 Task: Look for Airbnb properties in Voúla, Greece from 8th December, 2023 to 16th December, 2023 for 4 adults. Place can be private room with 4 bedrooms having 4 beds and 4 bathrooms. Property type can be hotel. Amenities needed are: wifi, TV, free parkinig on premises, gym, breakfast.
Action: Mouse moved to (478, 115)
Screenshot: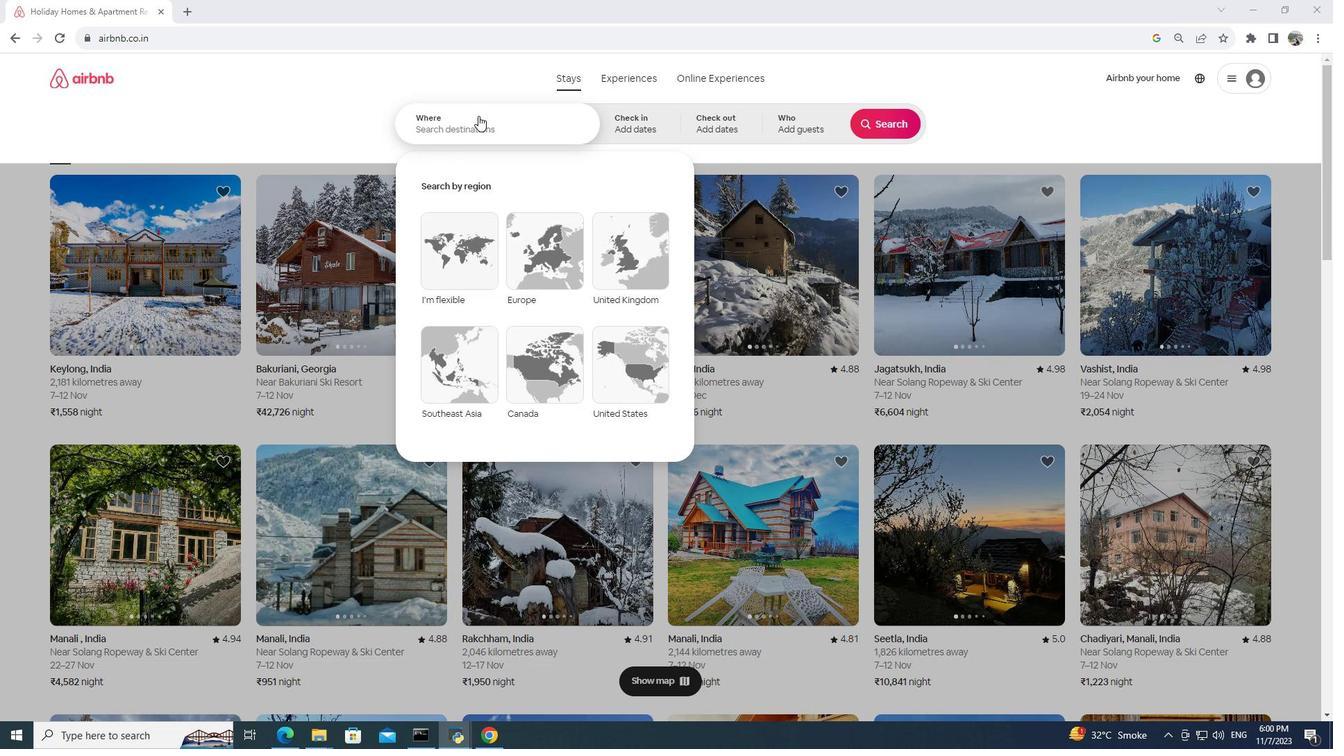 
Action: Mouse pressed left at (478, 115)
Screenshot: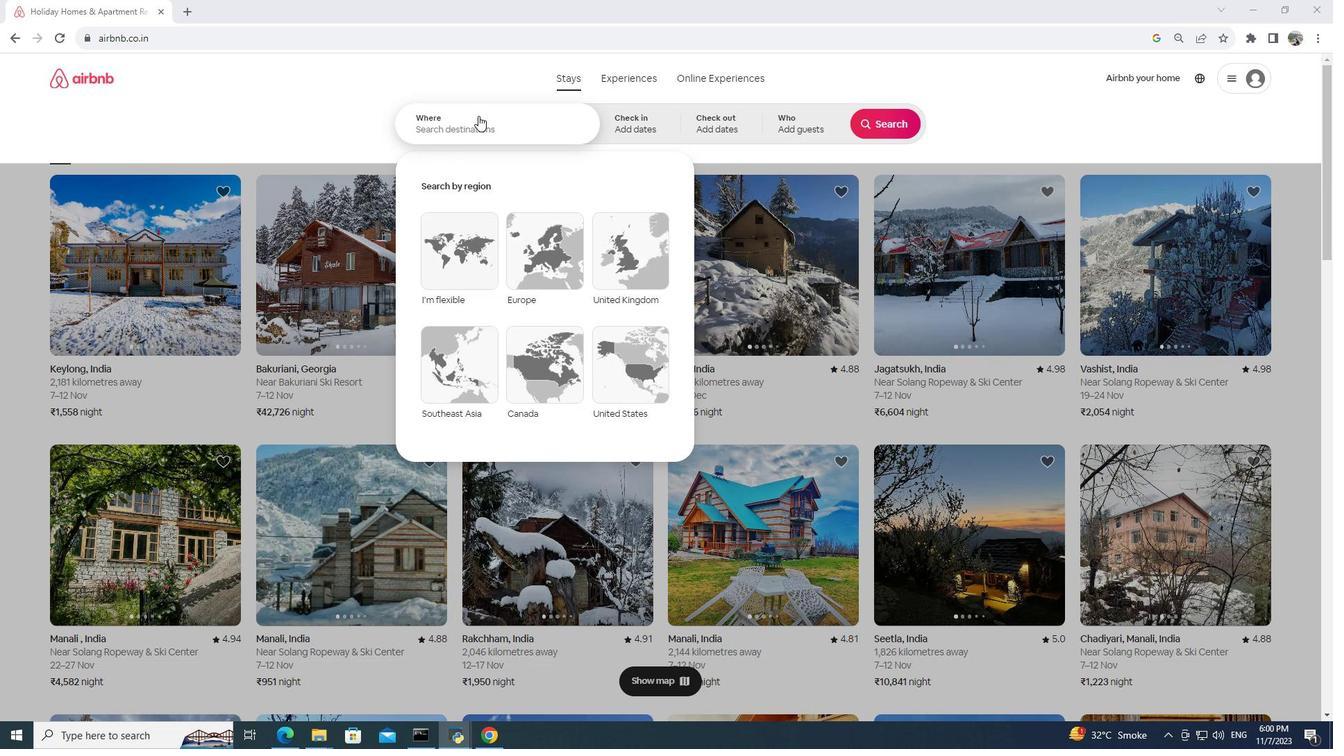 
Action: Mouse moved to (477, 116)
Screenshot: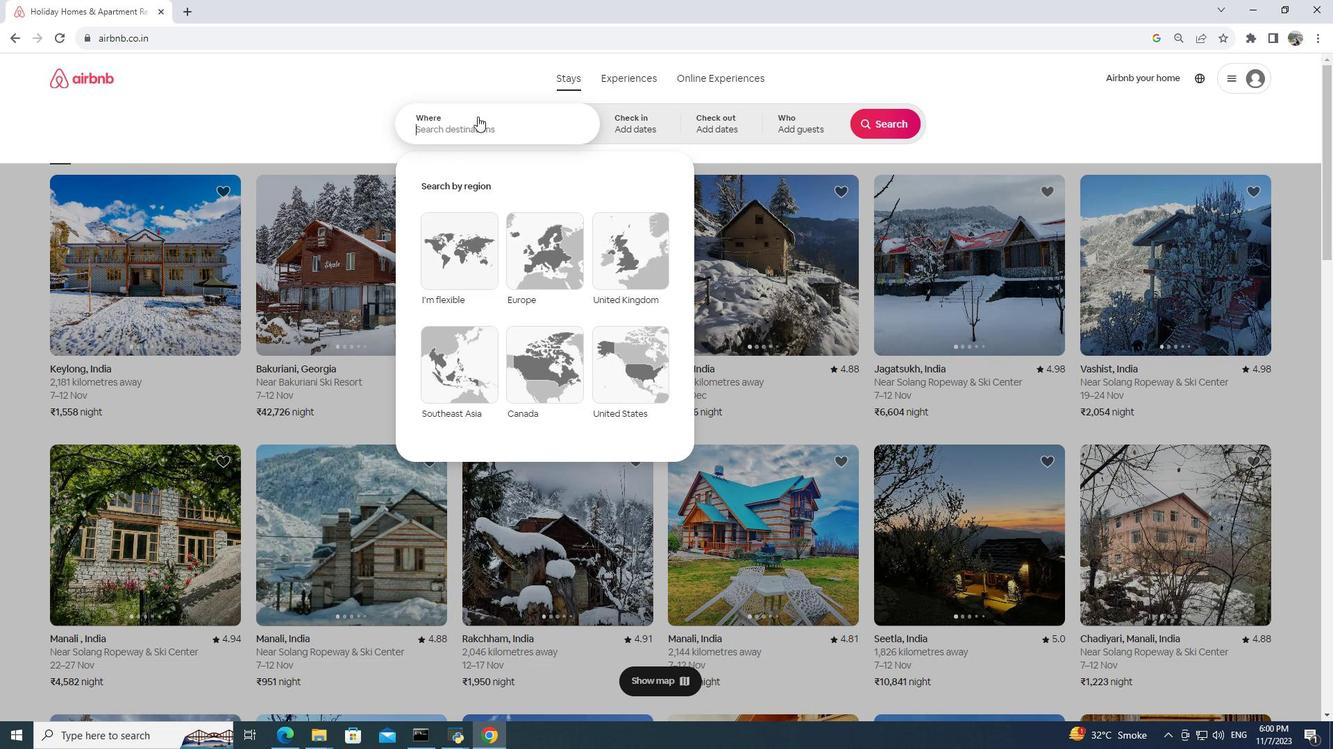 
Action: Key pressed vo<Key.alt_l><Key.alt_l><Key.alt_l><Key.alt_l><Key.alt_l><Key.alt_l><Key.alt_l><Key.alt_l><Key.alt_l><Key.alt_l><Key.alt_l><Key.alt_l><Key.alt_l><Key.alt_l><Key.alt_l><Key.alt_l><Key.alt_l><Key.alt_l><Key.alt_l><Key.alt_l><Key.alt_l><Key.alt_l><Key.alt_l><Key.alt_l><Key.alt_l><Key.alt_l><Key.alt_l><Key.alt_l><Key.alt_l><Key.alt_l><Key.alt_l><Key.alt_l><Key.alt_l><Key.alt_l><Key.alt_l><Key.alt_l><Key.alt_l><Key.alt_l><Key.alt_l><Key.alt_l><Key.alt_l>0250<Key.left><Key.backspace>o<Key.right>la,<Key.space>grece
Screenshot: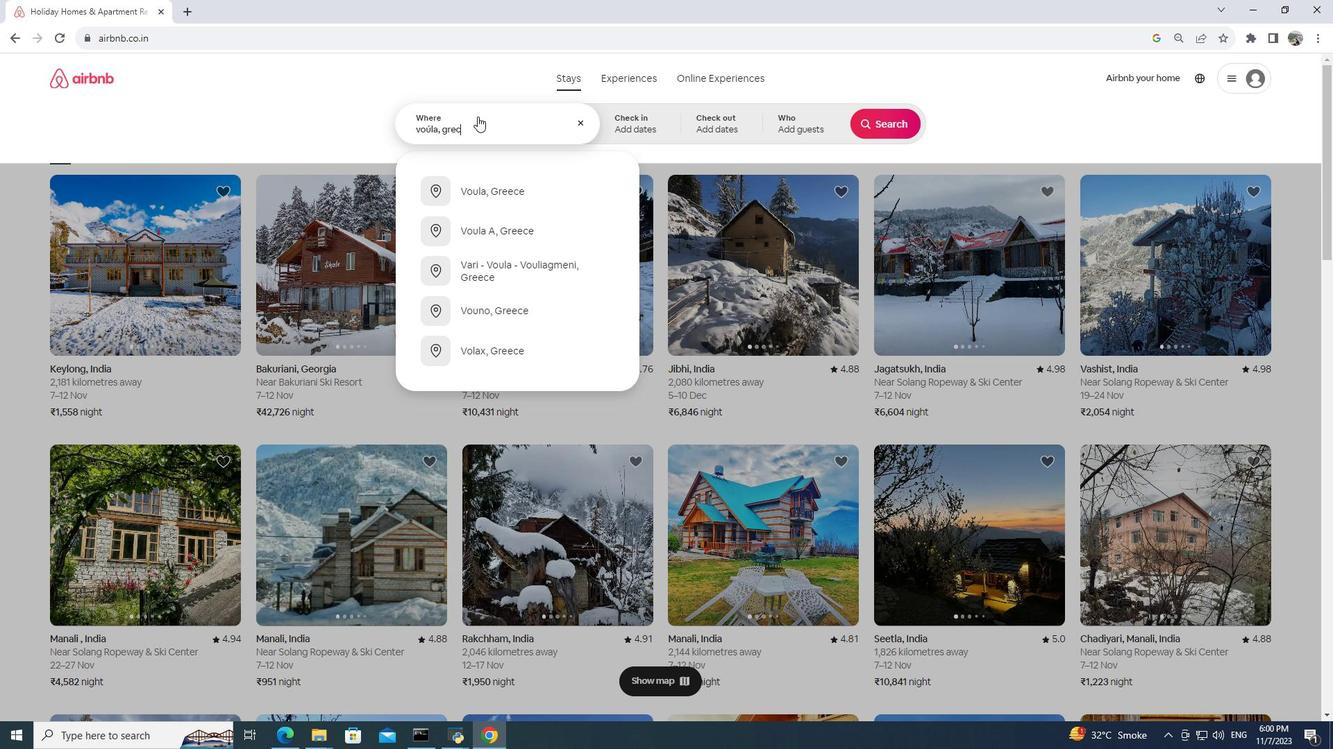 
Action: Mouse moved to (539, 193)
Screenshot: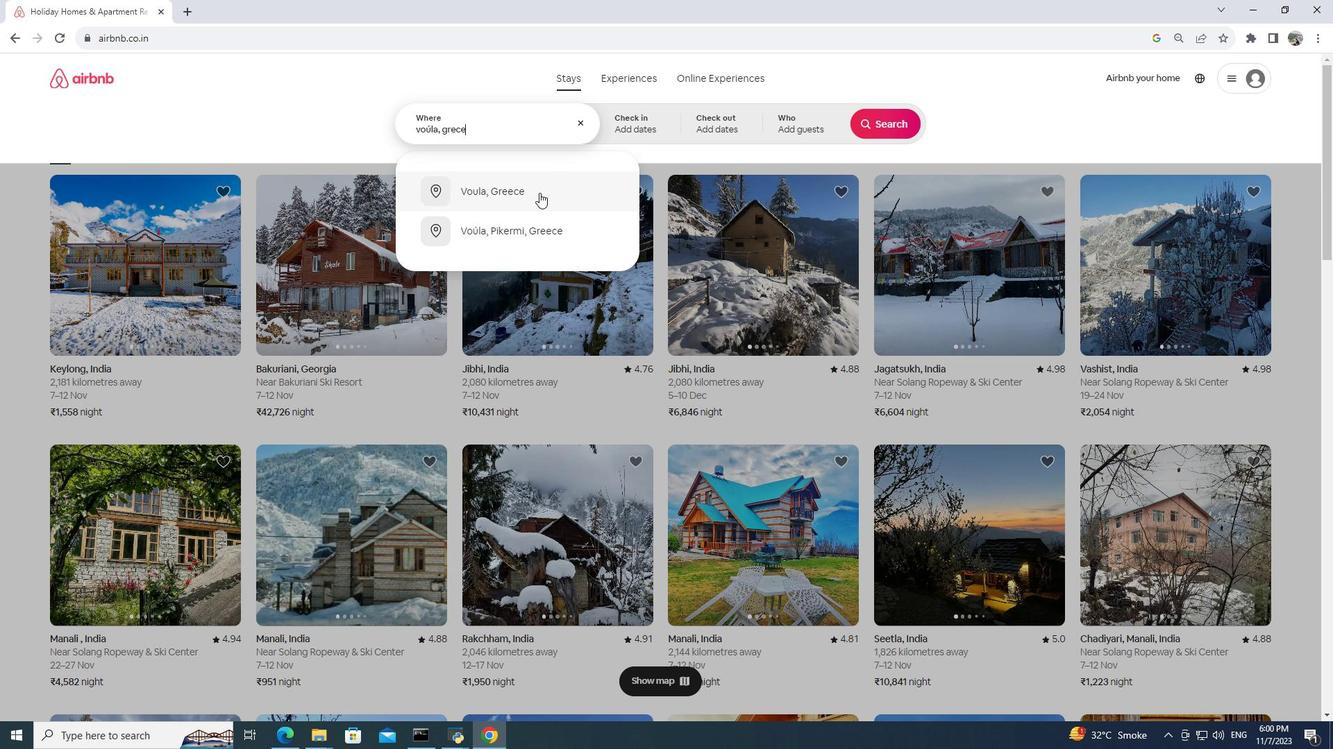 
Action: Mouse pressed left at (539, 193)
Screenshot: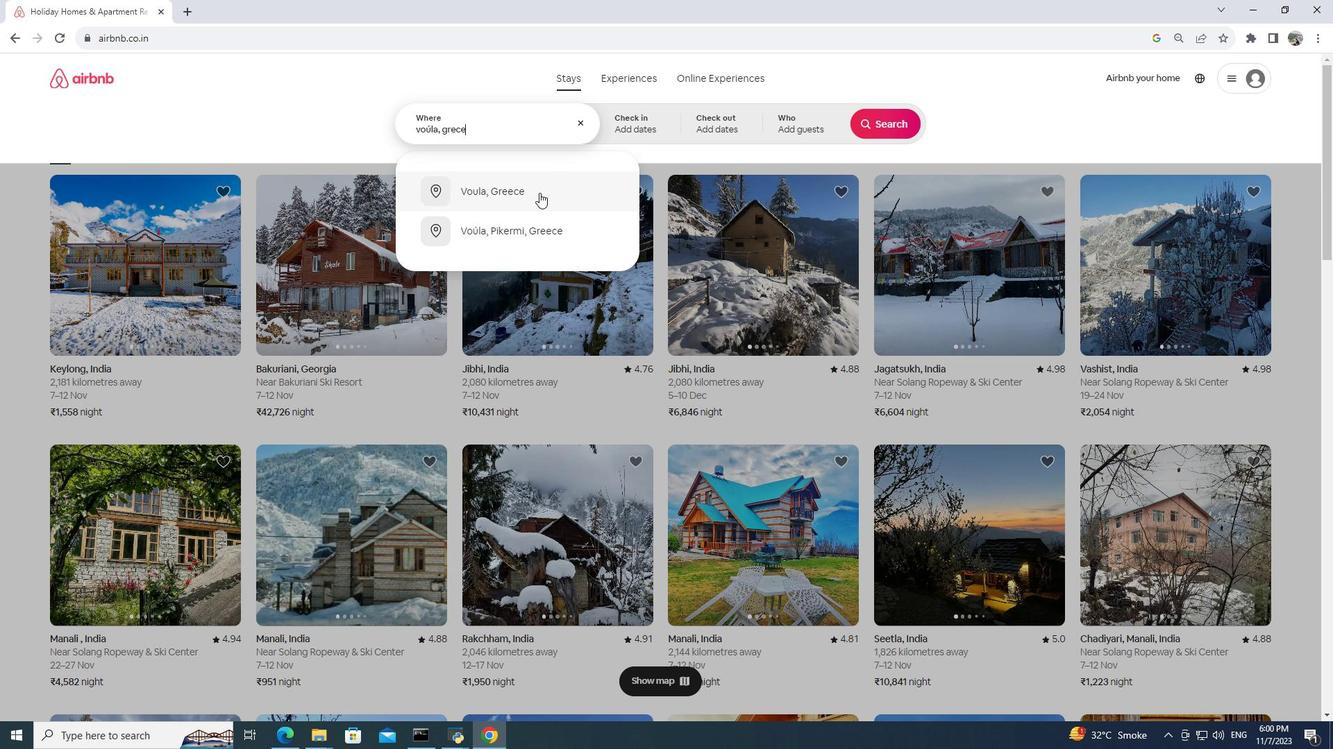 
Action: Mouse moved to (838, 307)
Screenshot: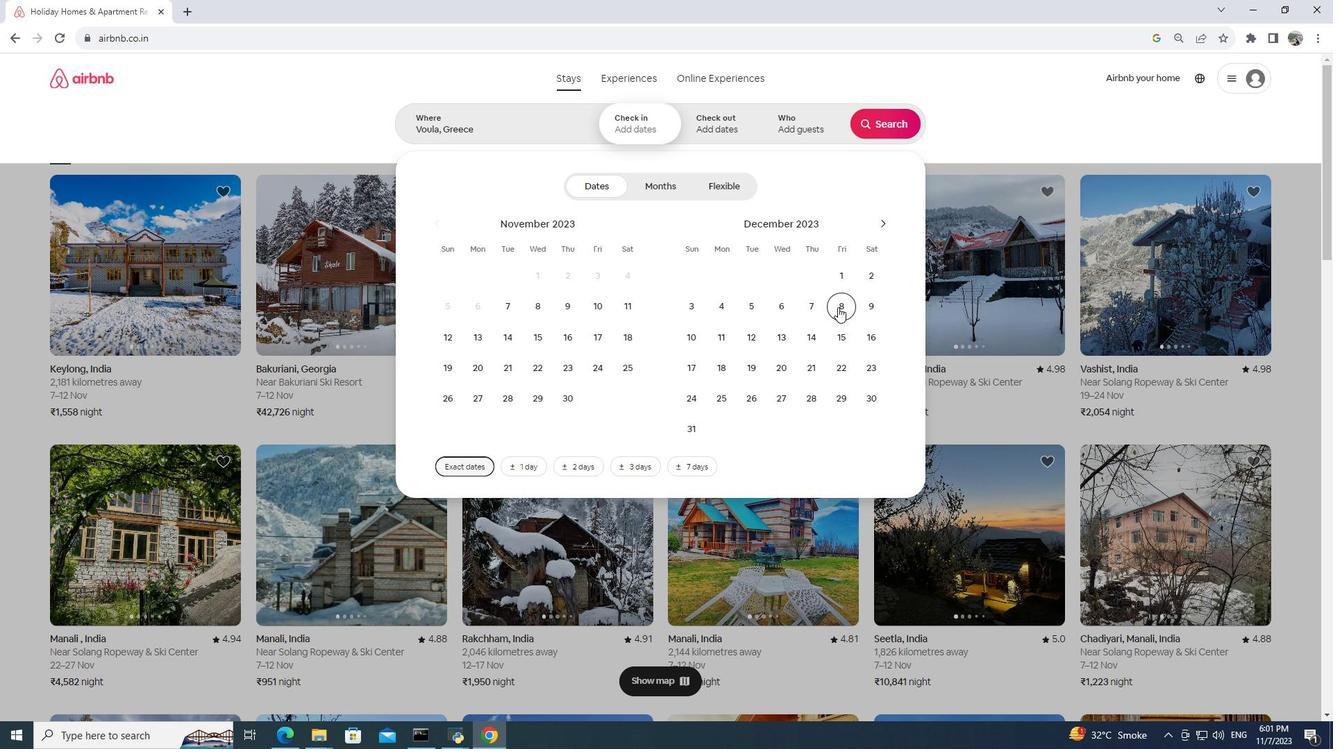 
Action: Mouse pressed left at (838, 307)
Screenshot: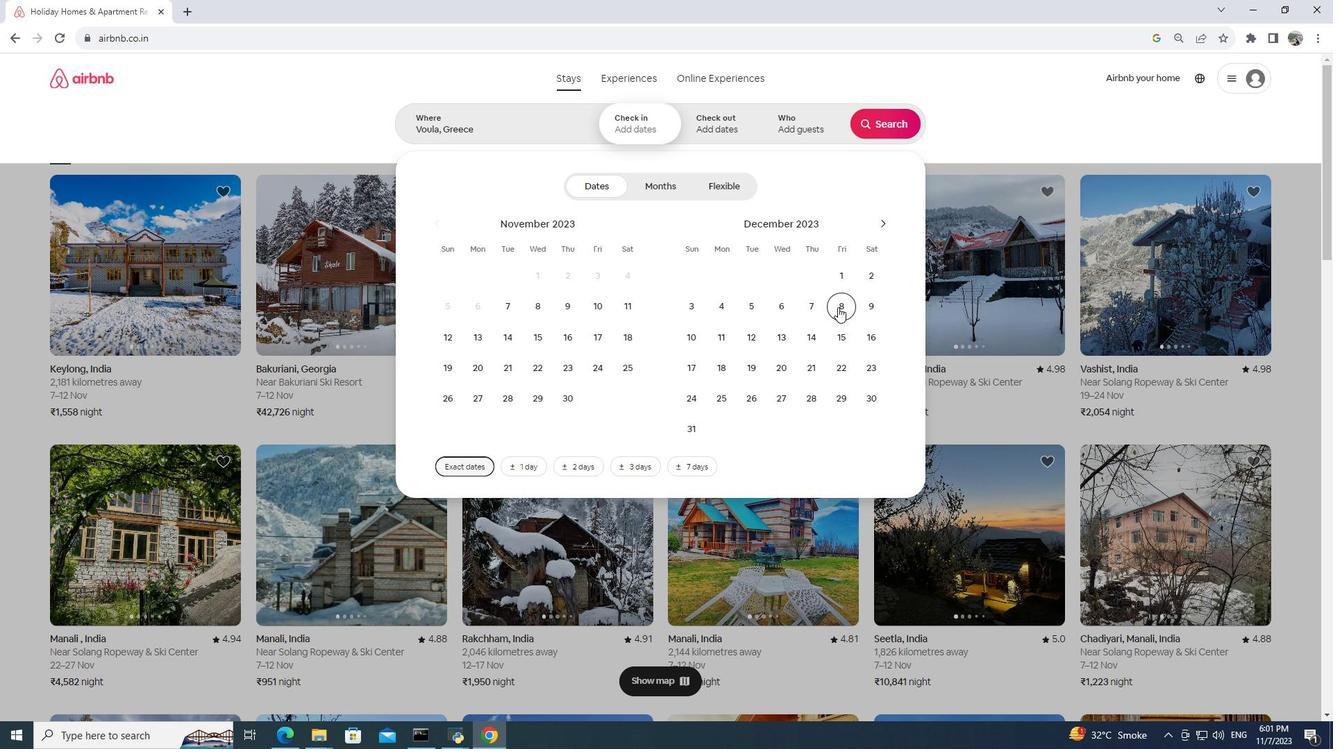
Action: Mouse moved to (866, 333)
Screenshot: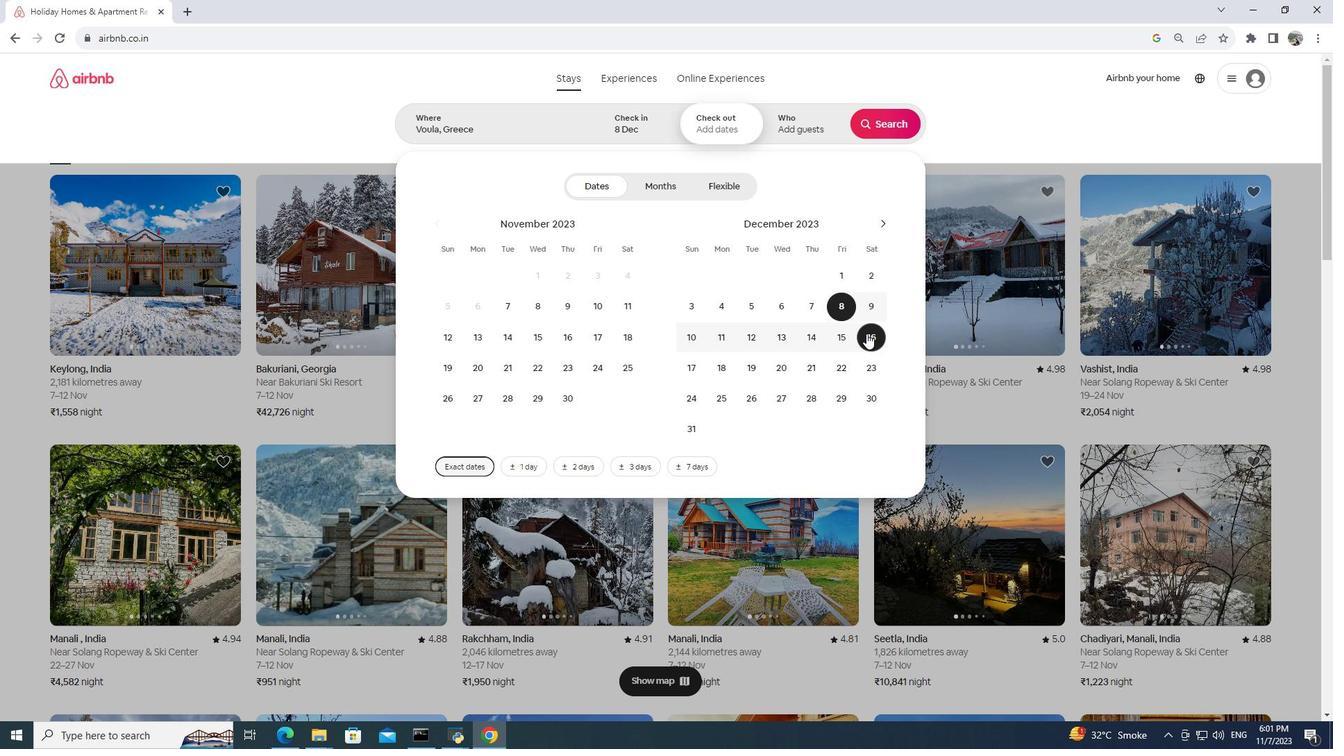 
Action: Mouse pressed left at (866, 333)
Screenshot: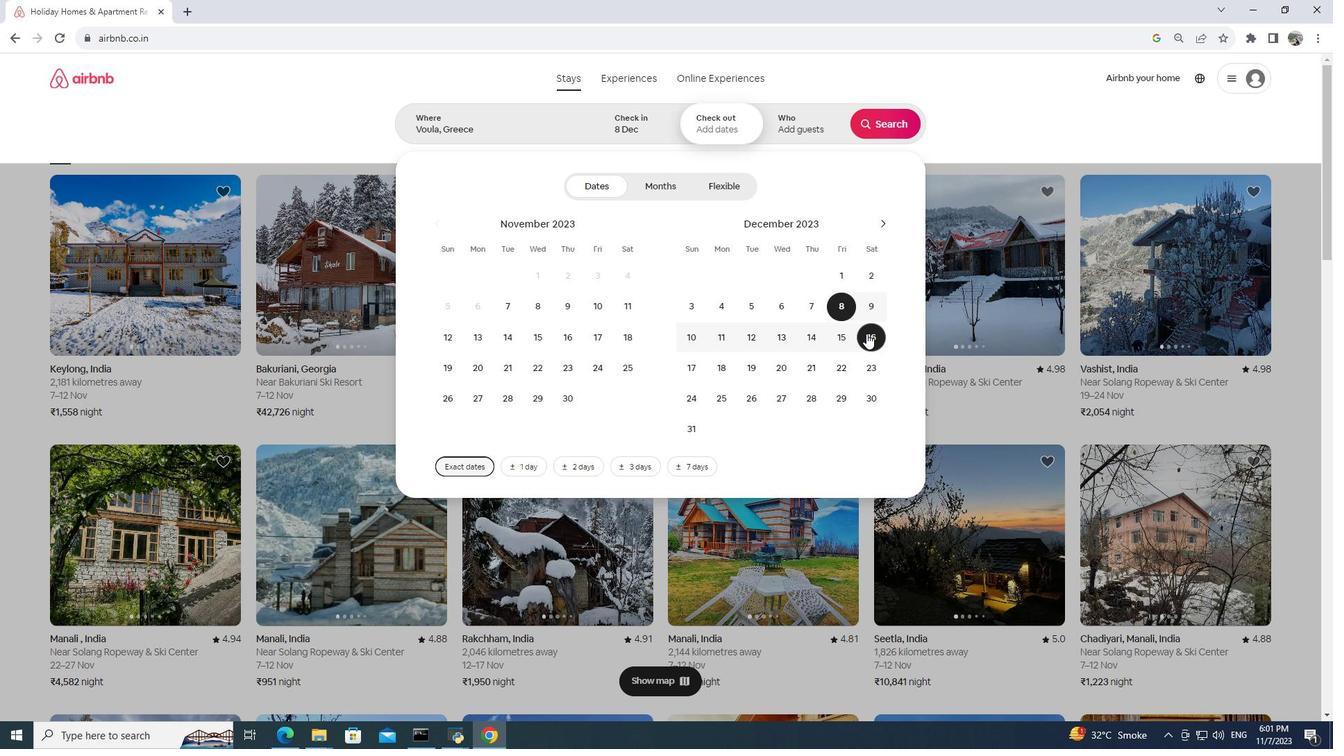 
Action: Mouse moved to (792, 127)
Screenshot: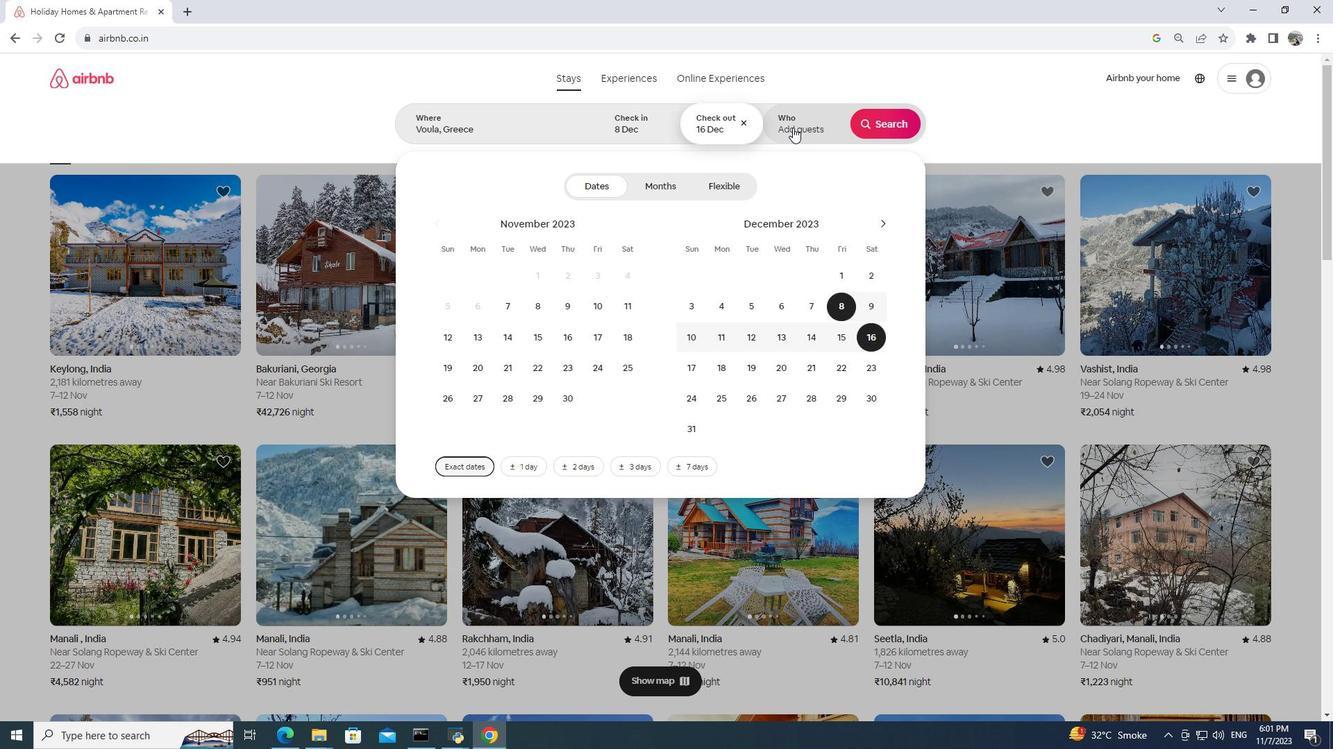 
Action: Mouse pressed left at (792, 127)
Screenshot: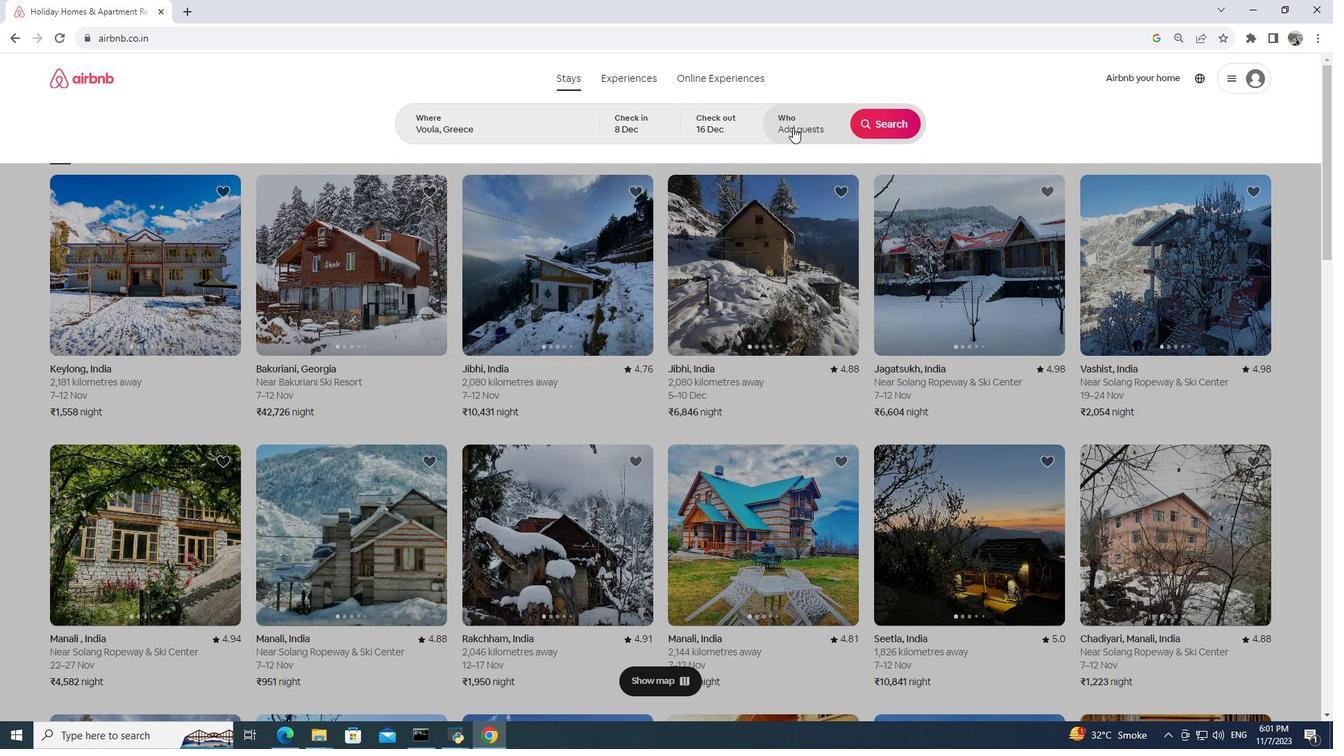 
Action: Mouse moved to (880, 191)
Screenshot: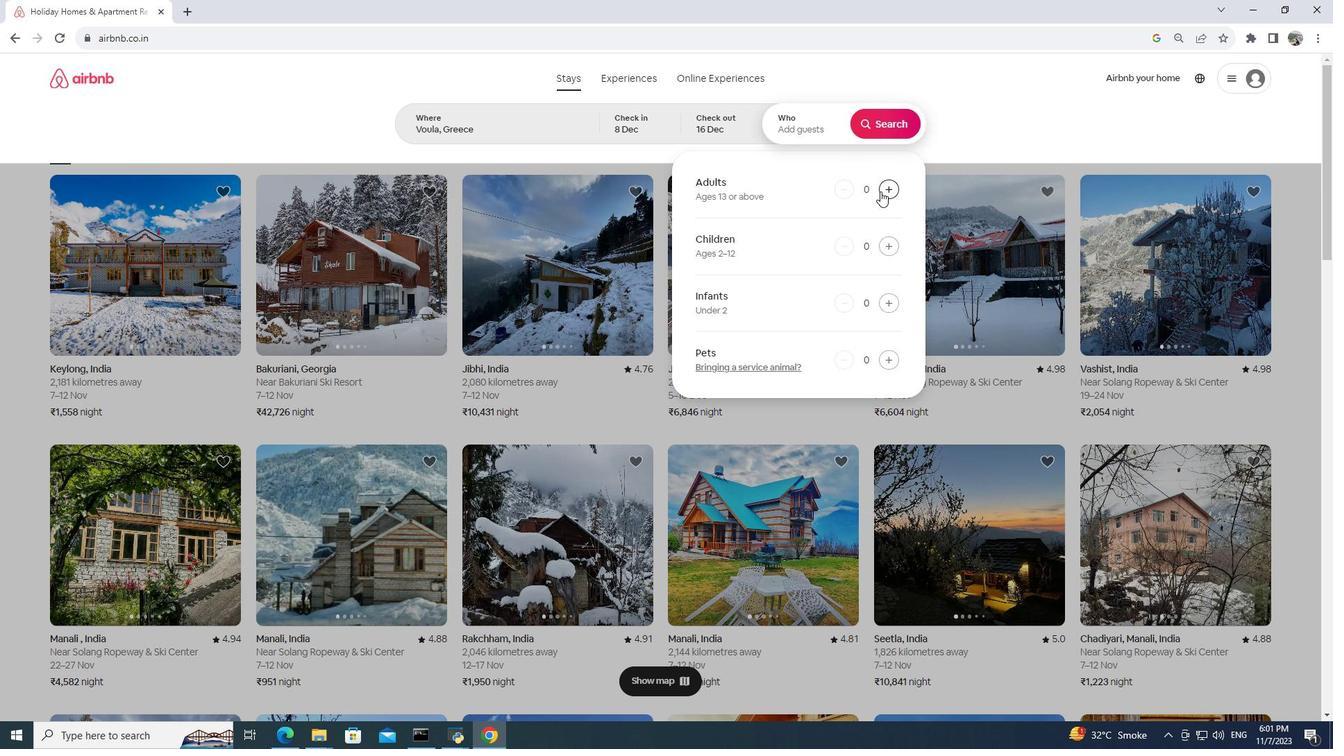
Action: Mouse pressed left at (880, 191)
Screenshot: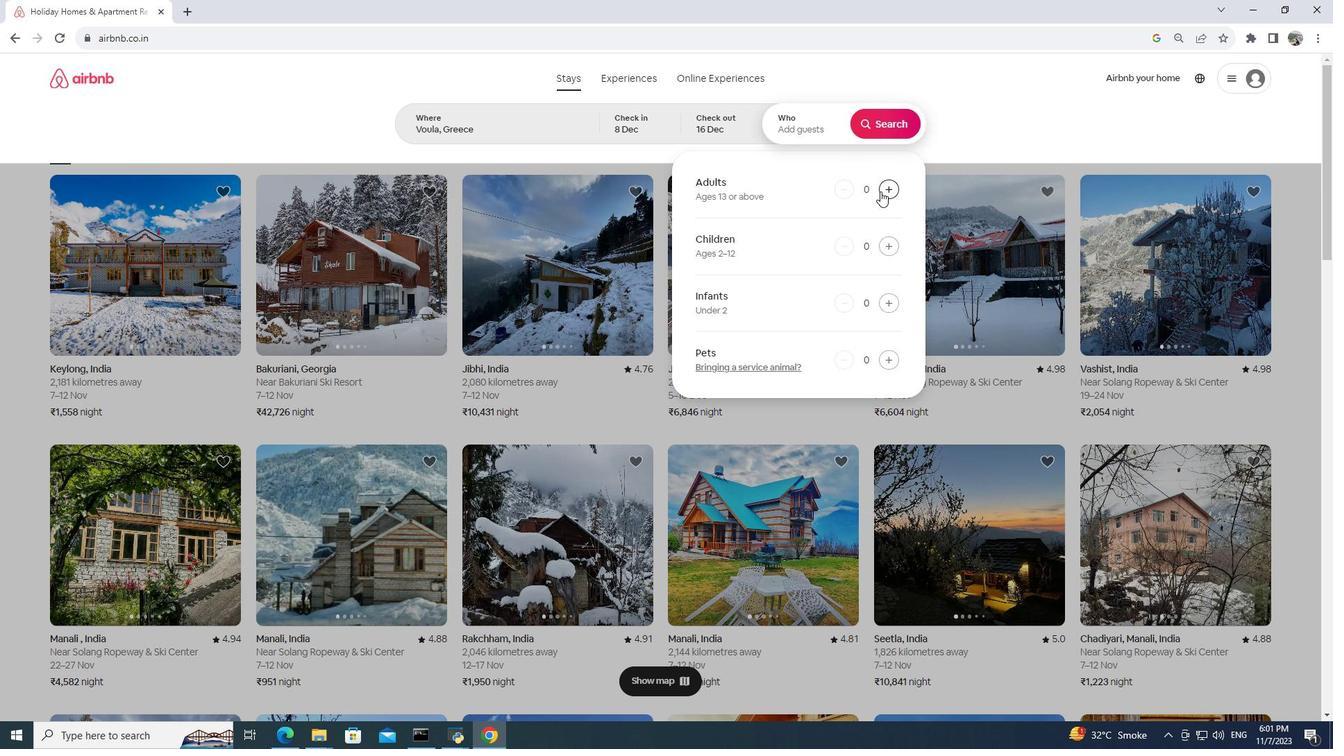
Action: Mouse pressed left at (880, 191)
Screenshot: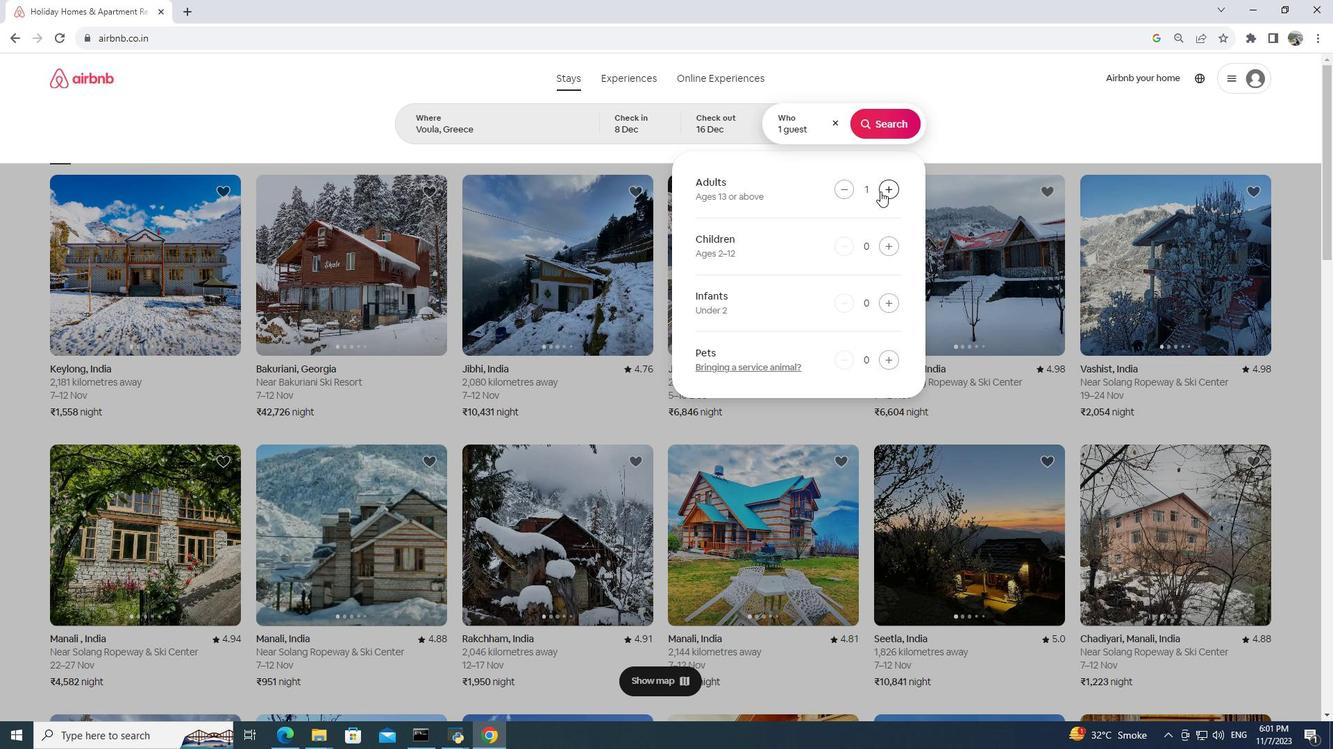 
Action: Mouse moved to (879, 191)
Screenshot: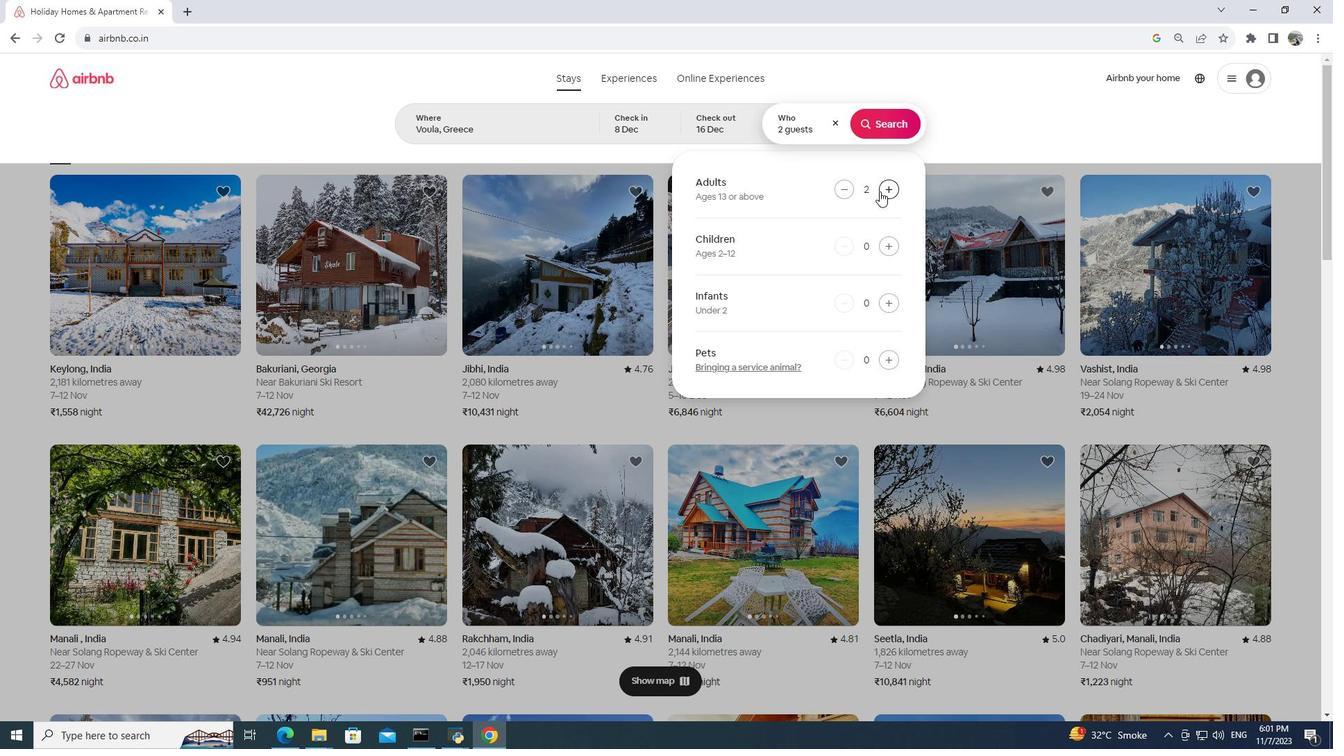 
Action: Mouse pressed left at (879, 191)
Screenshot: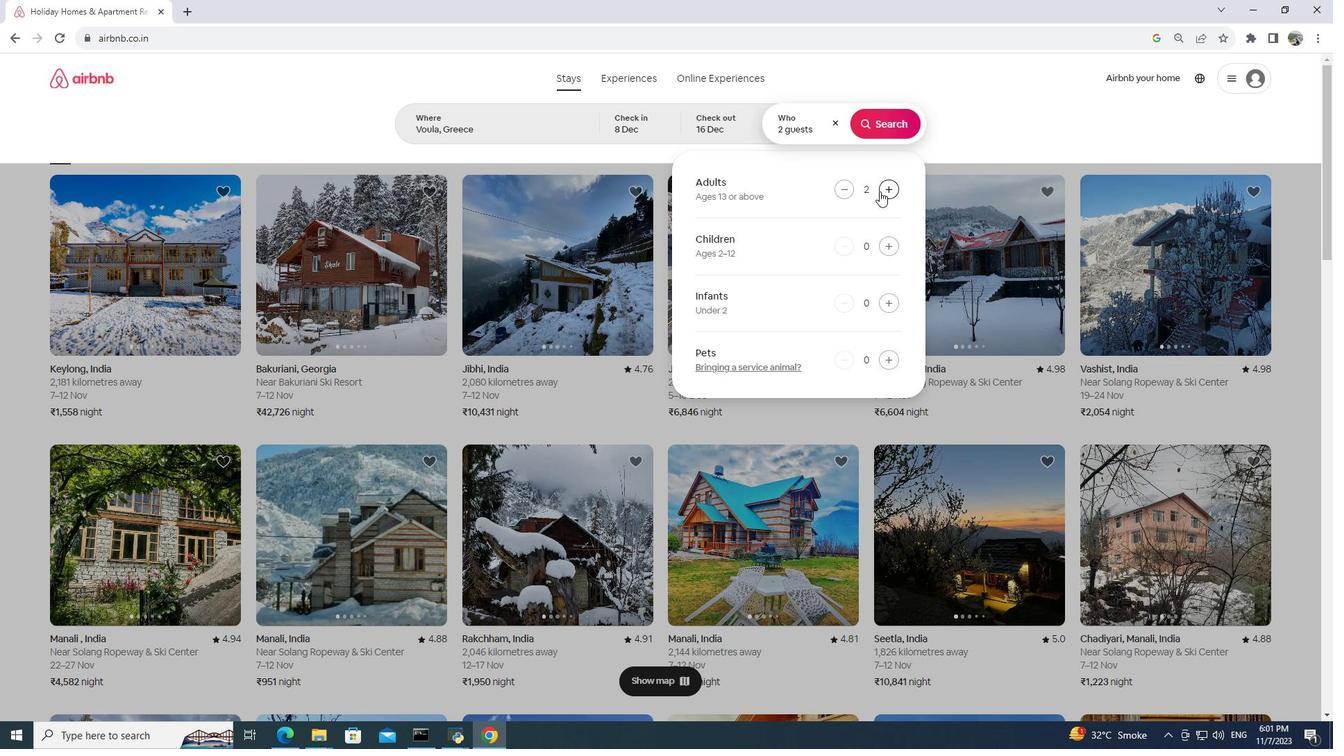 
Action: Mouse moved to (879, 191)
Screenshot: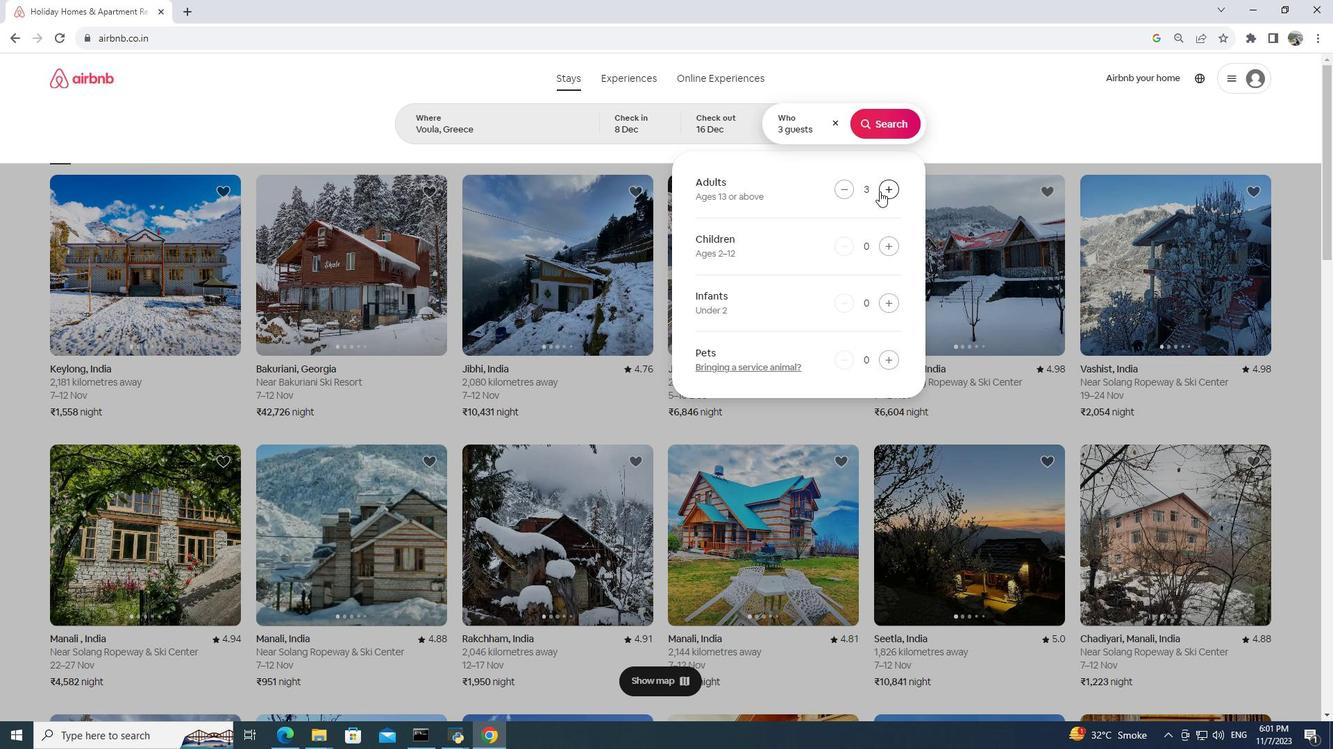 
Action: Mouse pressed left at (879, 191)
Screenshot: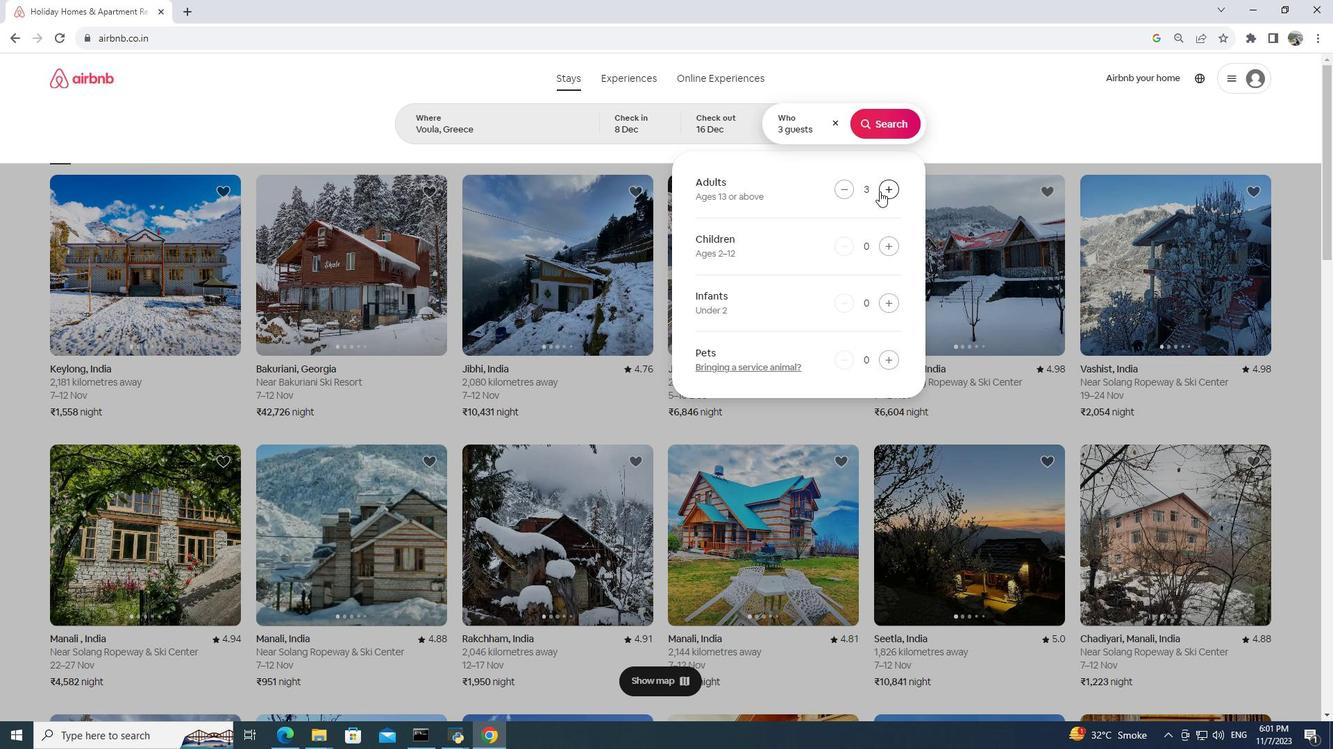 
Action: Mouse moved to (874, 128)
Screenshot: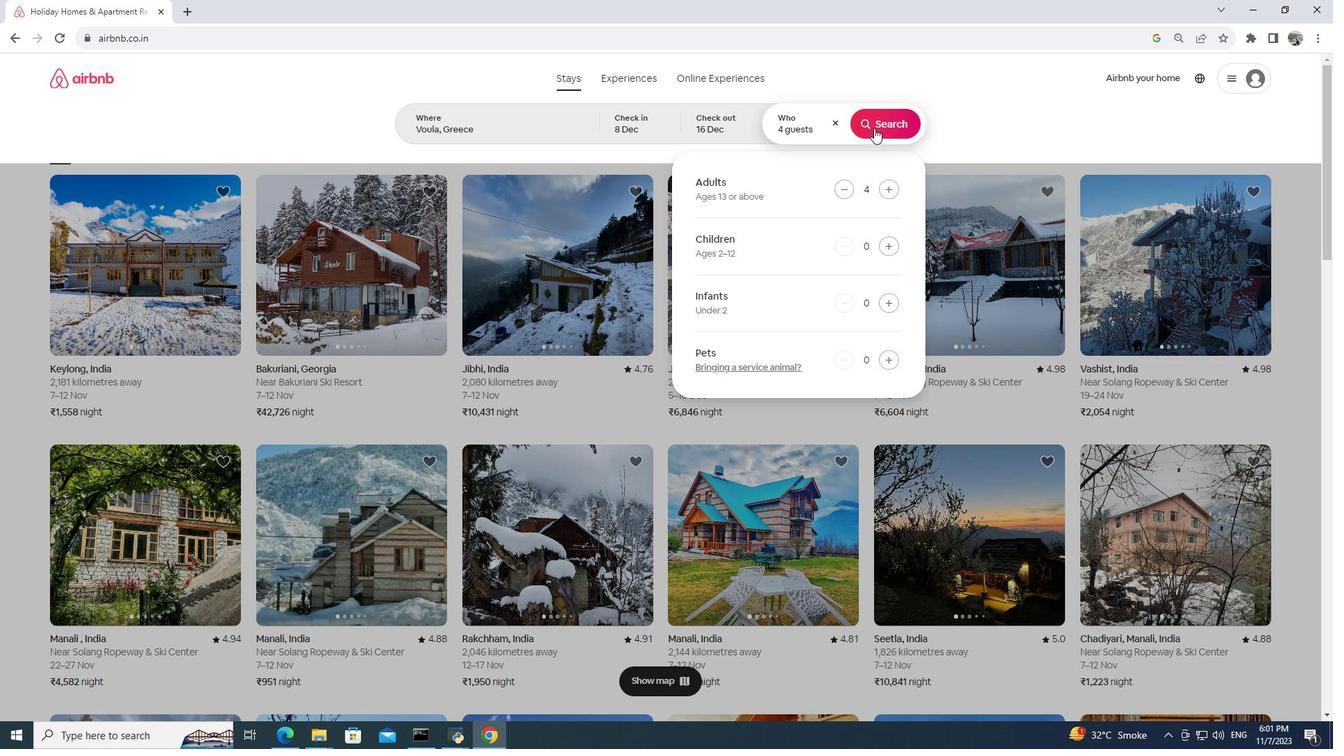 
Action: Mouse pressed left at (874, 128)
Screenshot: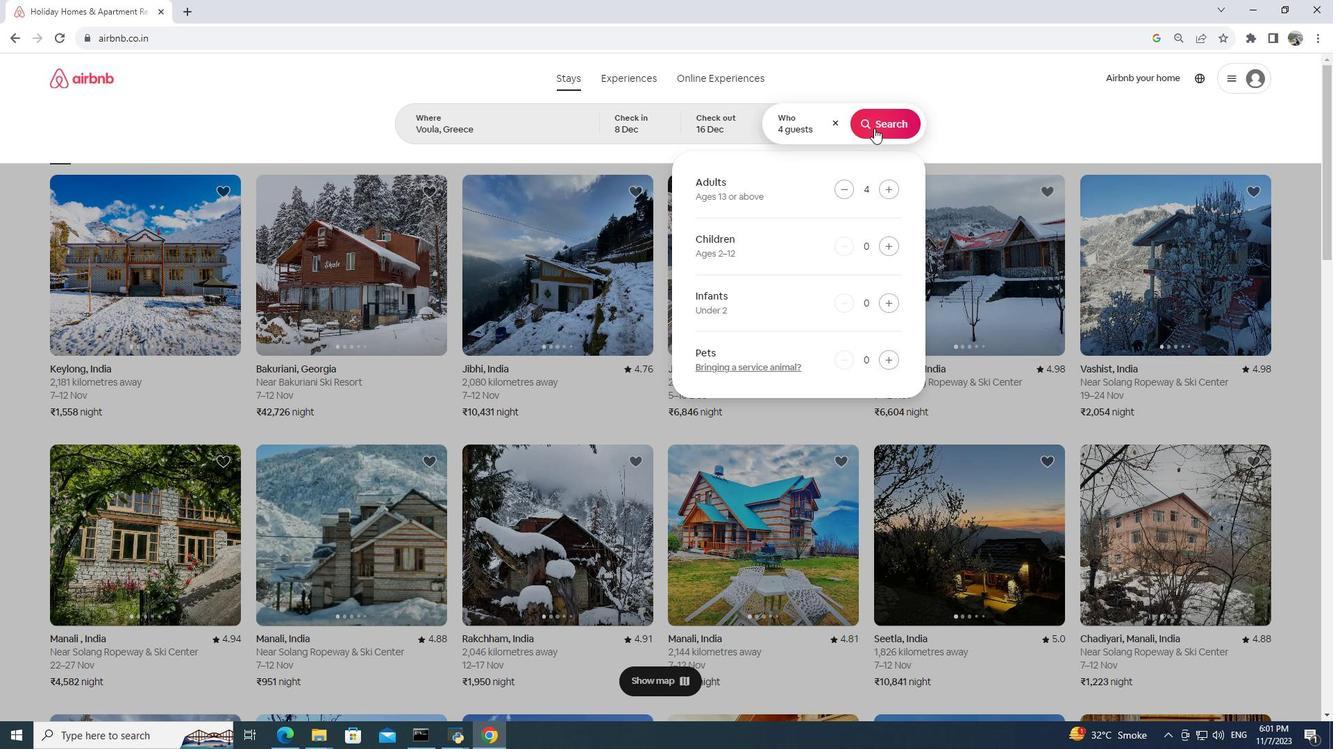 
Action: Mouse moved to (1122, 127)
Screenshot: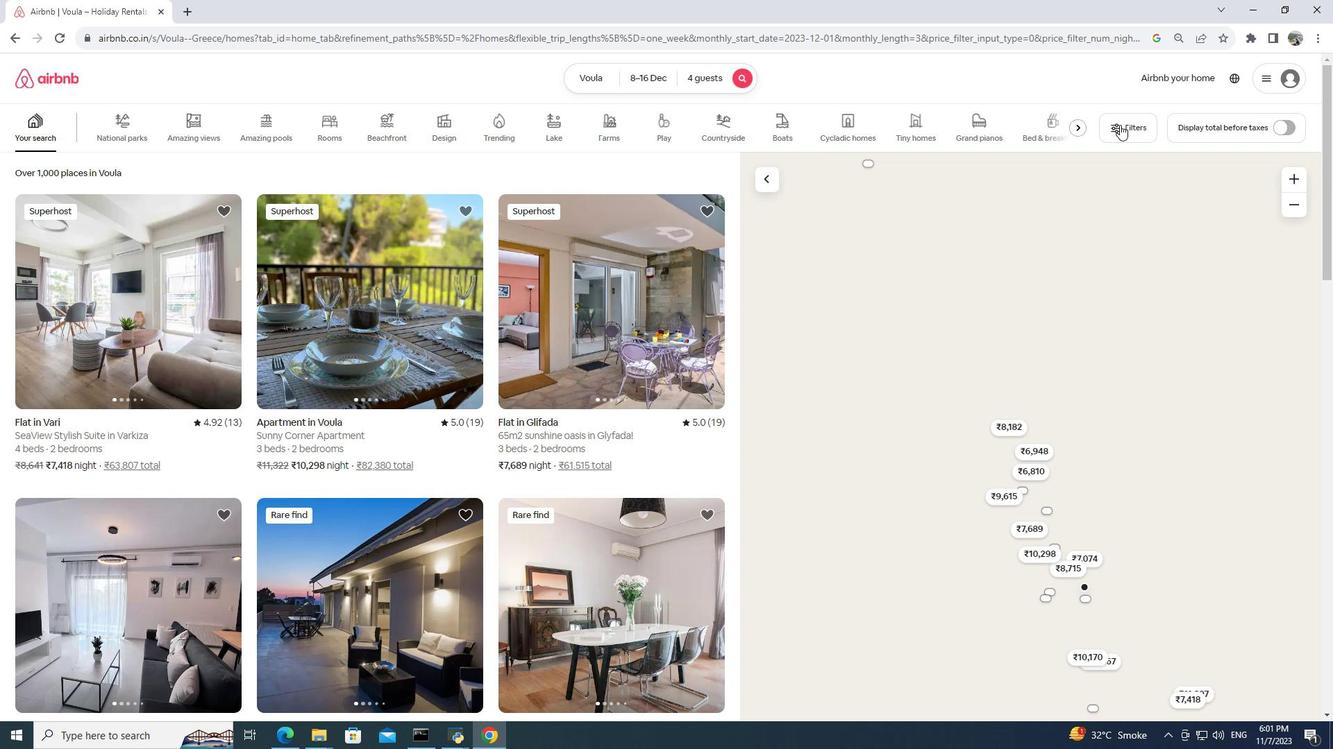 
Action: Mouse pressed left at (1122, 127)
Screenshot: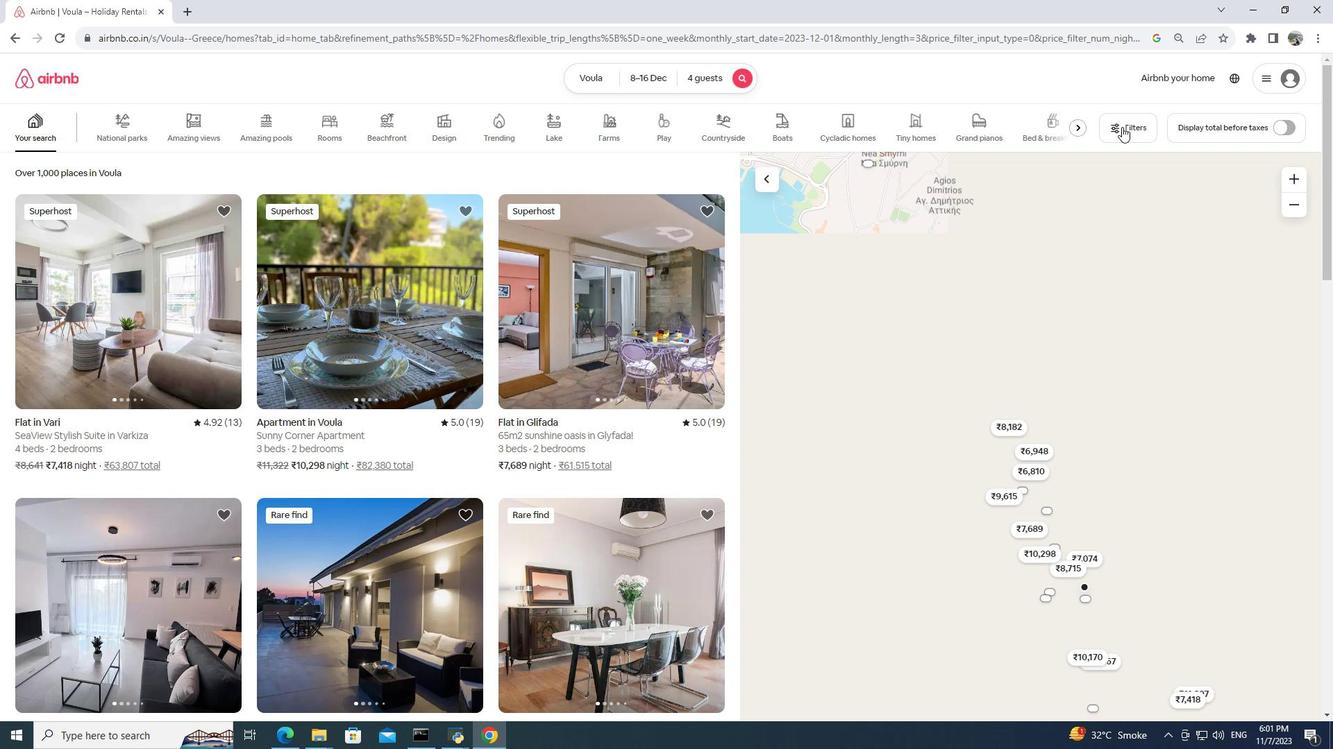 
Action: Mouse moved to (645, 292)
Screenshot: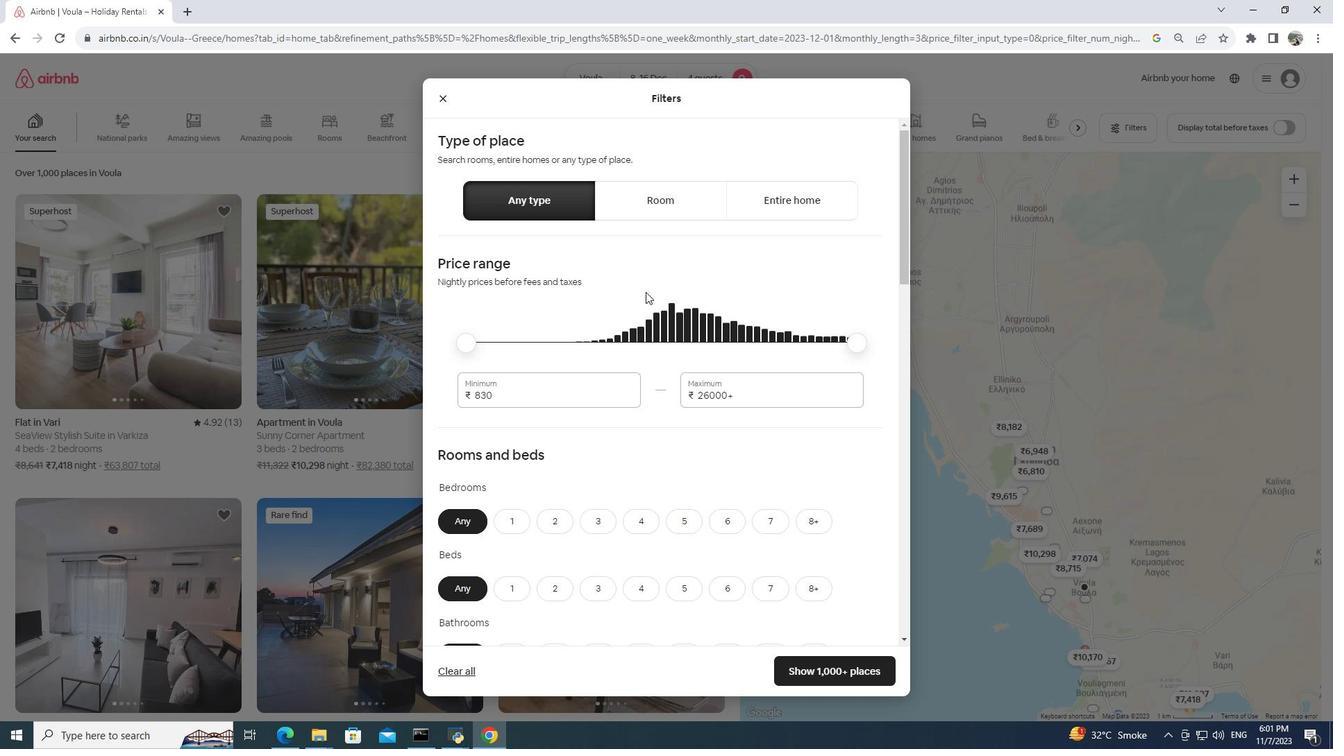 
Action: Mouse scrolled (645, 291) with delta (0, 0)
Screenshot: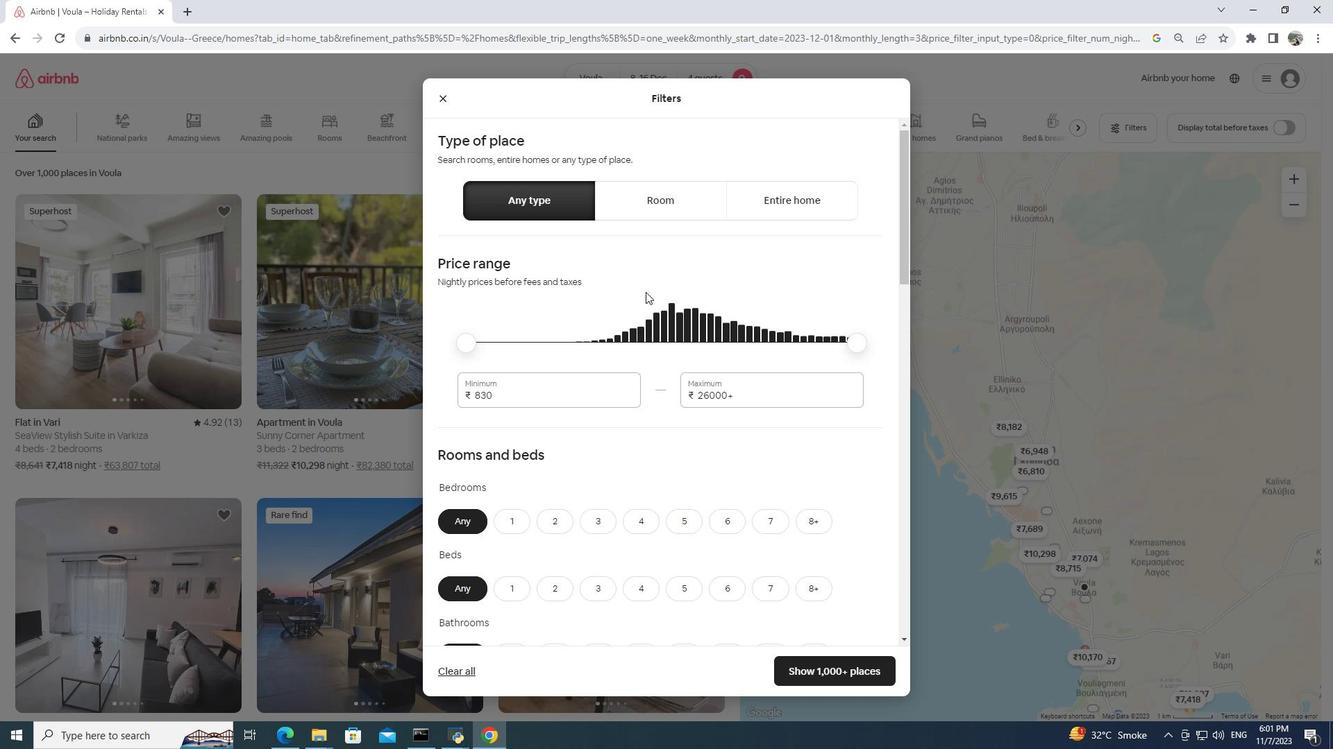 
Action: Mouse scrolled (645, 291) with delta (0, 0)
Screenshot: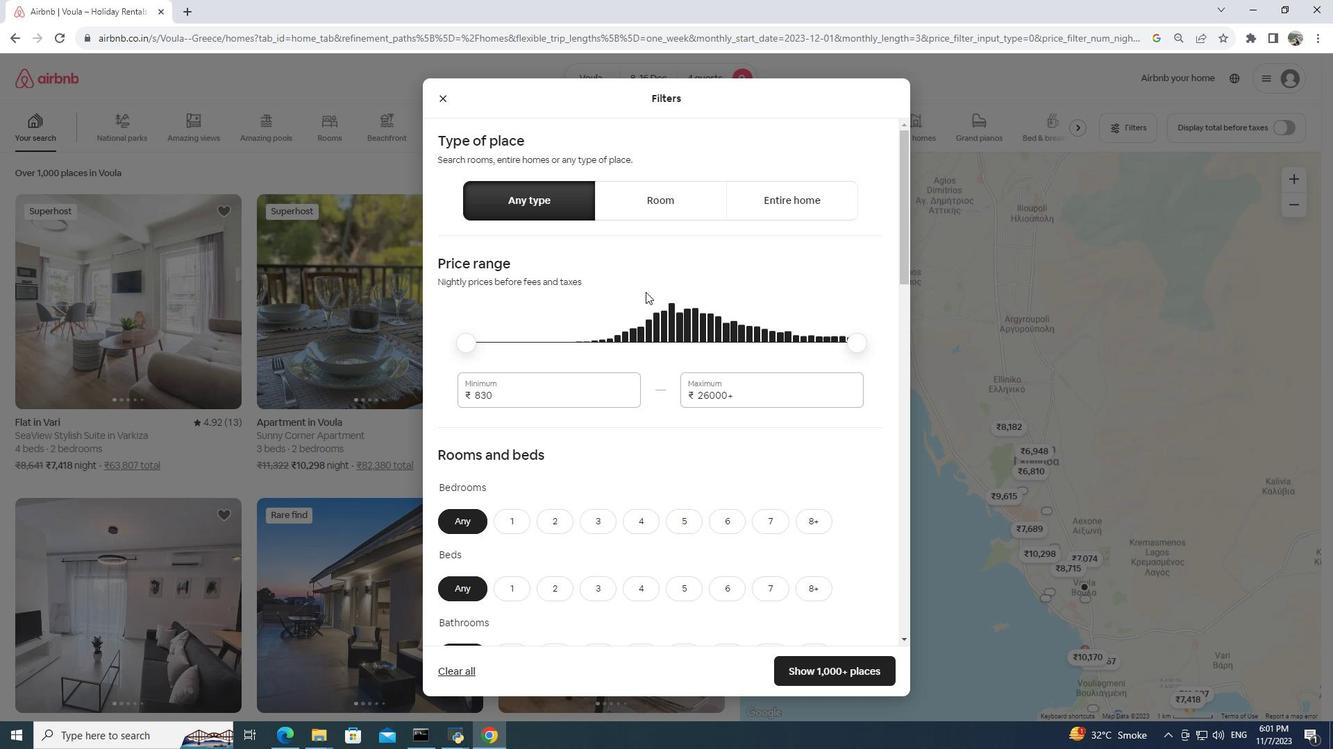 
Action: Mouse moved to (645, 290)
Screenshot: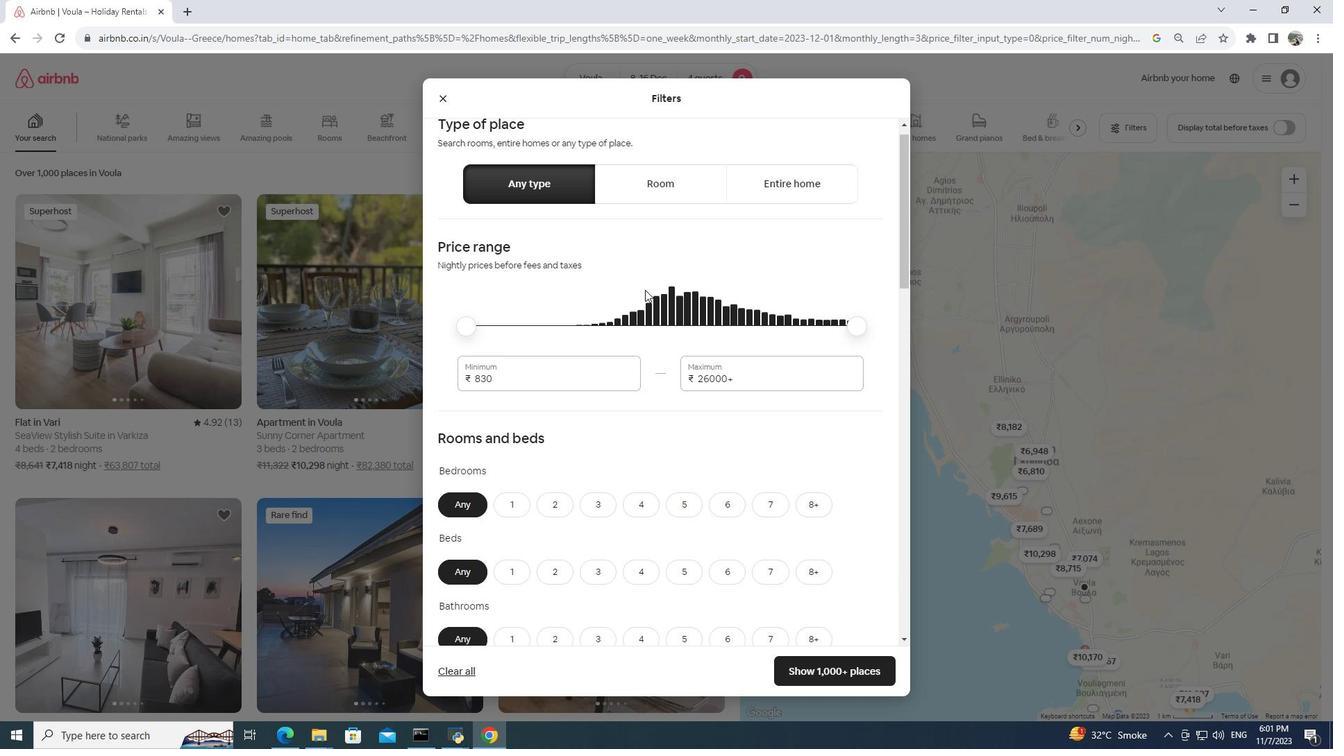 
Action: Mouse scrolled (645, 290) with delta (0, 0)
Screenshot: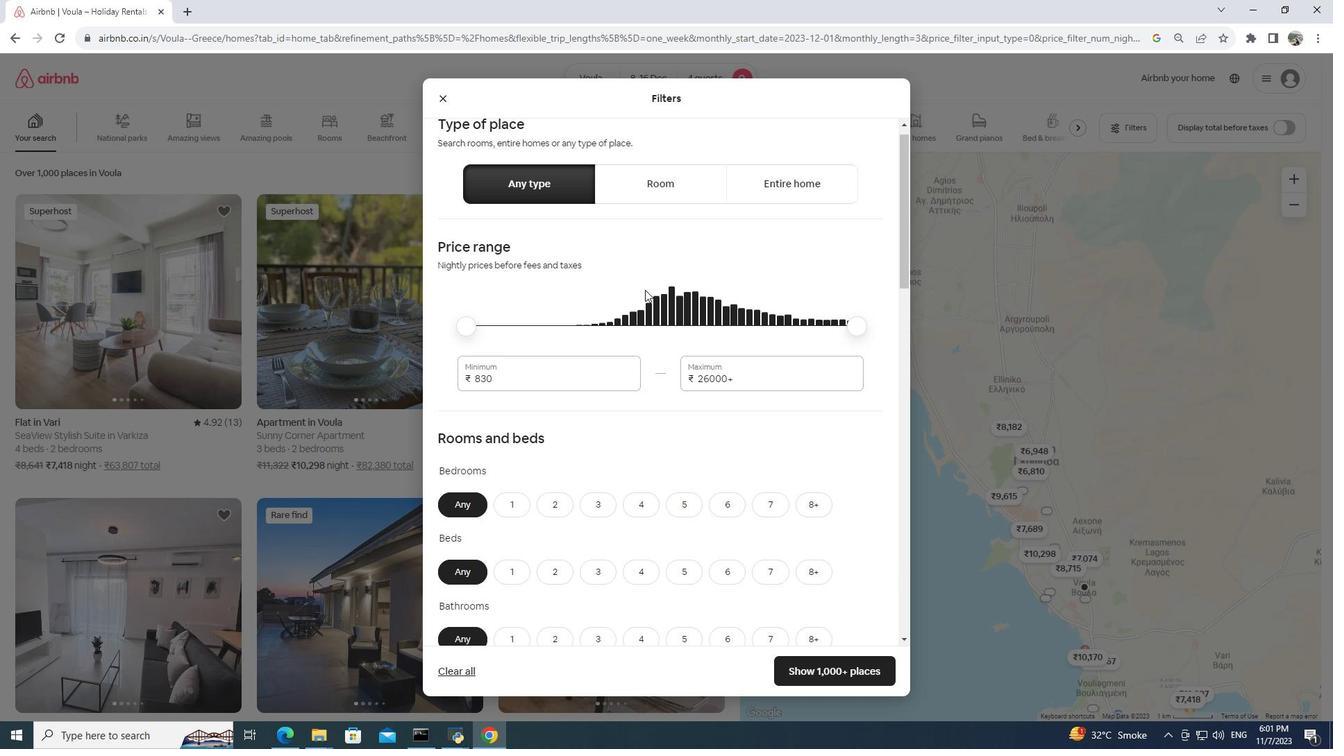 
Action: Mouse moved to (645, 289)
Screenshot: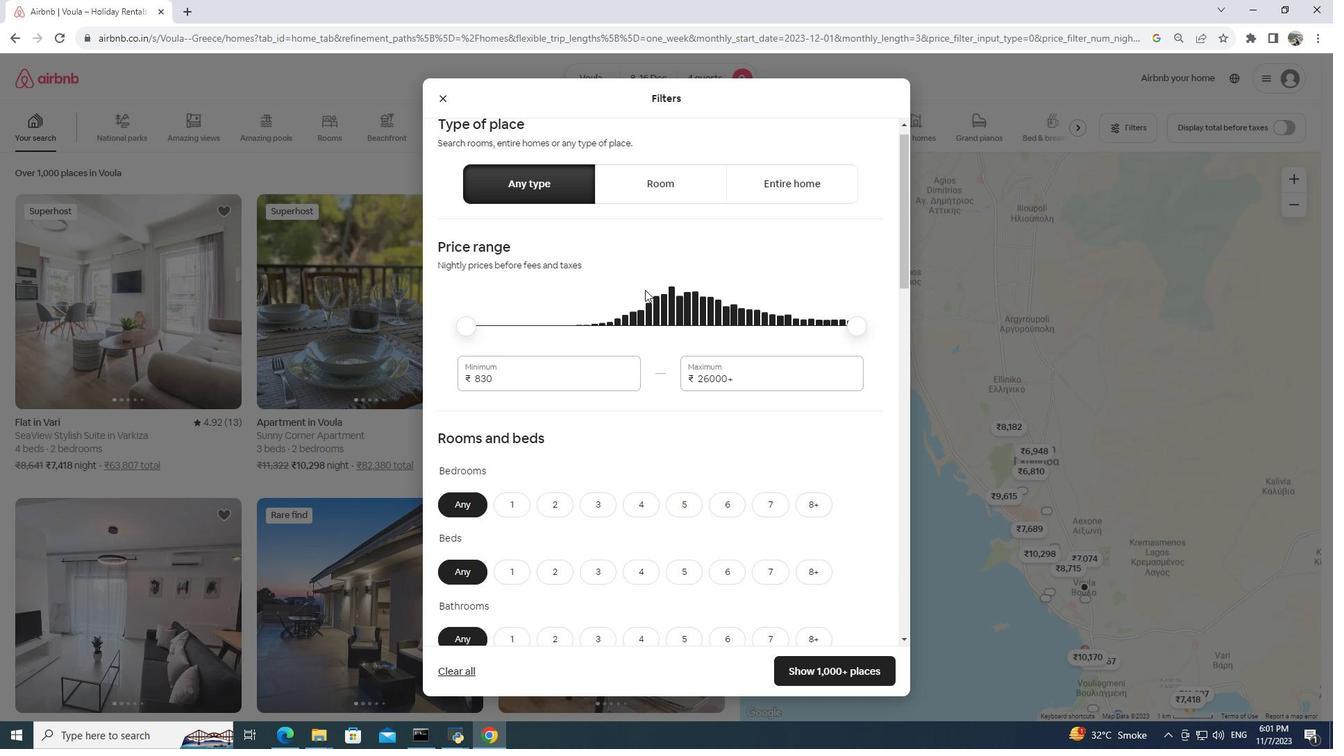 
Action: Mouse scrolled (645, 288) with delta (0, 0)
Screenshot: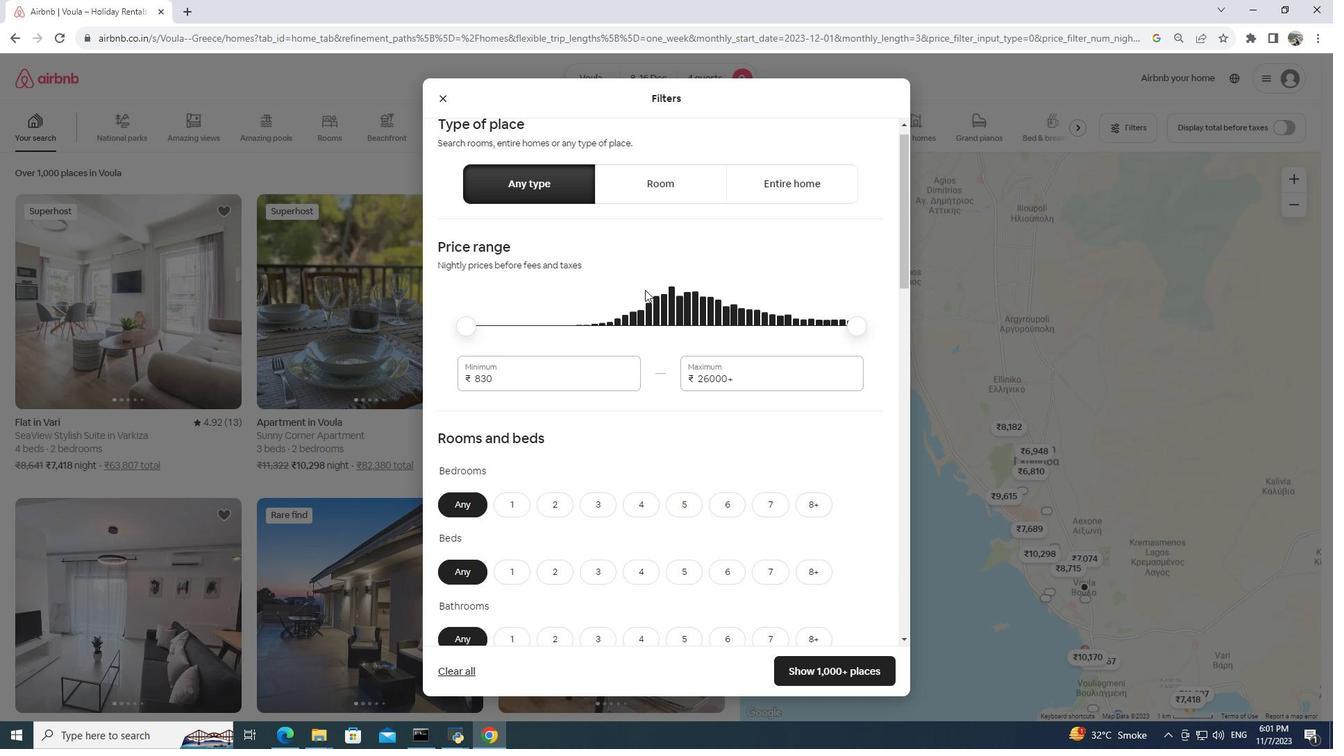 
Action: Mouse moved to (637, 252)
Screenshot: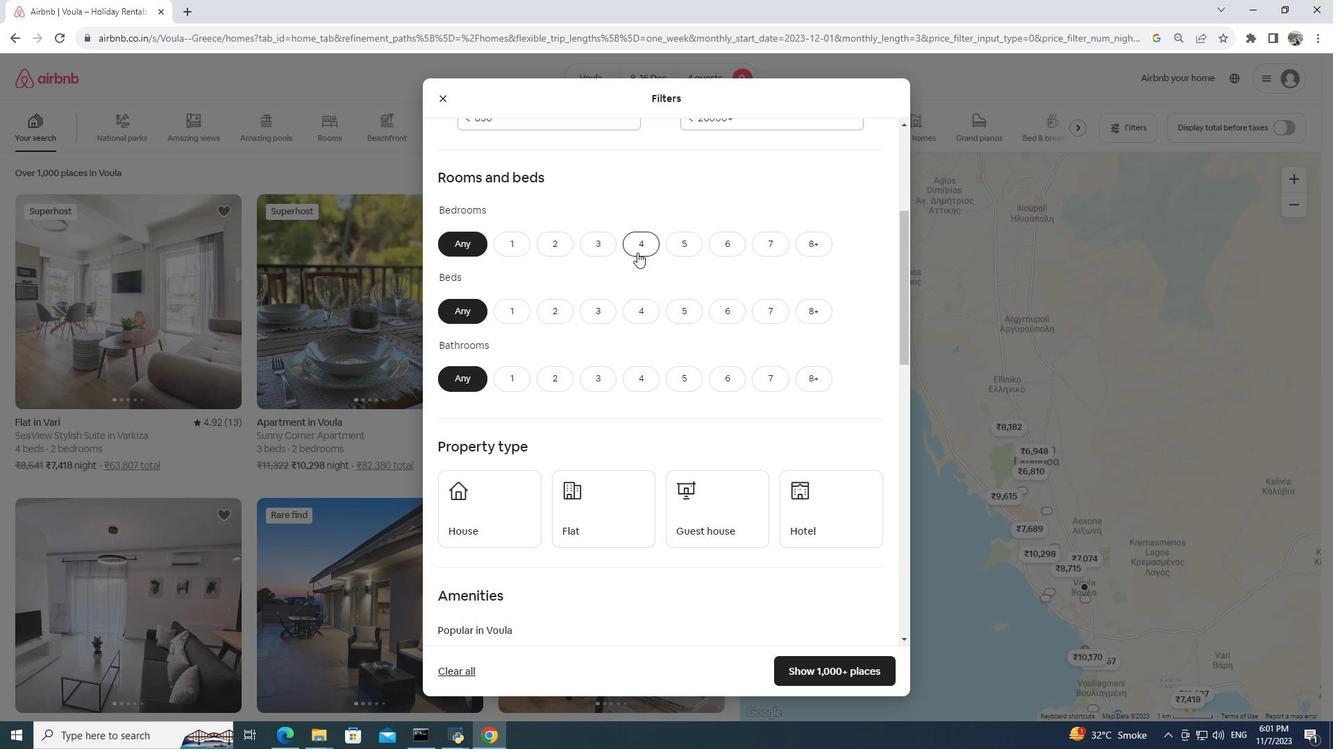 
Action: Mouse pressed left at (637, 252)
Screenshot: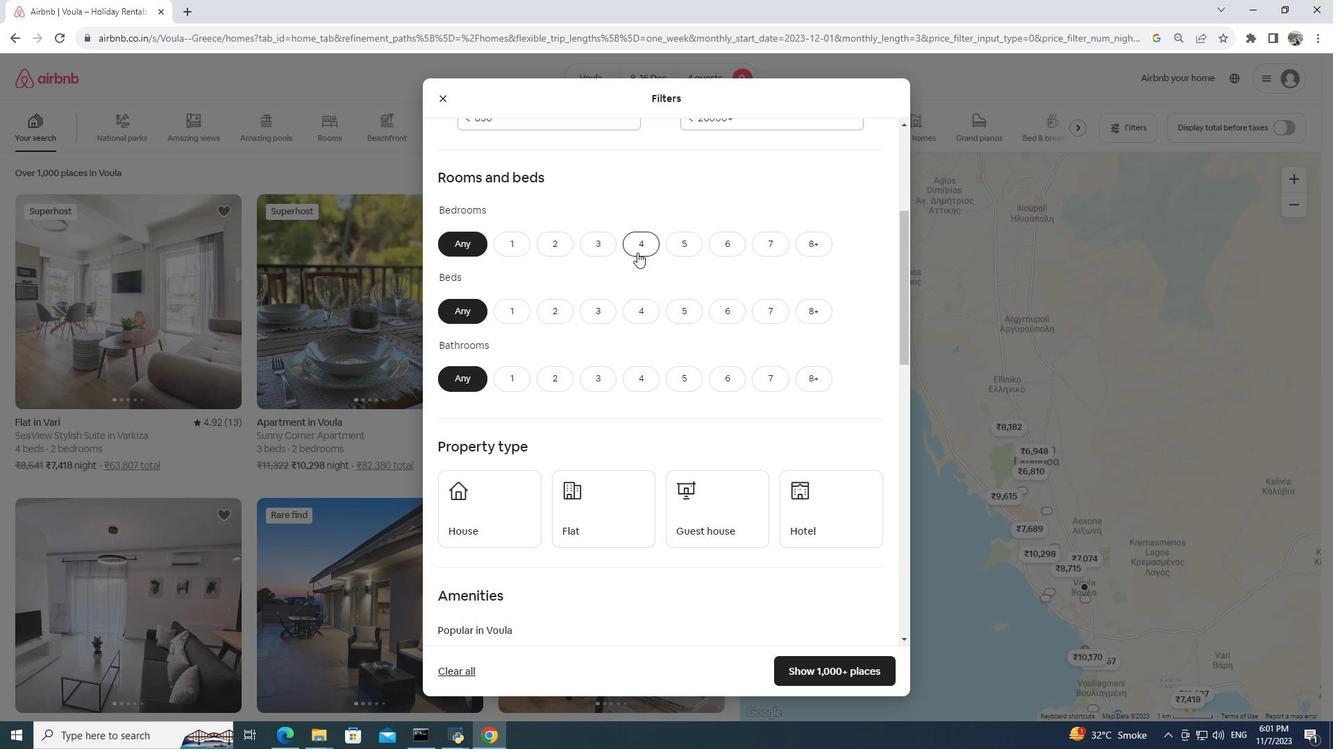 
Action: Mouse moved to (634, 305)
Screenshot: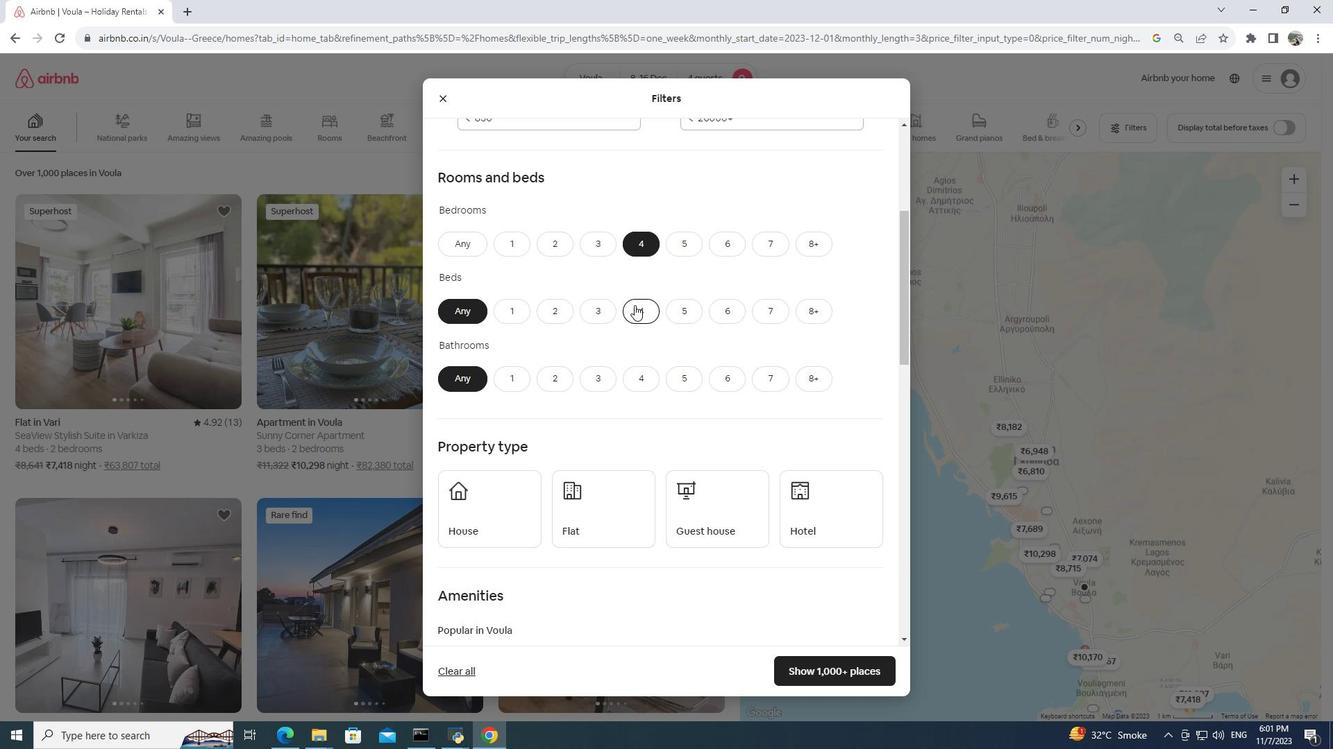 
Action: Mouse pressed left at (634, 305)
Screenshot: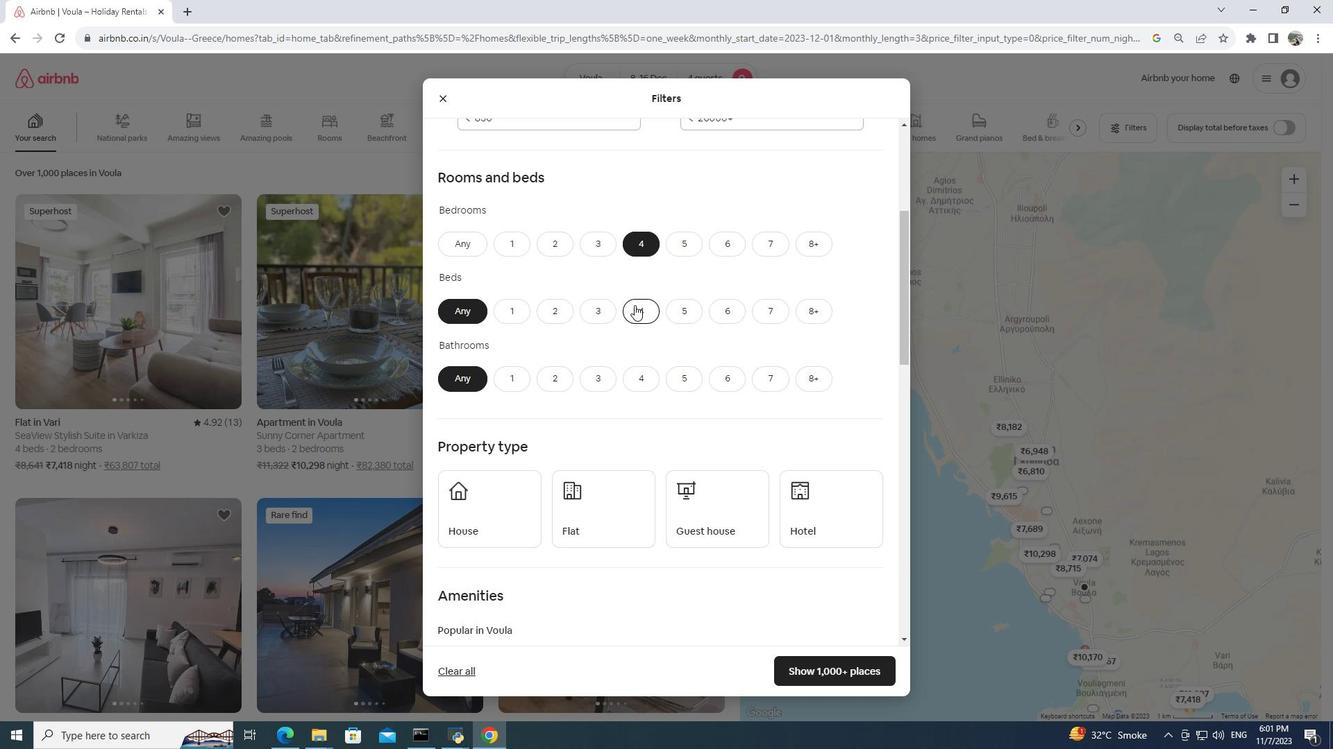 
Action: Mouse moved to (637, 377)
Screenshot: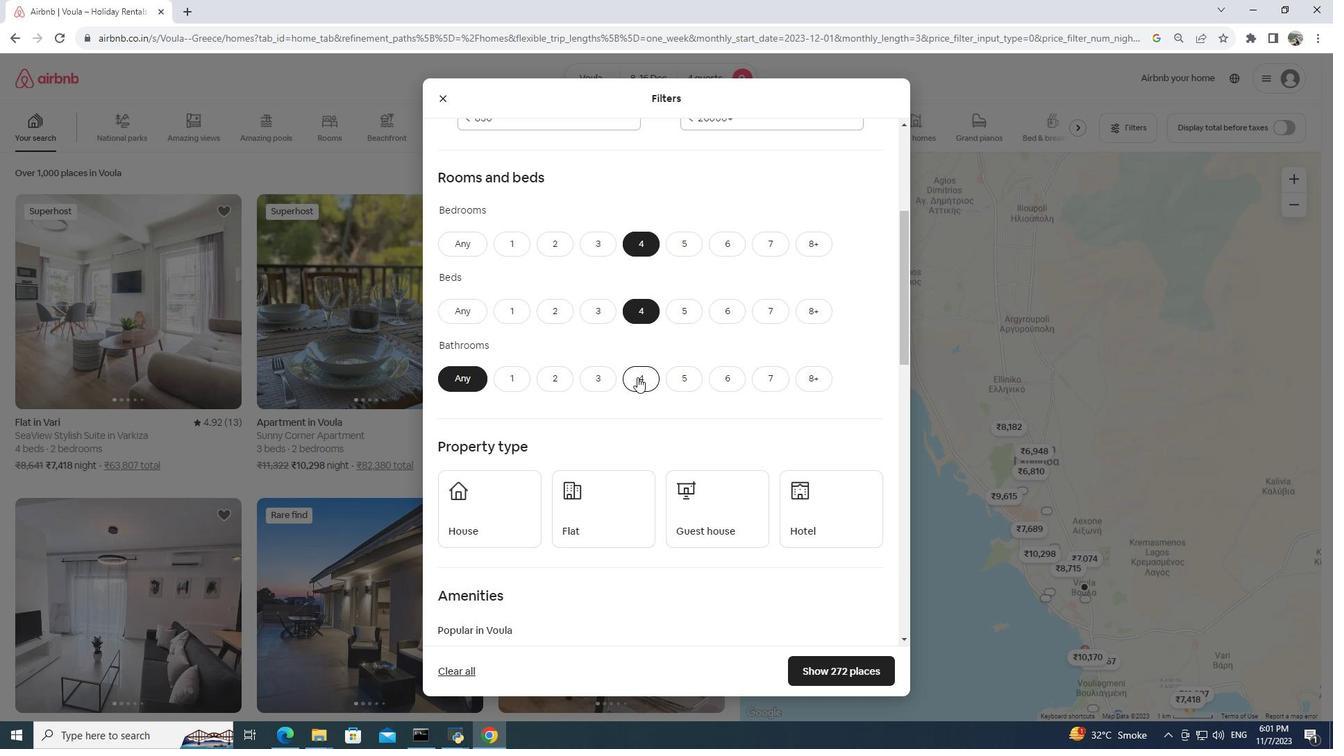 
Action: Mouse pressed left at (637, 377)
Screenshot: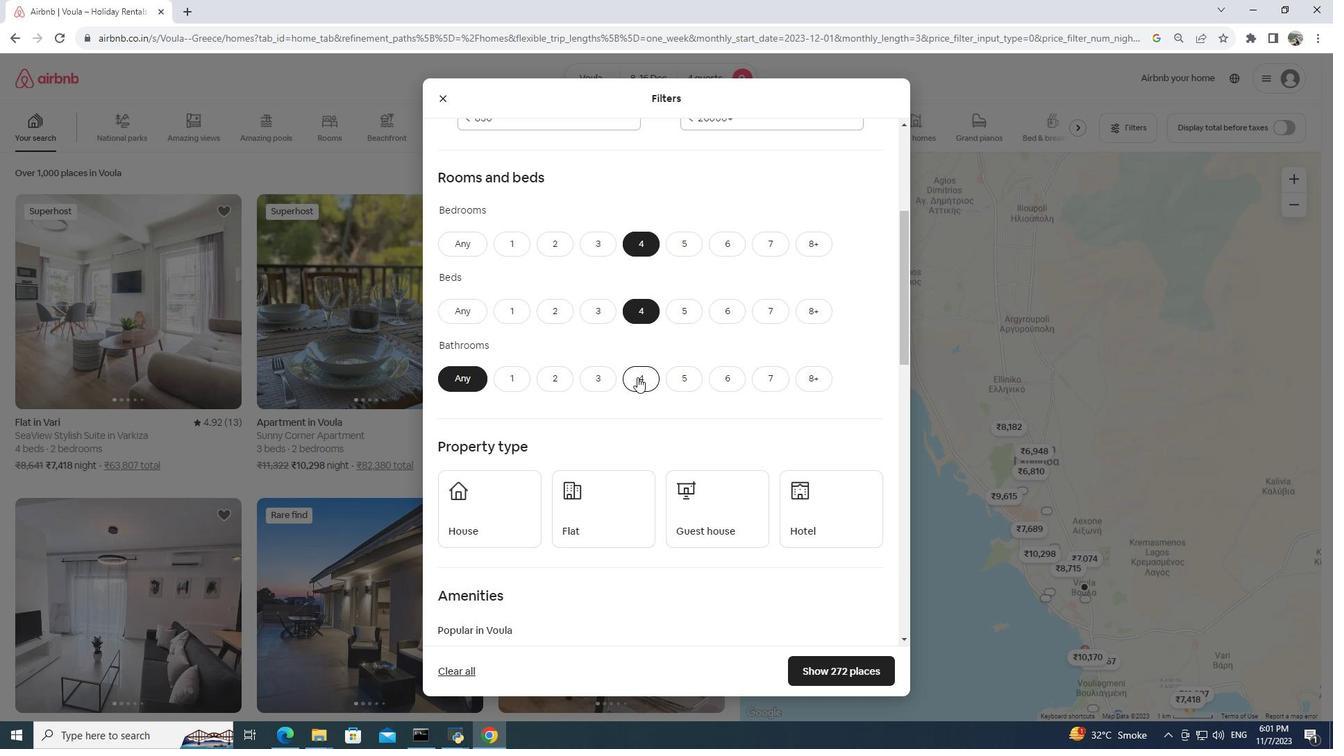 
Action: Mouse moved to (651, 319)
Screenshot: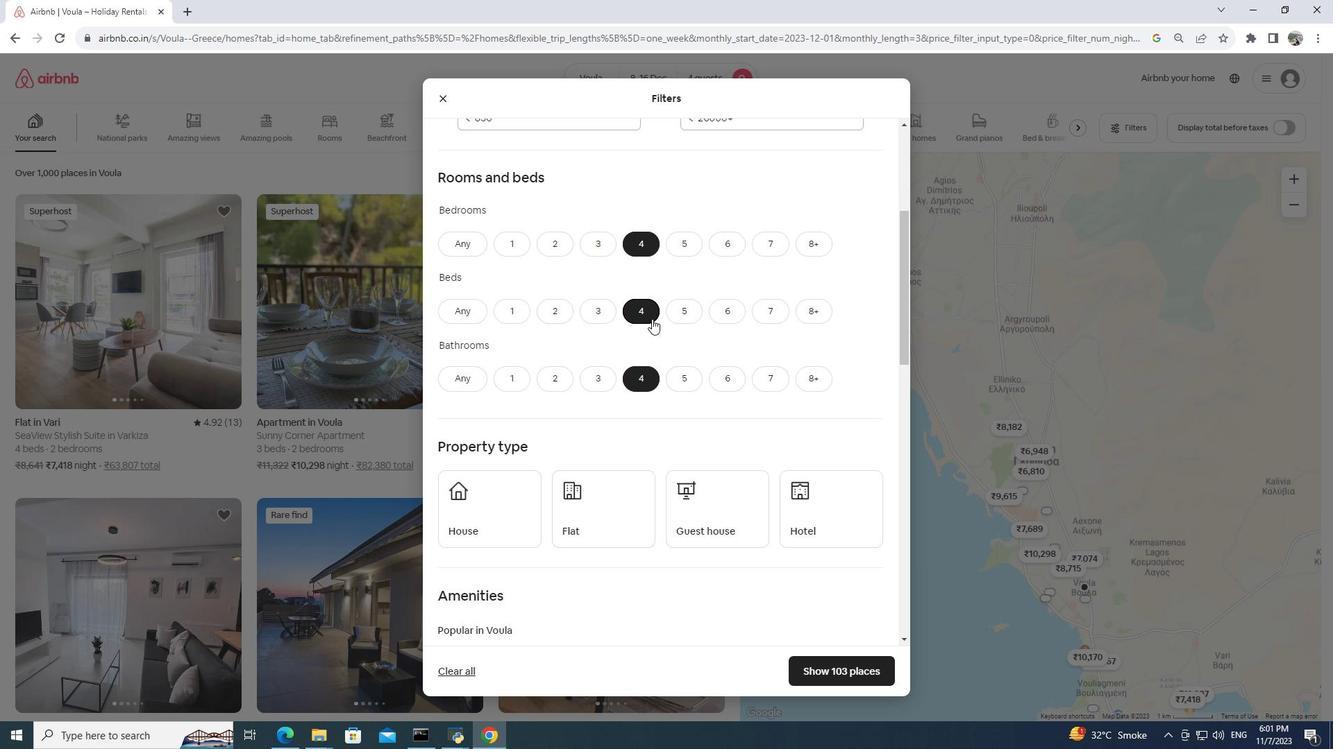 
Action: Mouse scrolled (651, 318) with delta (0, 0)
Screenshot: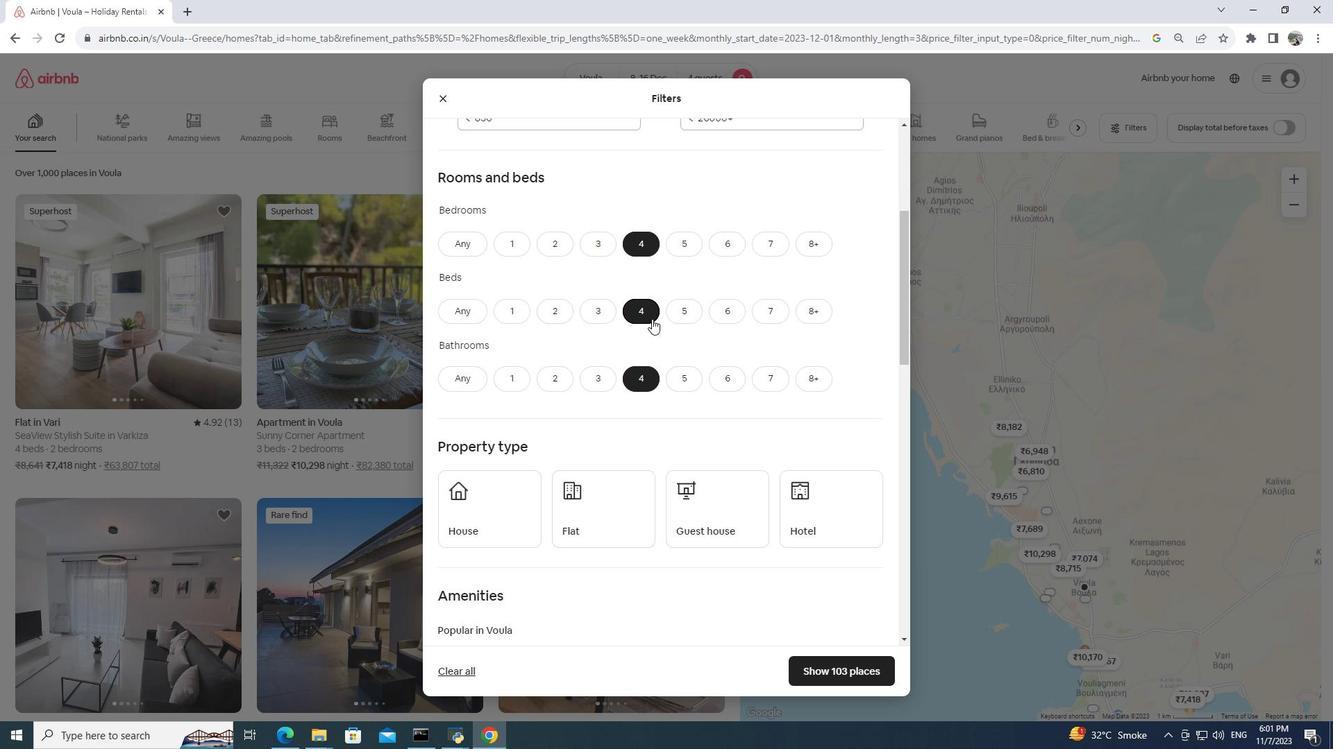 
Action: Mouse moved to (728, 327)
Screenshot: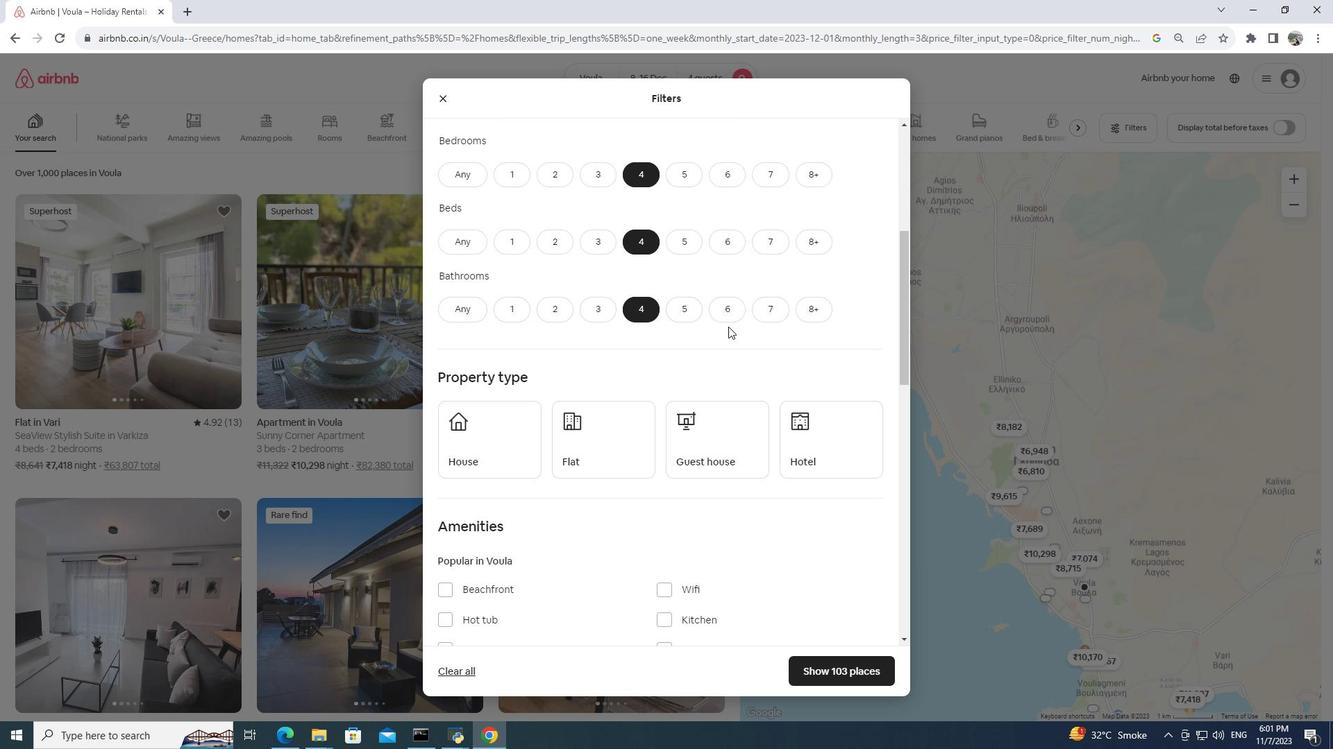 
Action: Mouse scrolled (728, 326) with delta (0, 0)
Screenshot: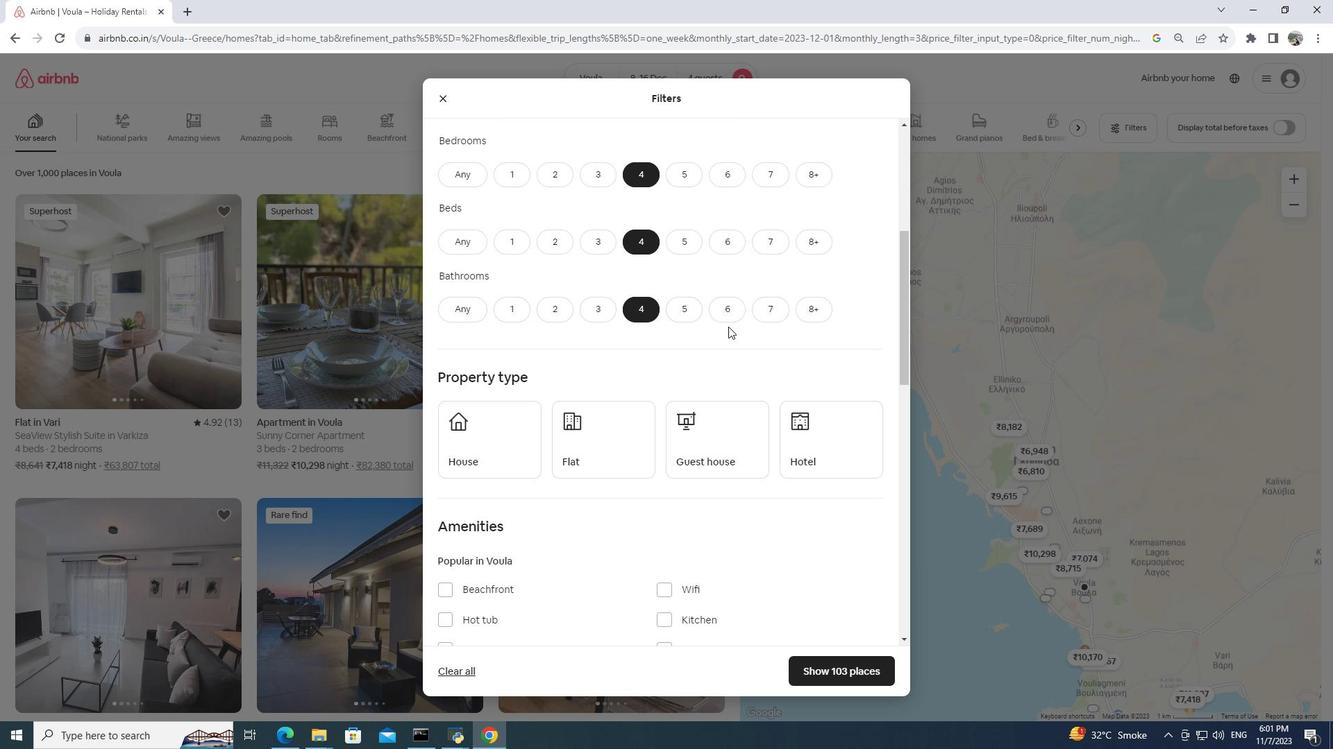
Action: Mouse moved to (728, 329)
Screenshot: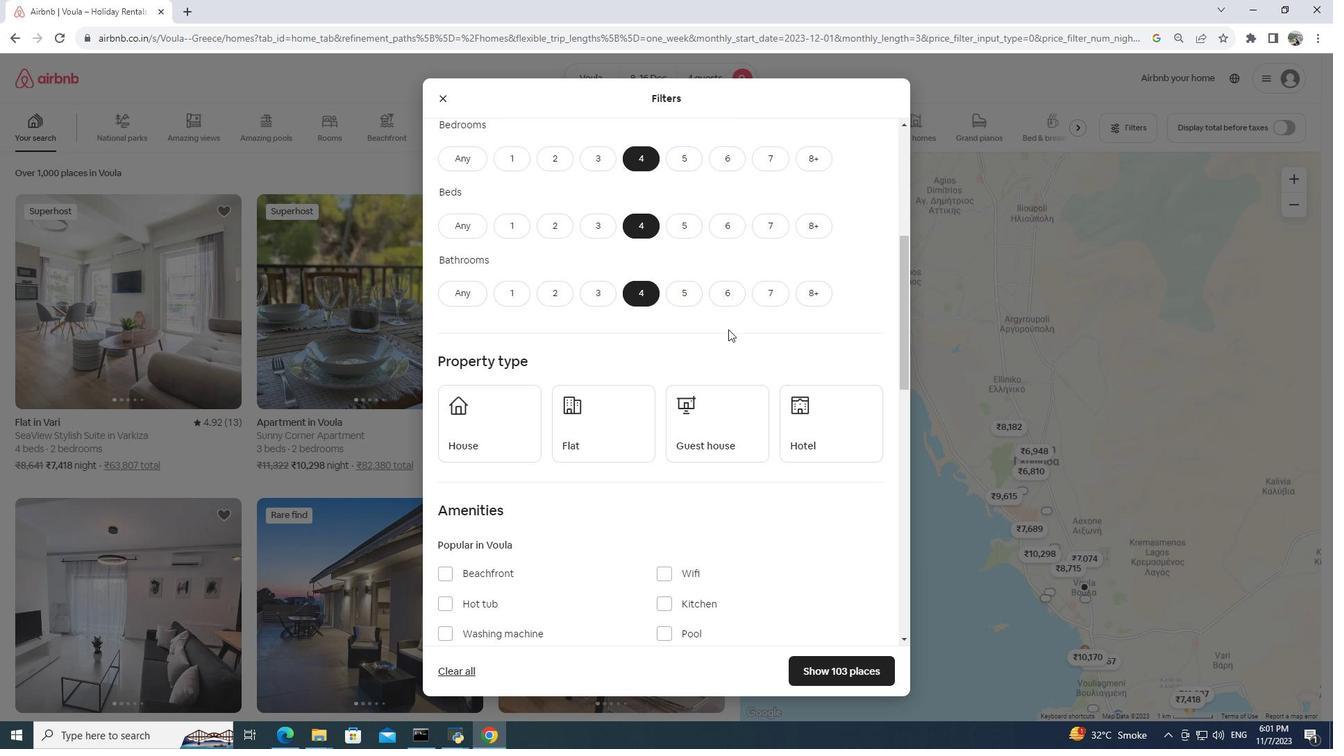 
Action: Mouse scrolled (728, 329) with delta (0, 0)
Screenshot: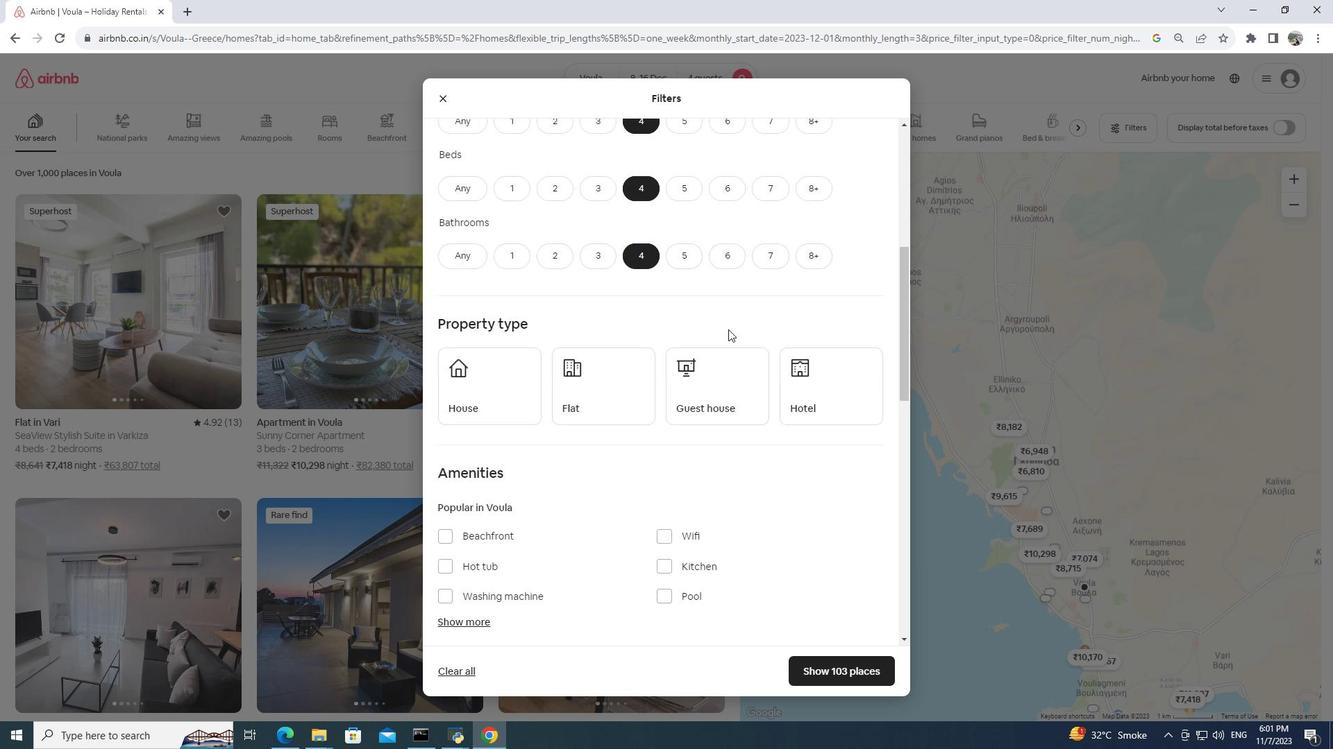 
Action: Mouse moved to (817, 305)
Screenshot: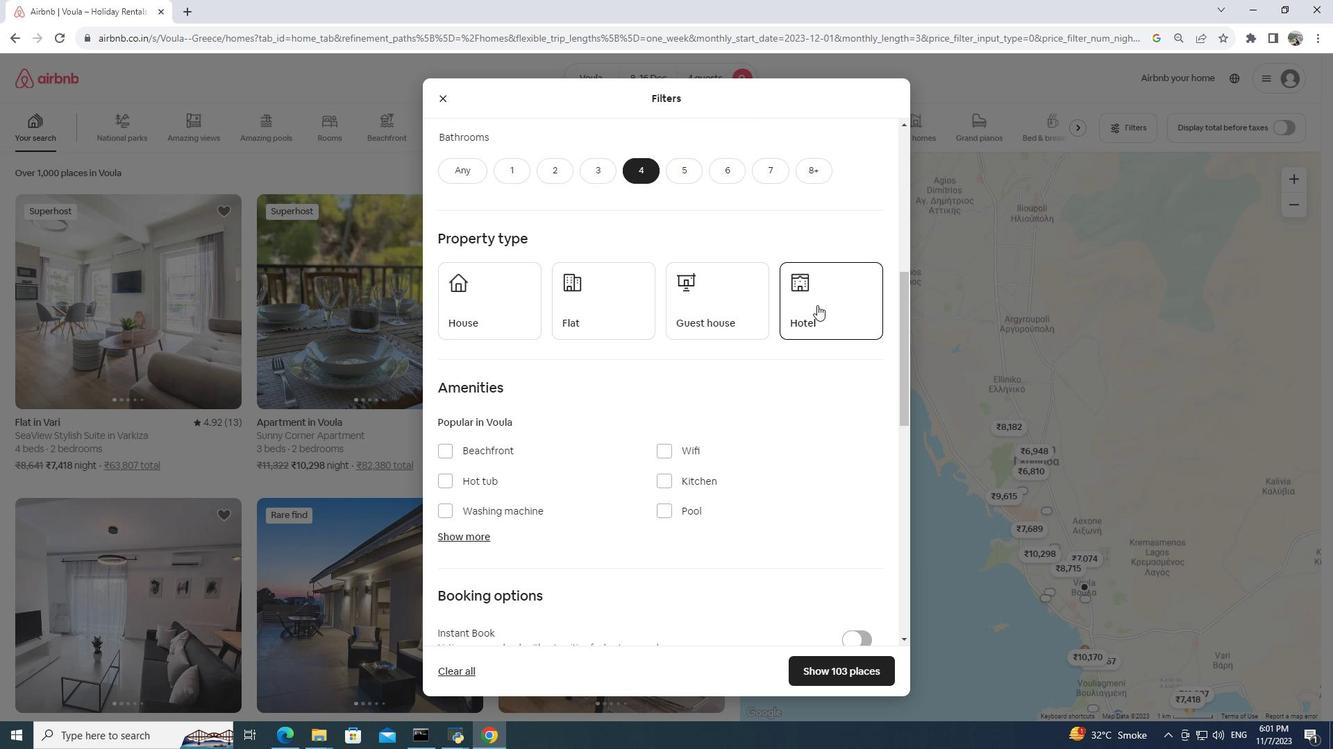 
Action: Mouse pressed left at (817, 305)
Screenshot: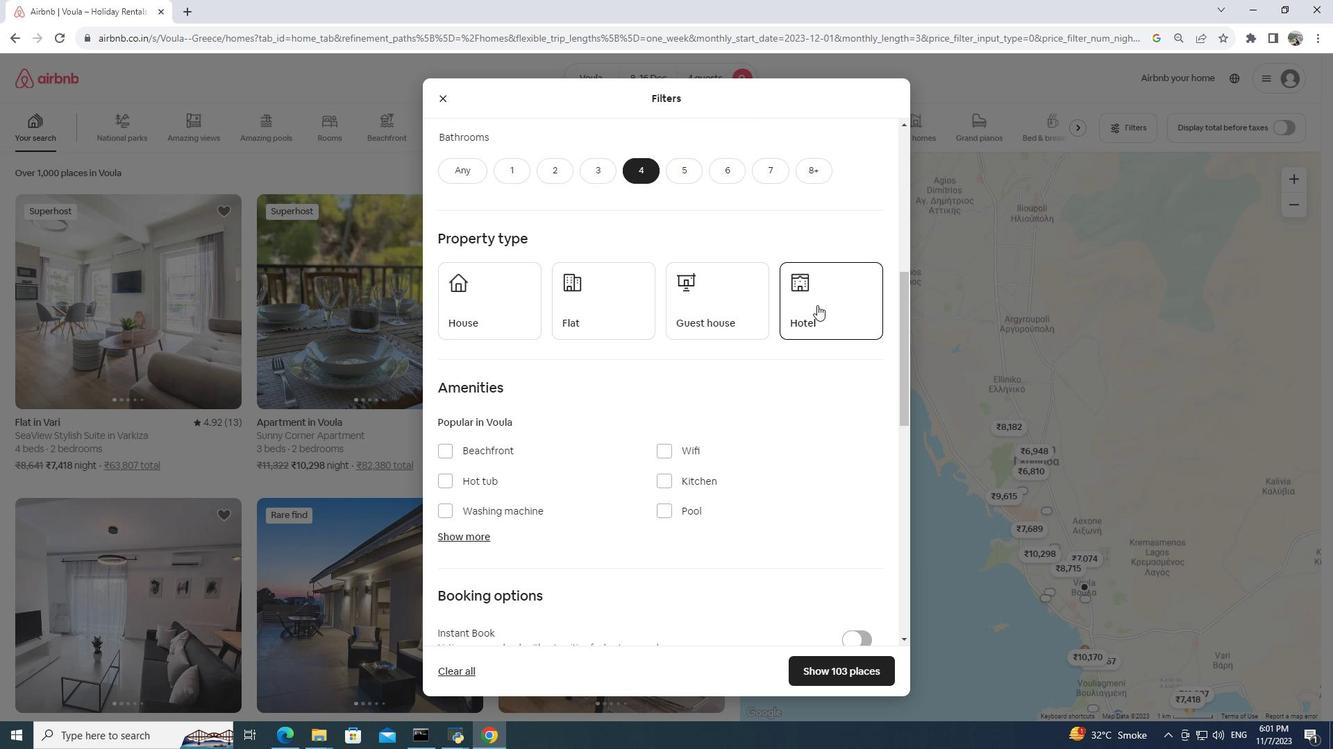 
Action: Mouse moved to (770, 313)
Screenshot: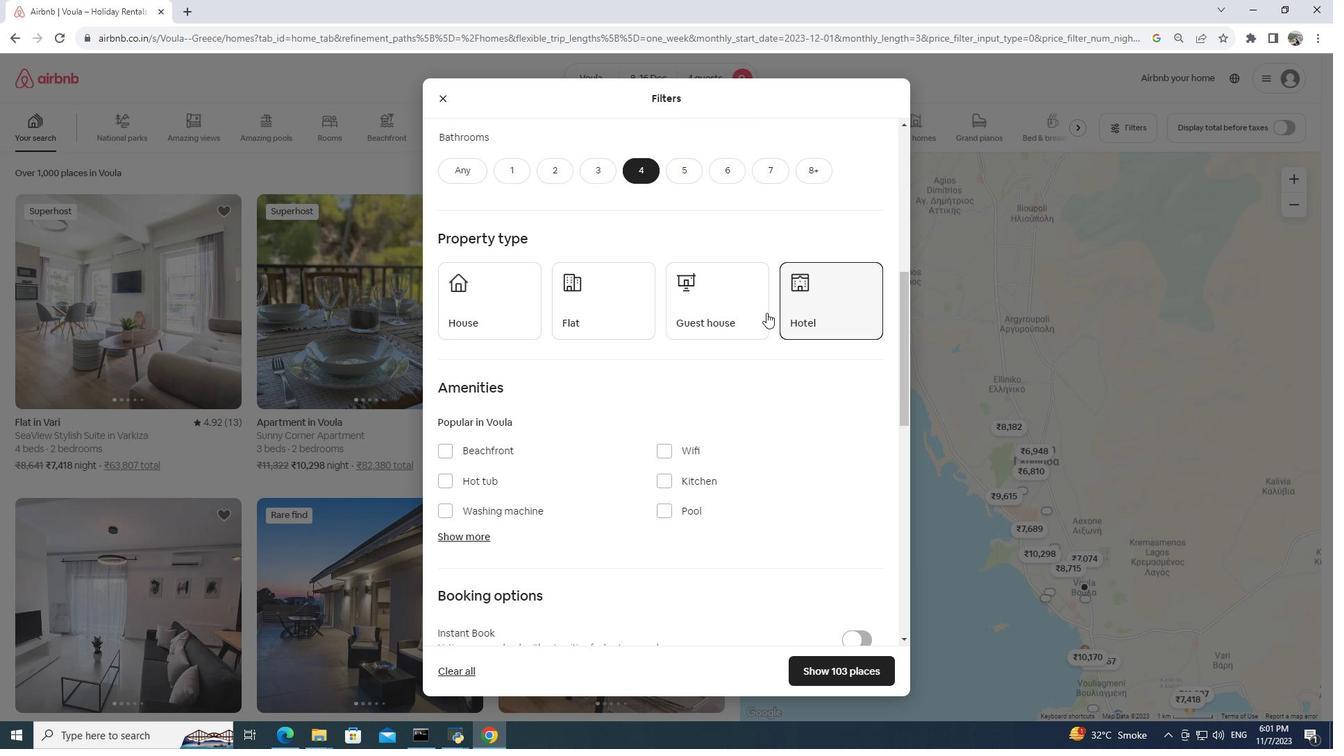 
Action: Mouse scrolled (770, 312) with delta (0, 0)
Screenshot: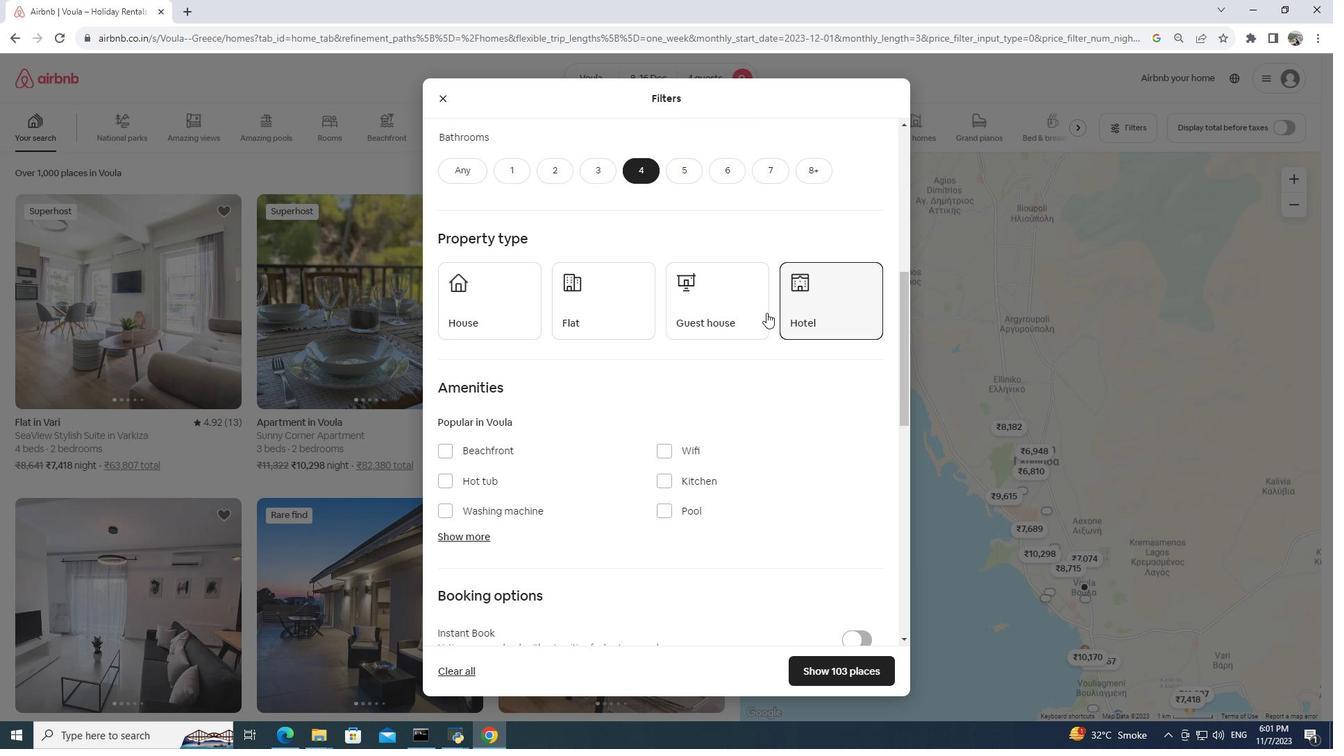 
Action: Mouse moved to (766, 313)
Screenshot: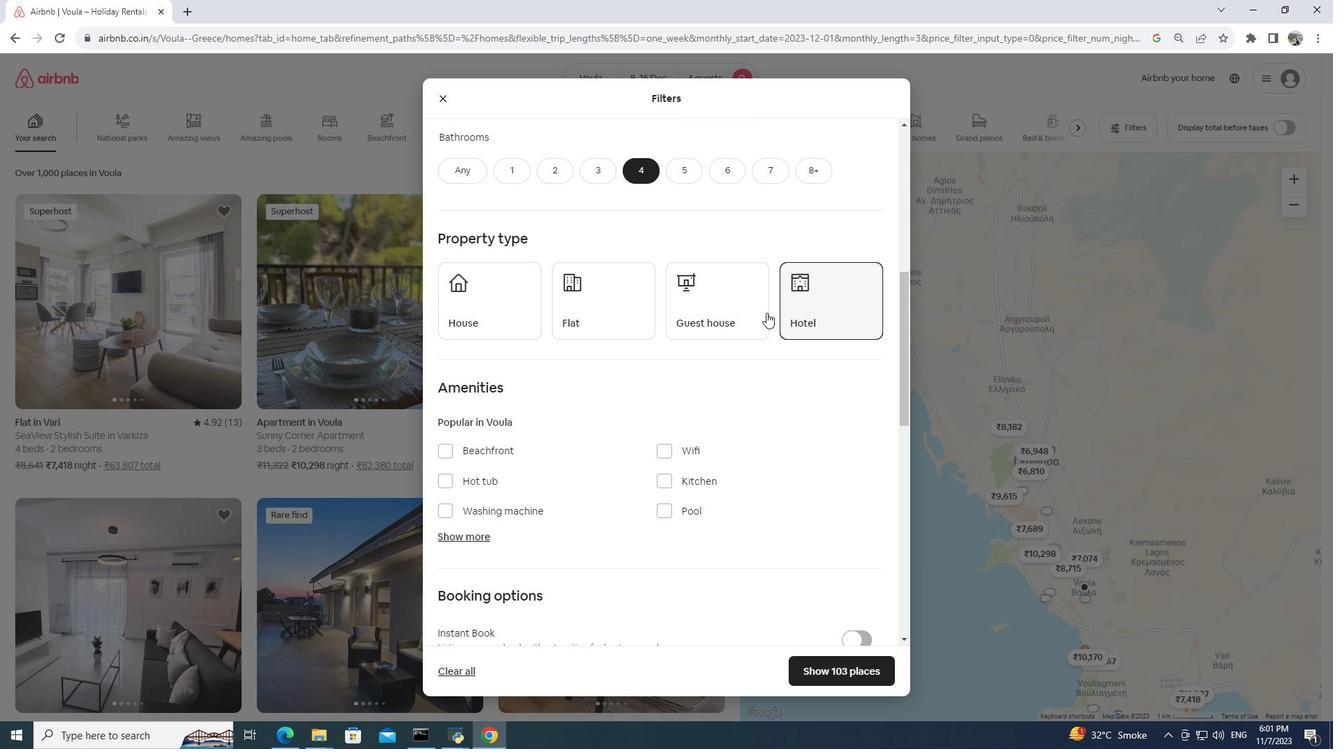 
Action: Mouse scrolled (766, 312) with delta (0, 0)
Screenshot: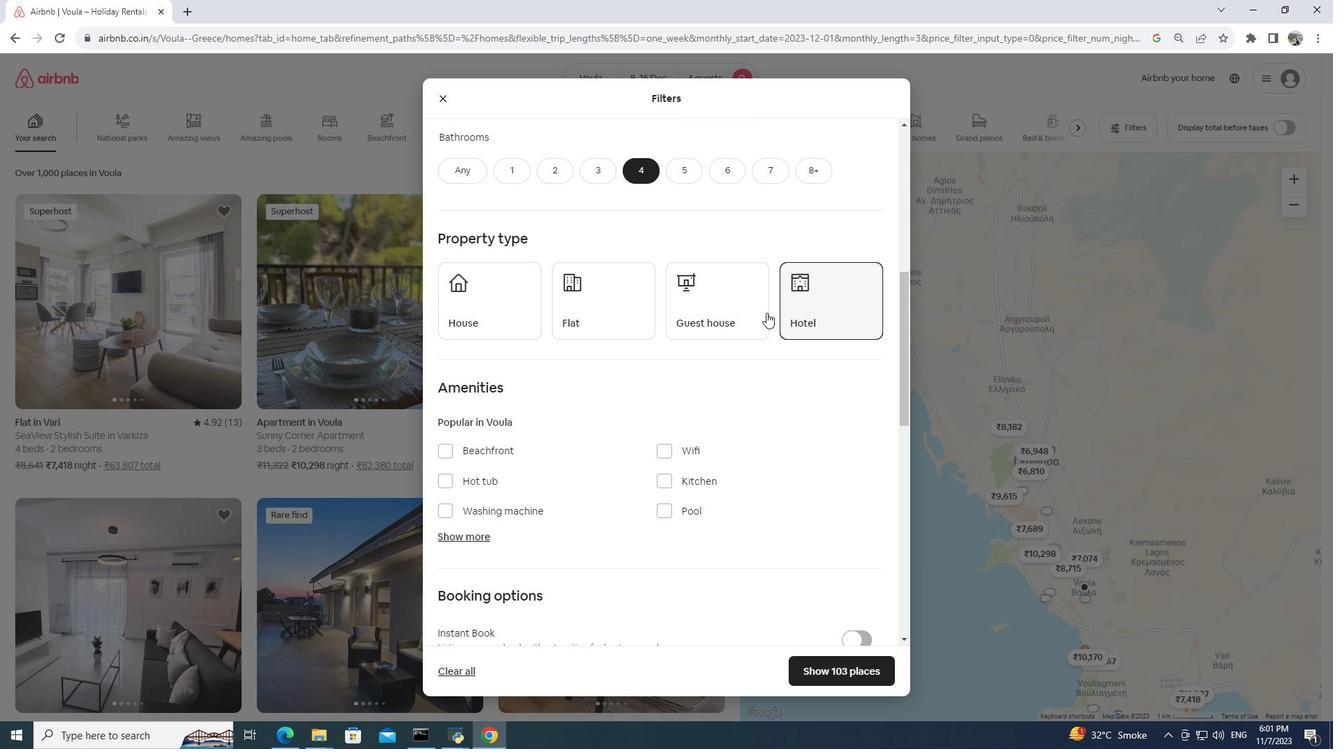 
Action: Mouse moved to (758, 311)
Screenshot: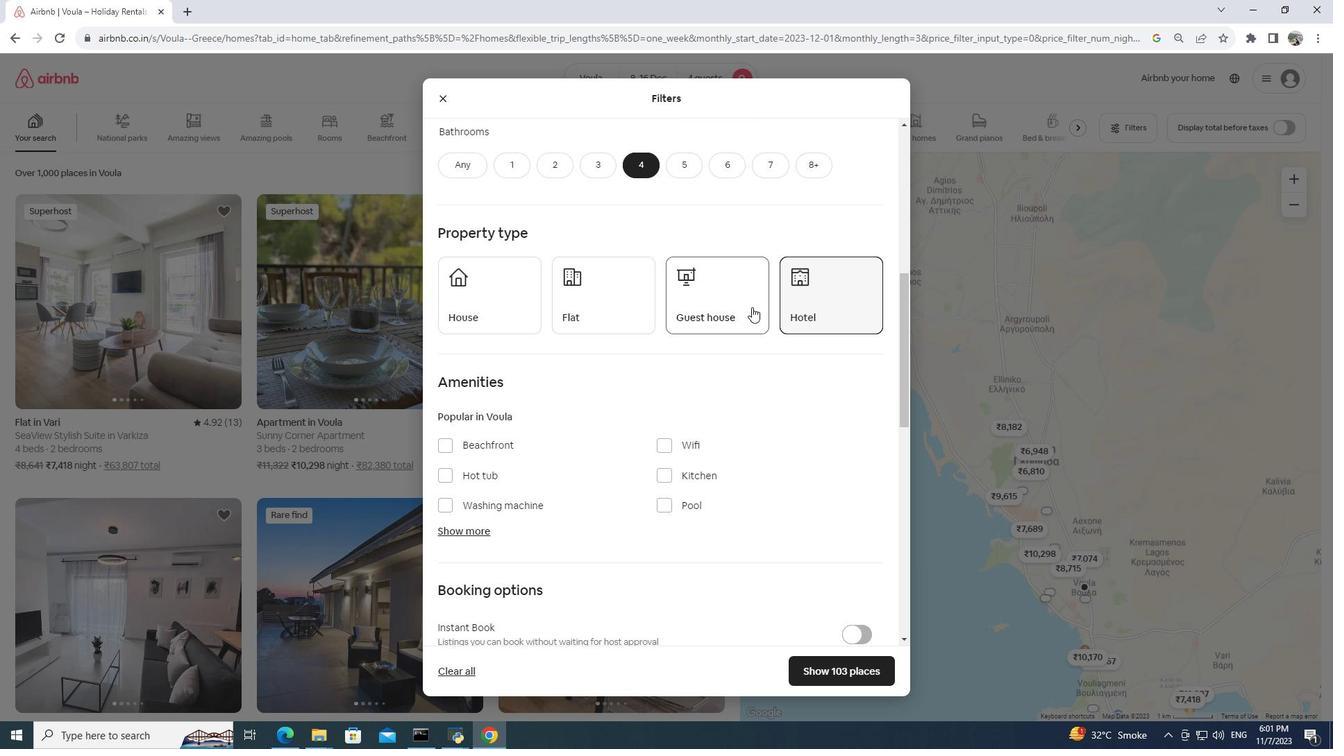 
Action: Mouse scrolled (758, 311) with delta (0, 0)
Screenshot: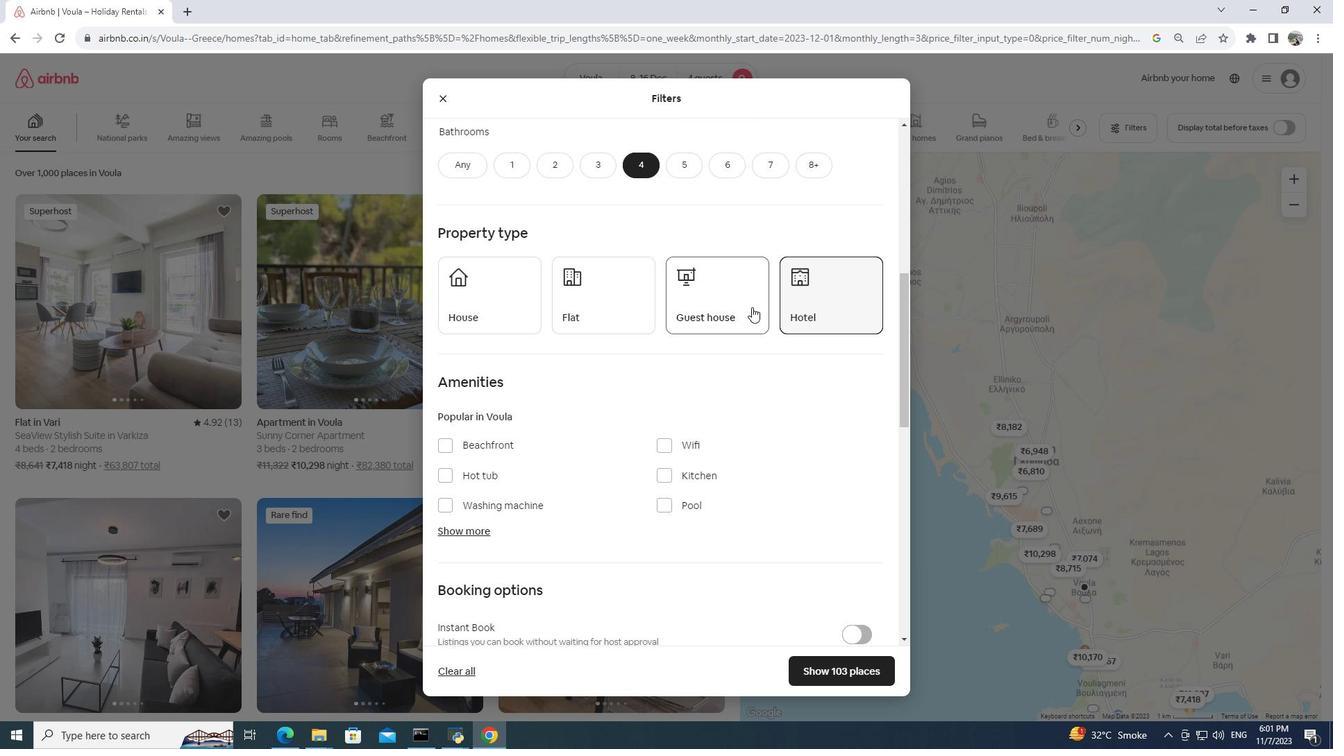 
Action: Mouse moved to (729, 290)
Screenshot: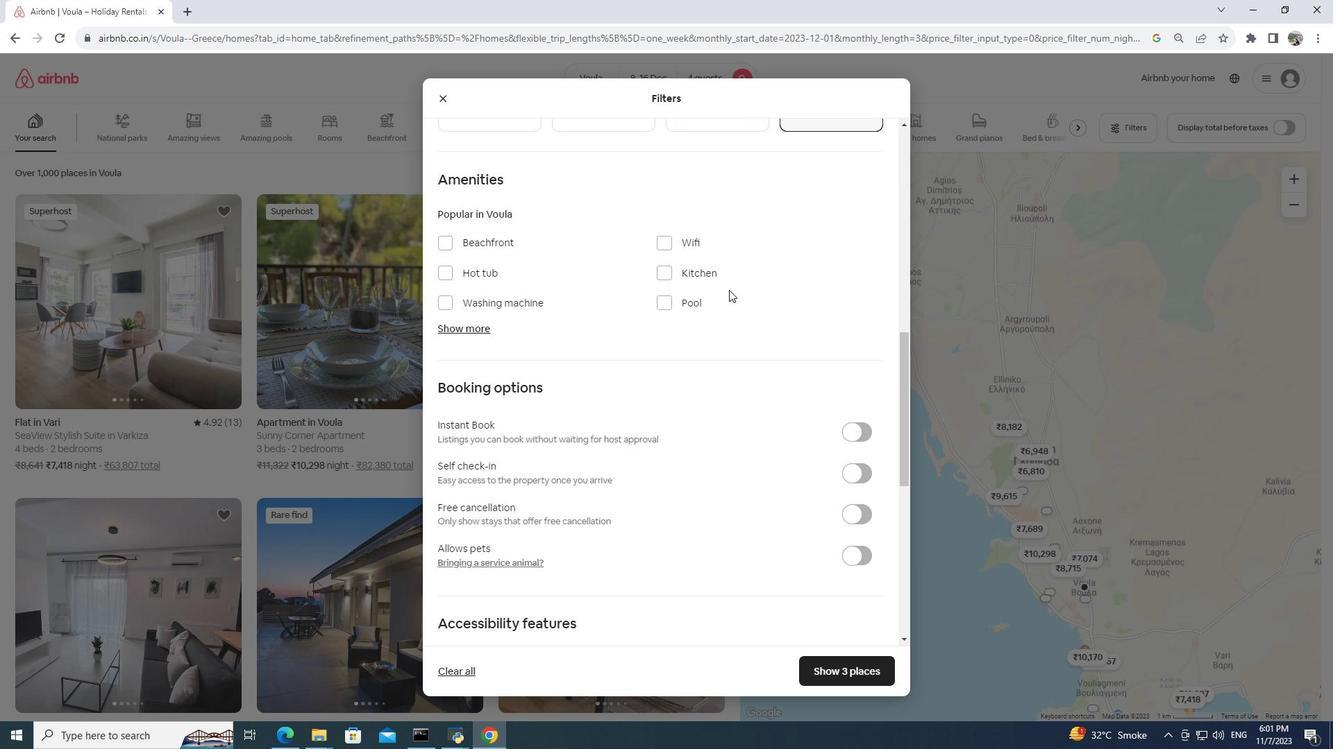 
Action: Mouse scrolled (729, 289) with delta (0, 0)
Screenshot: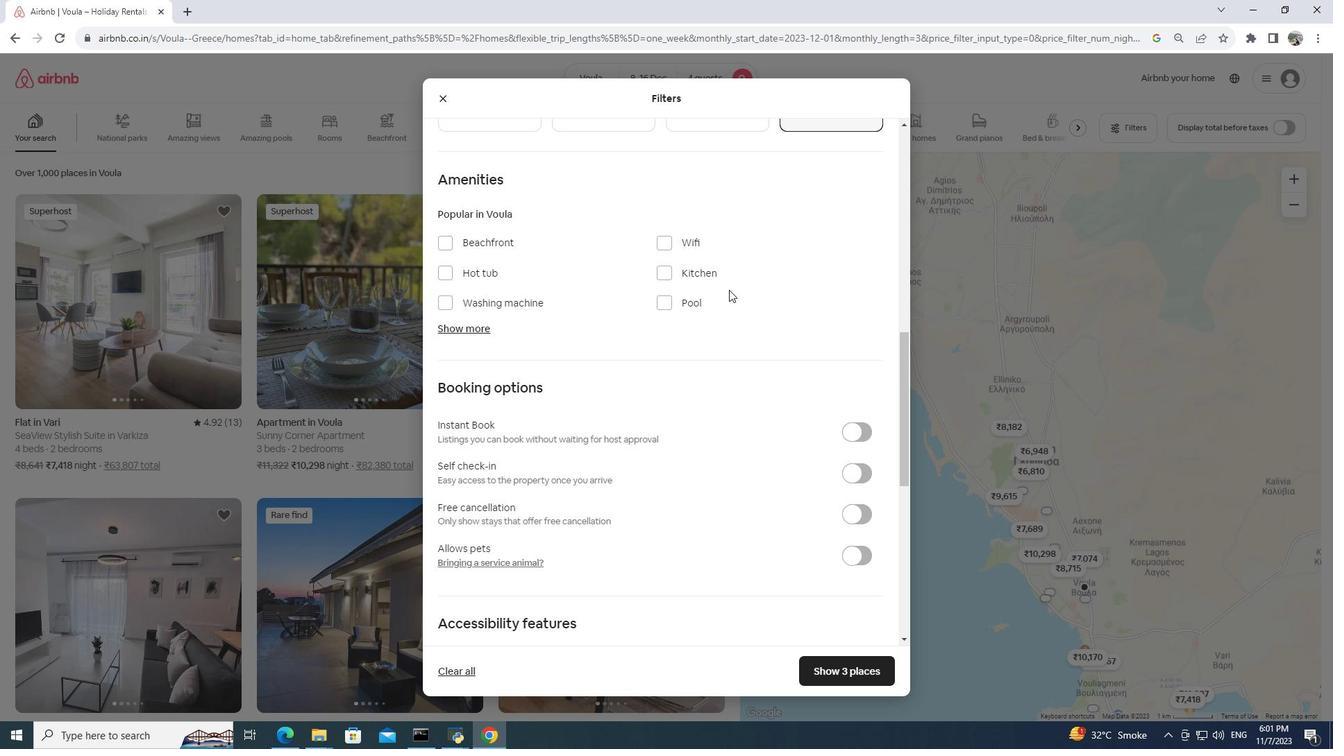 
Action: Mouse moved to (728, 290)
Screenshot: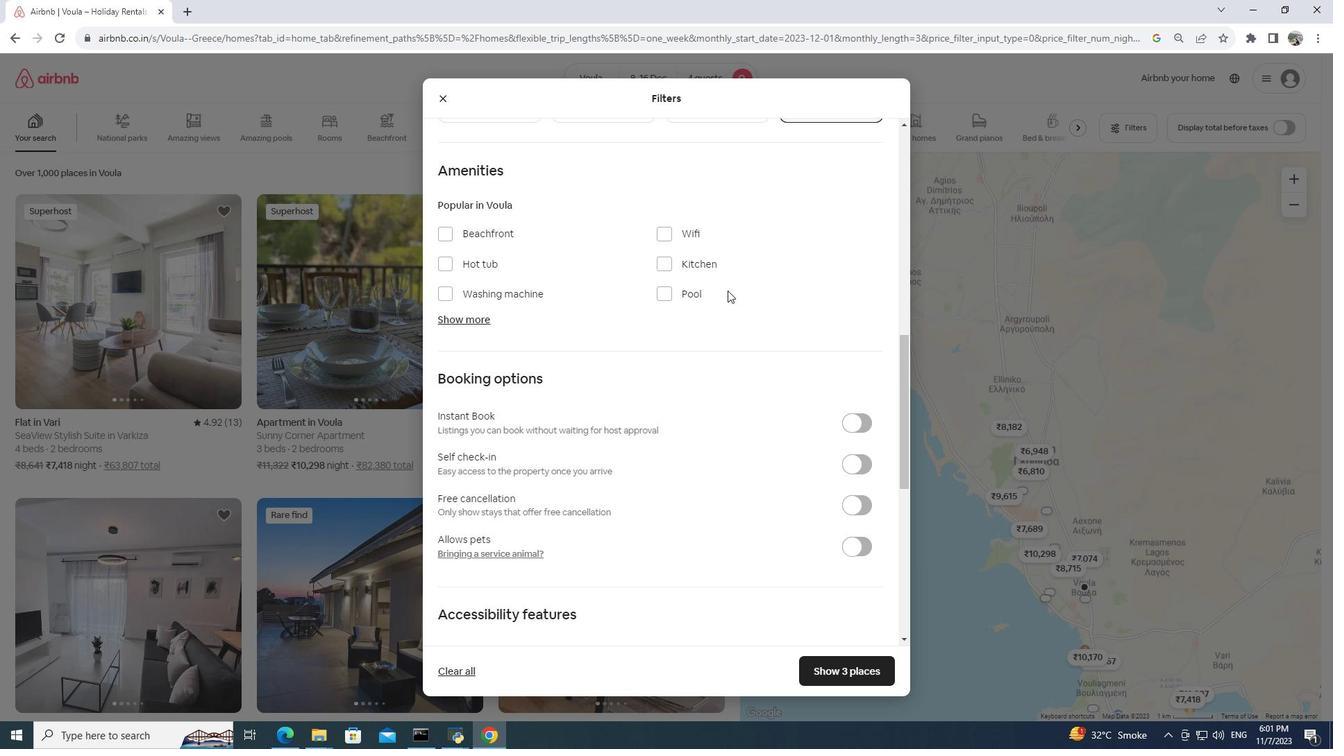 
Action: Mouse scrolled (728, 290) with delta (0, 0)
Screenshot: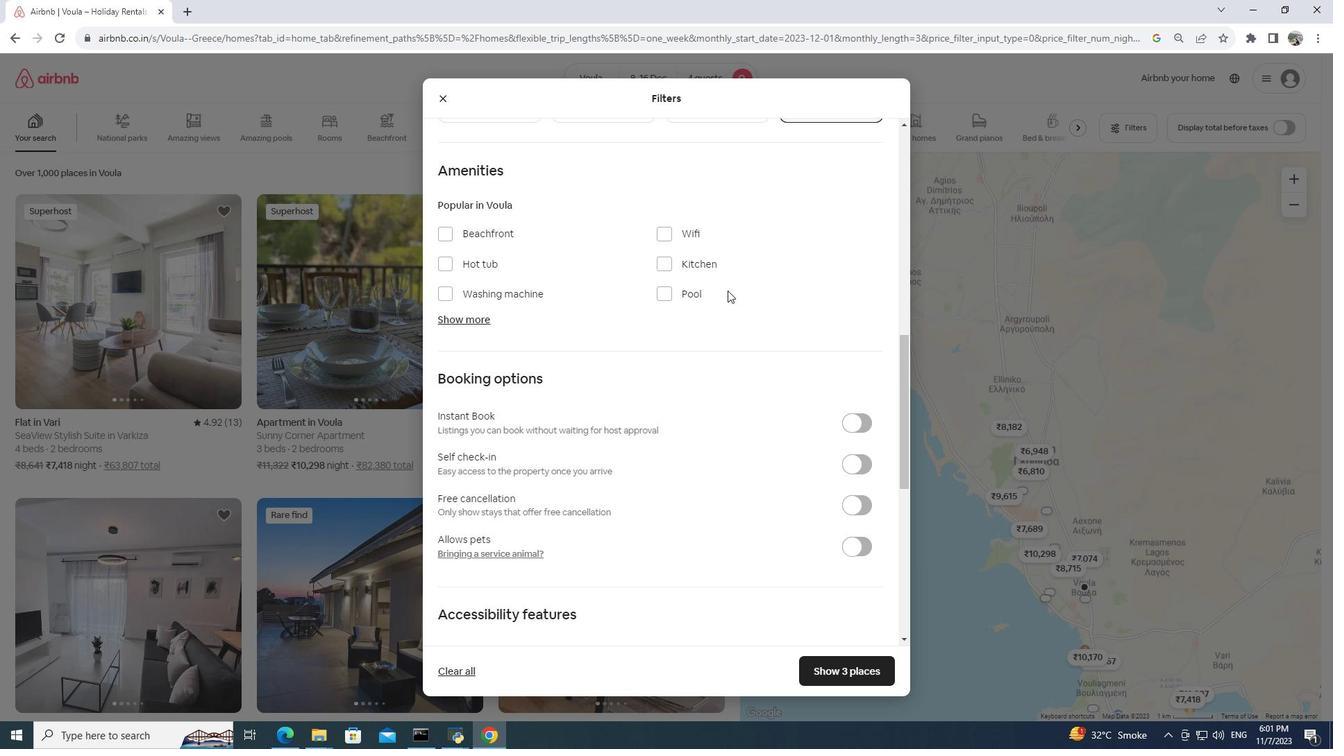 
Action: Mouse moved to (666, 235)
Screenshot: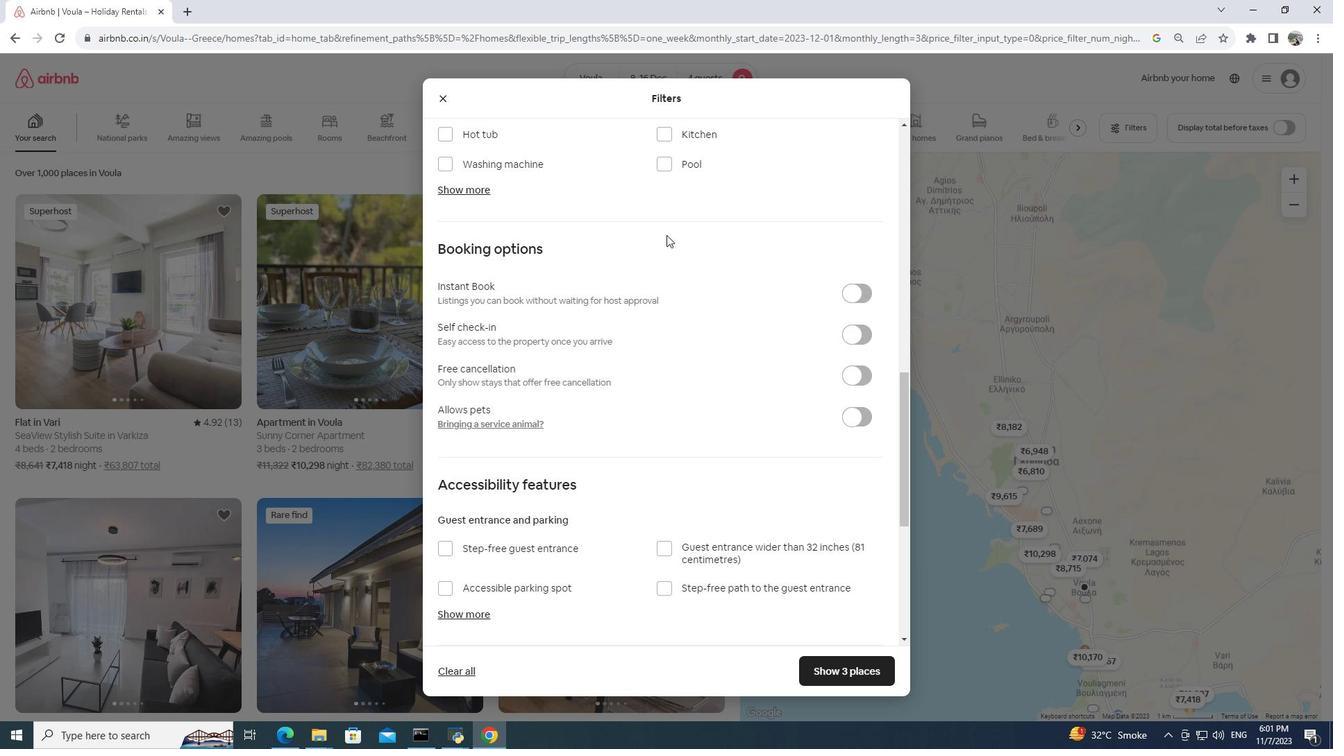 
Action: Mouse scrolled (666, 236) with delta (0, 0)
Screenshot: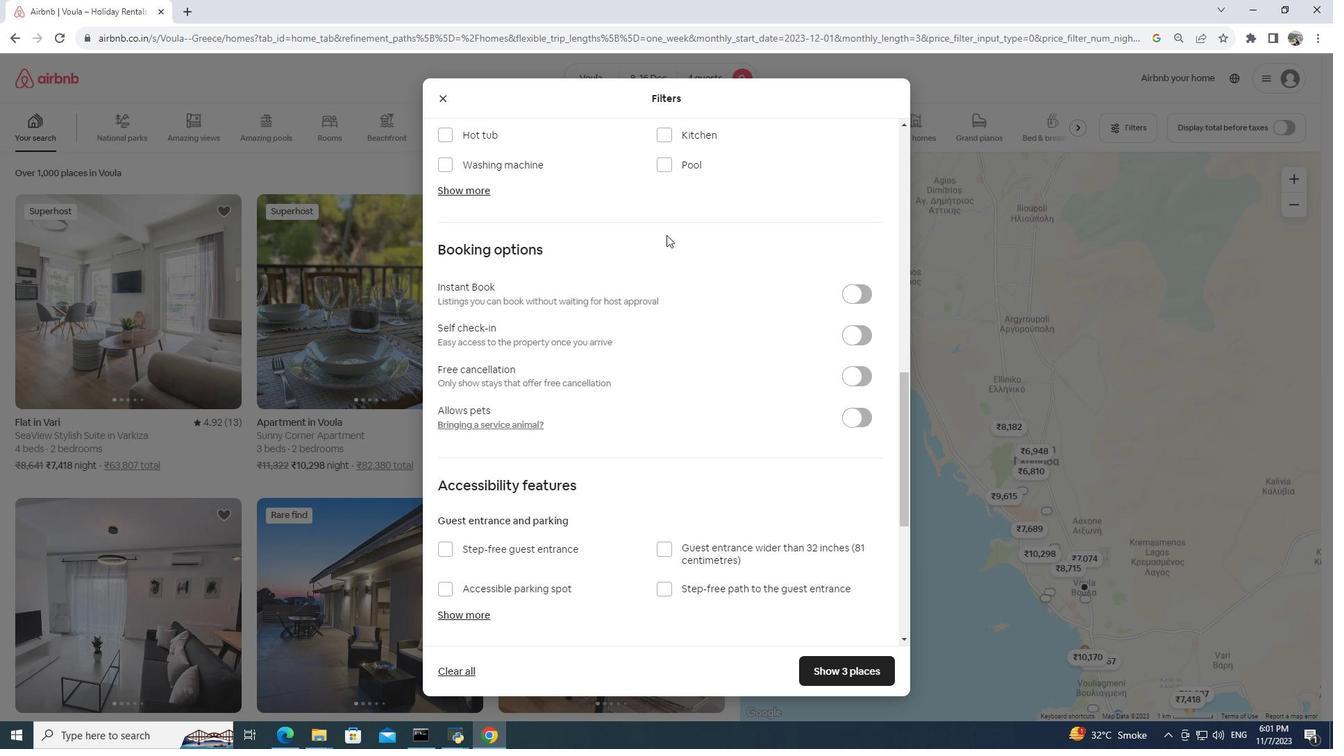 
Action: Mouse scrolled (666, 236) with delta (0, 0)
Screenshot: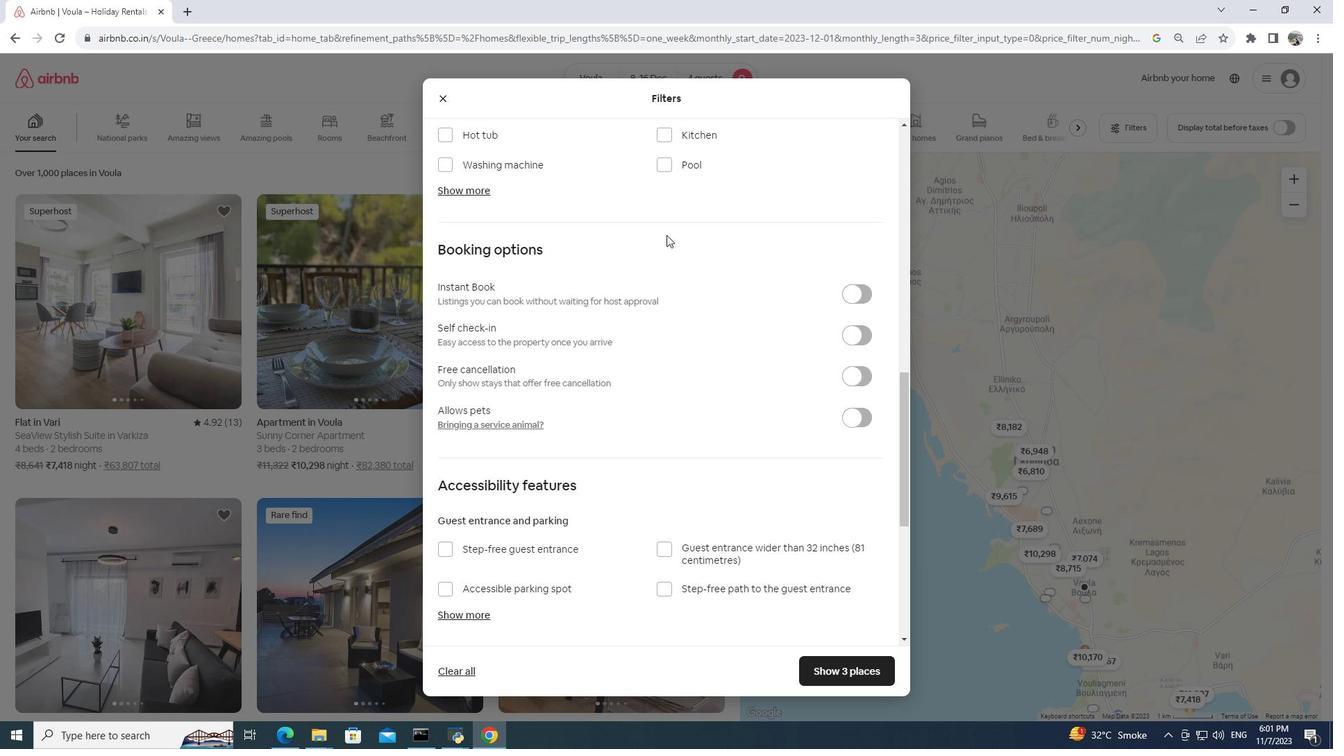 
Action: Mouse moved to (661, 239)
Screenshot: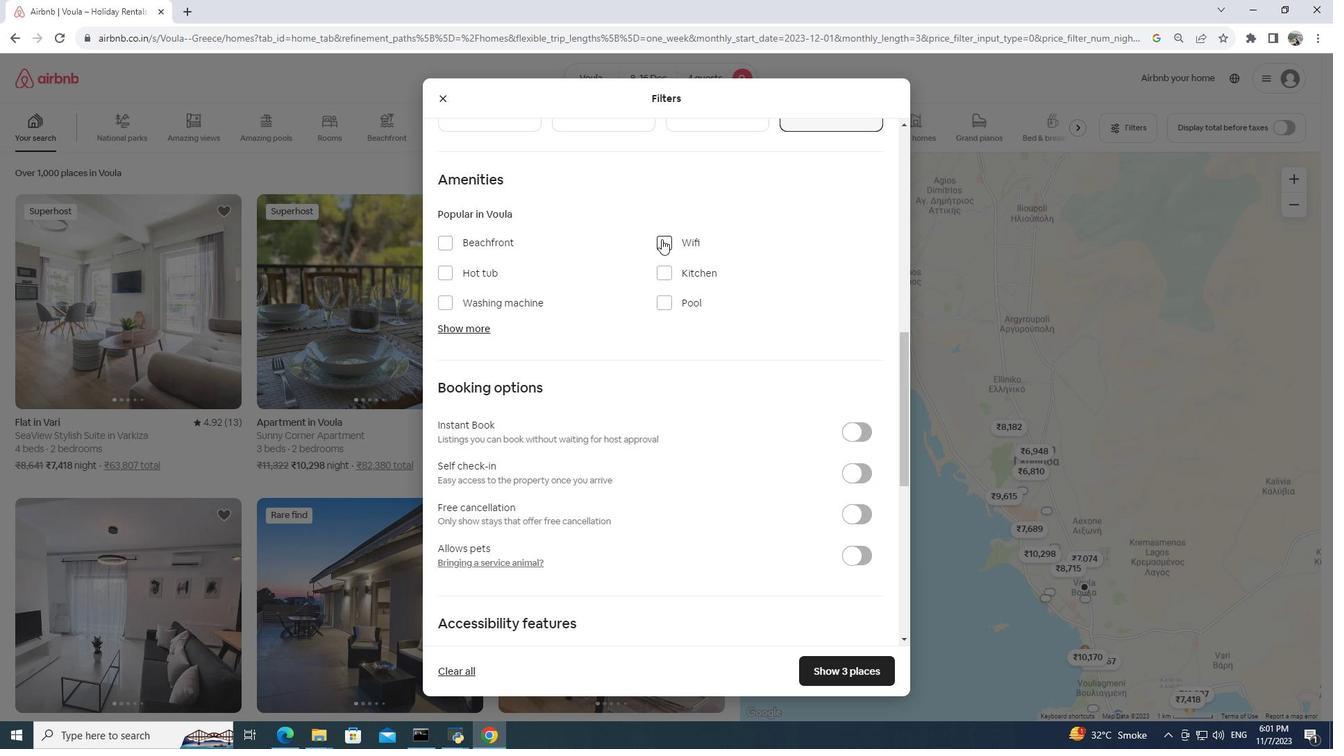 
Action: Mouse pressed left at (661, 239)
Screenshot: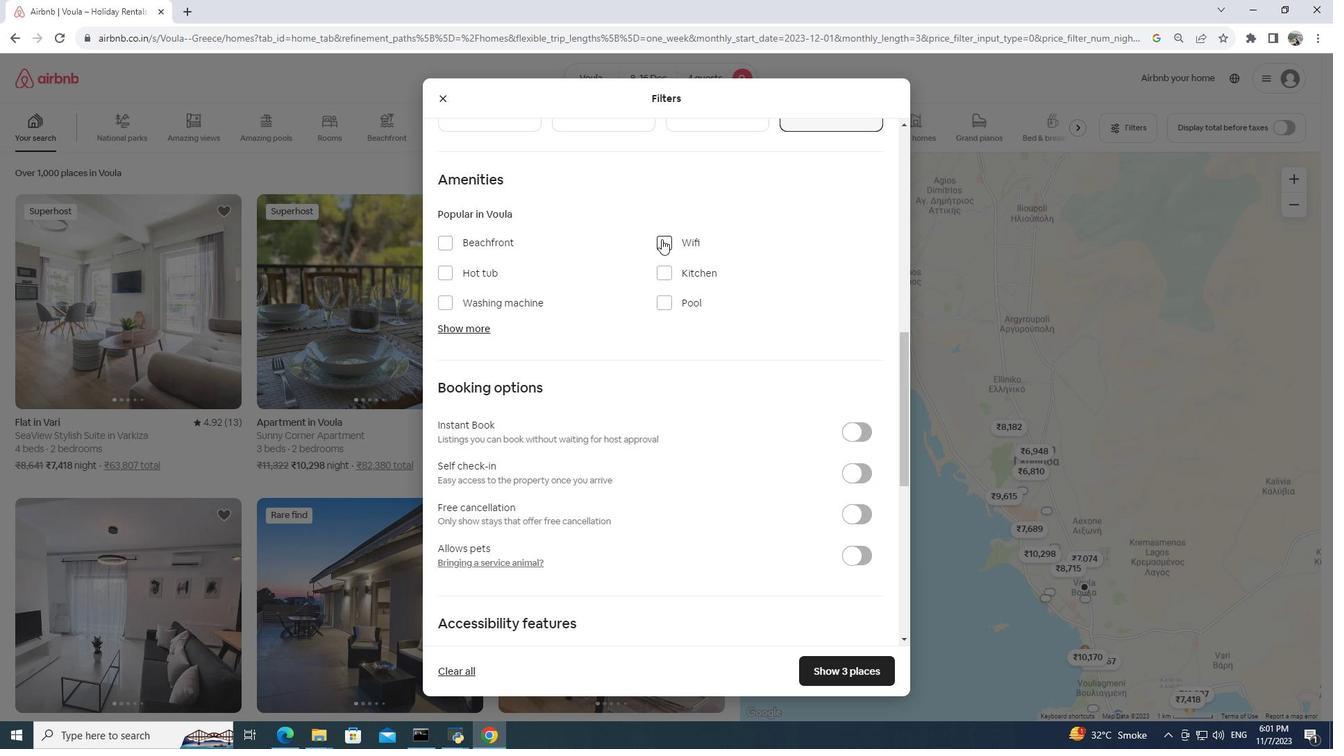 
Action: Mouse moved to (466, 326)
Screenshot: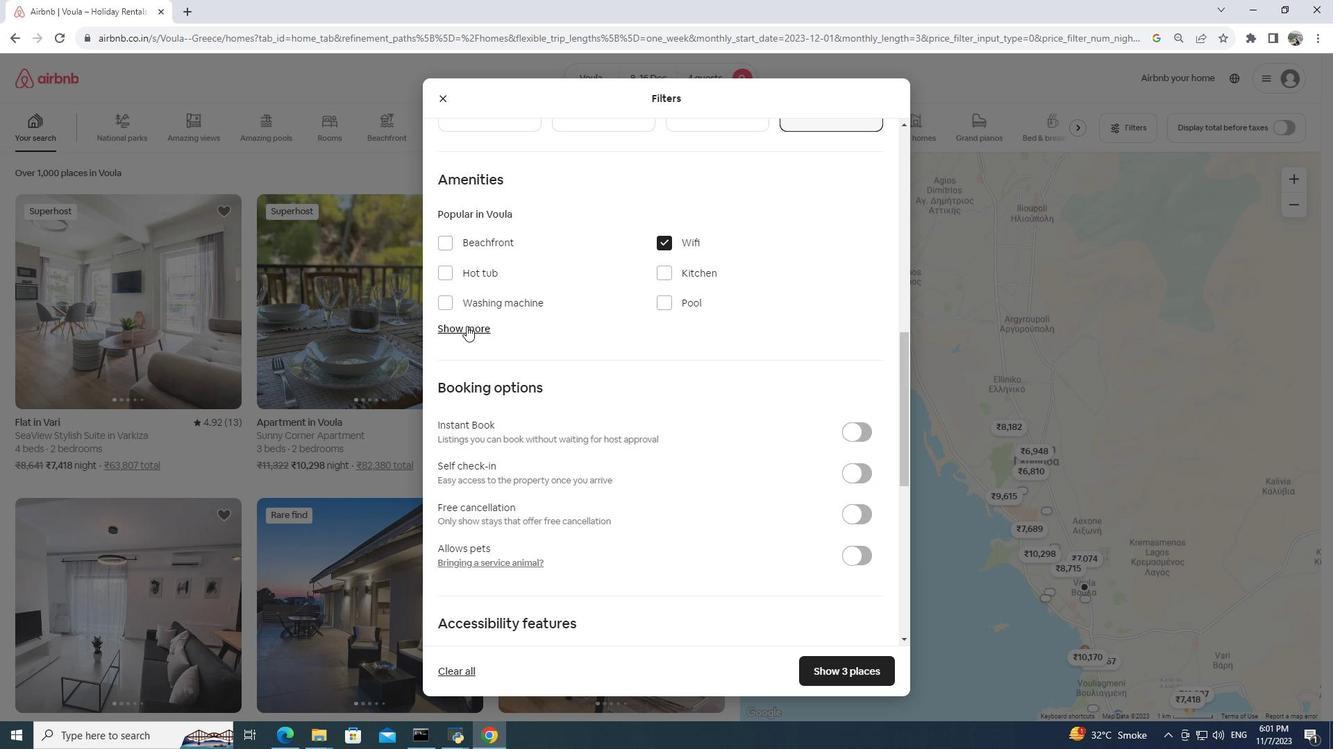 
Action: Mouse pressed left at (466, 326)
Screenshot: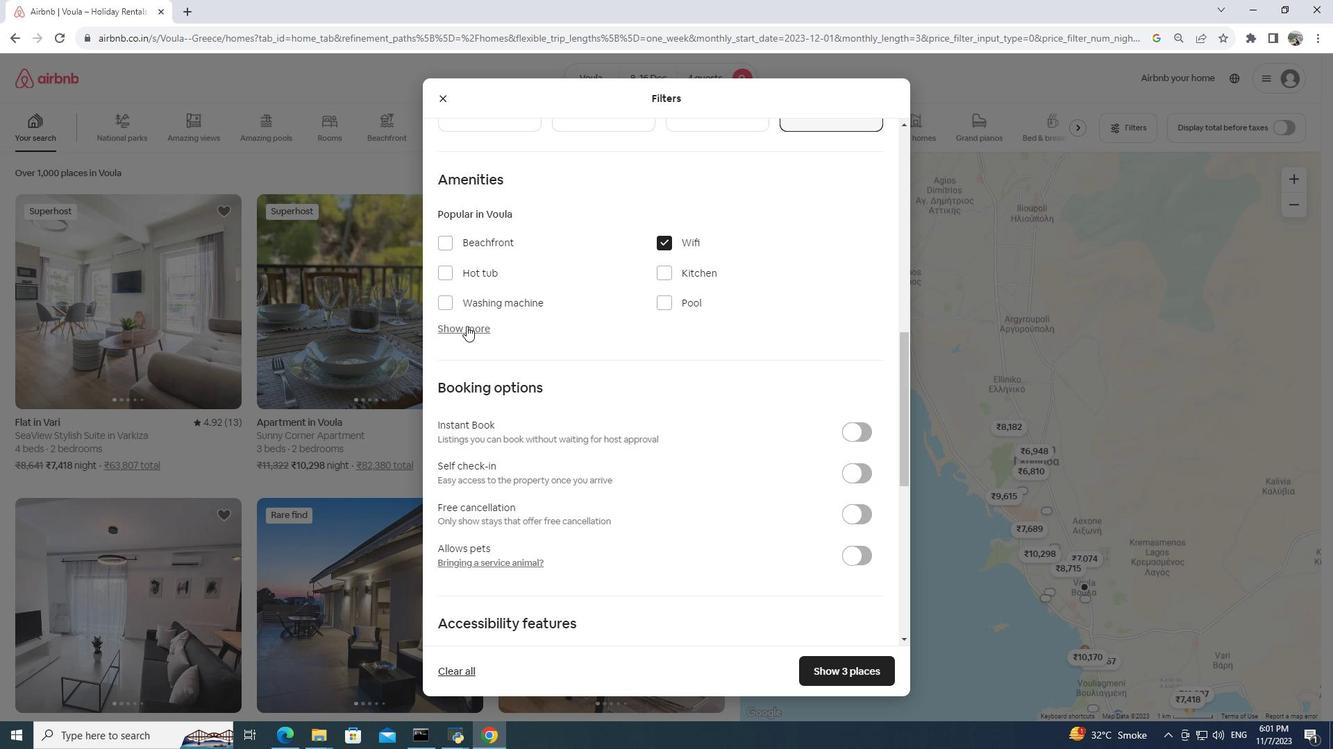 
Action: Mouse moved to (434, 434)
Screenshot: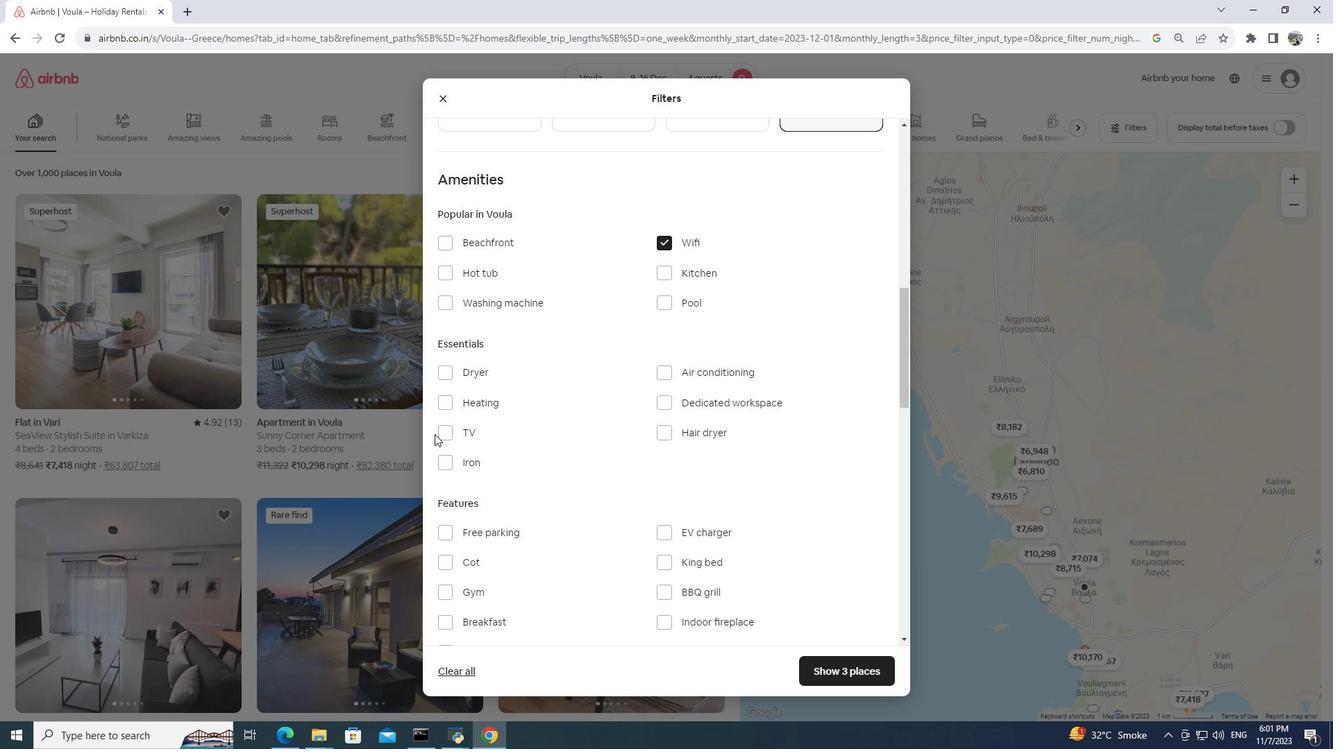 
Action: Mouse pressed left at (434, 434)
Screenshot: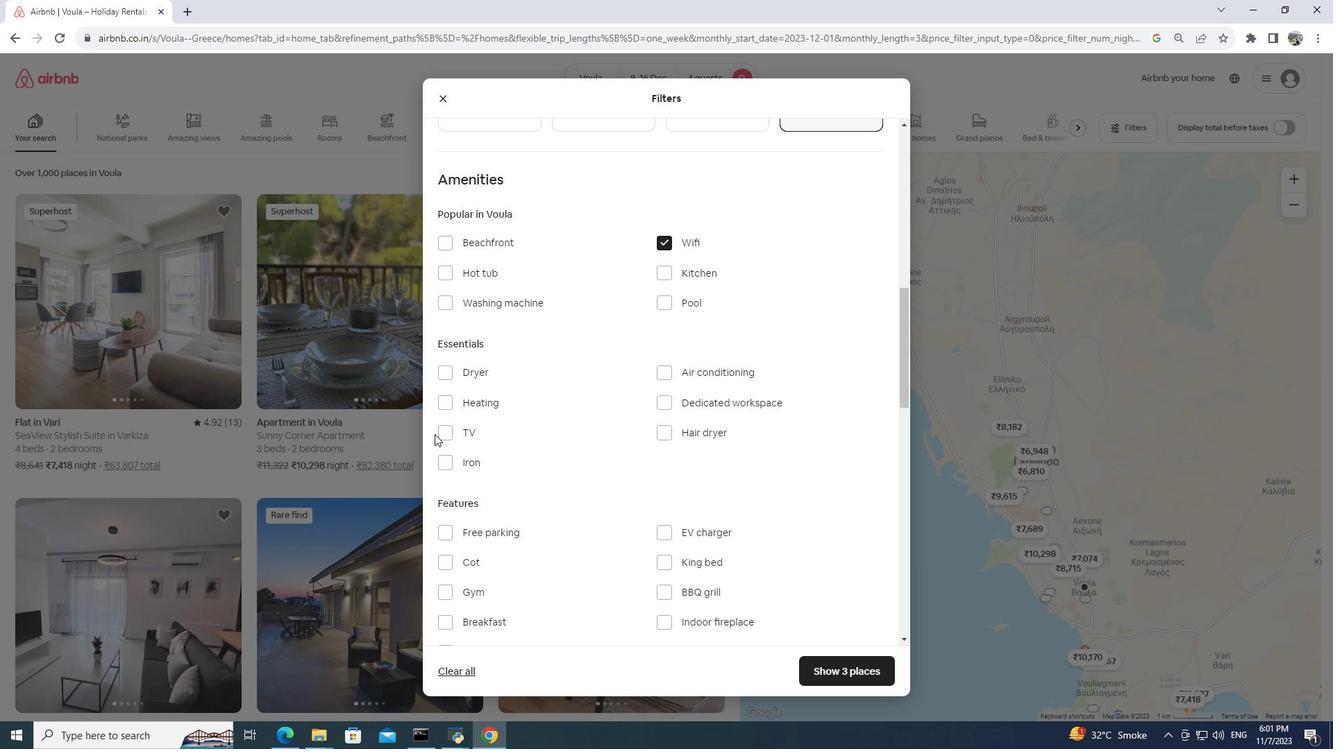 
Action: Mouse moved to (442, 431)
Screenshot: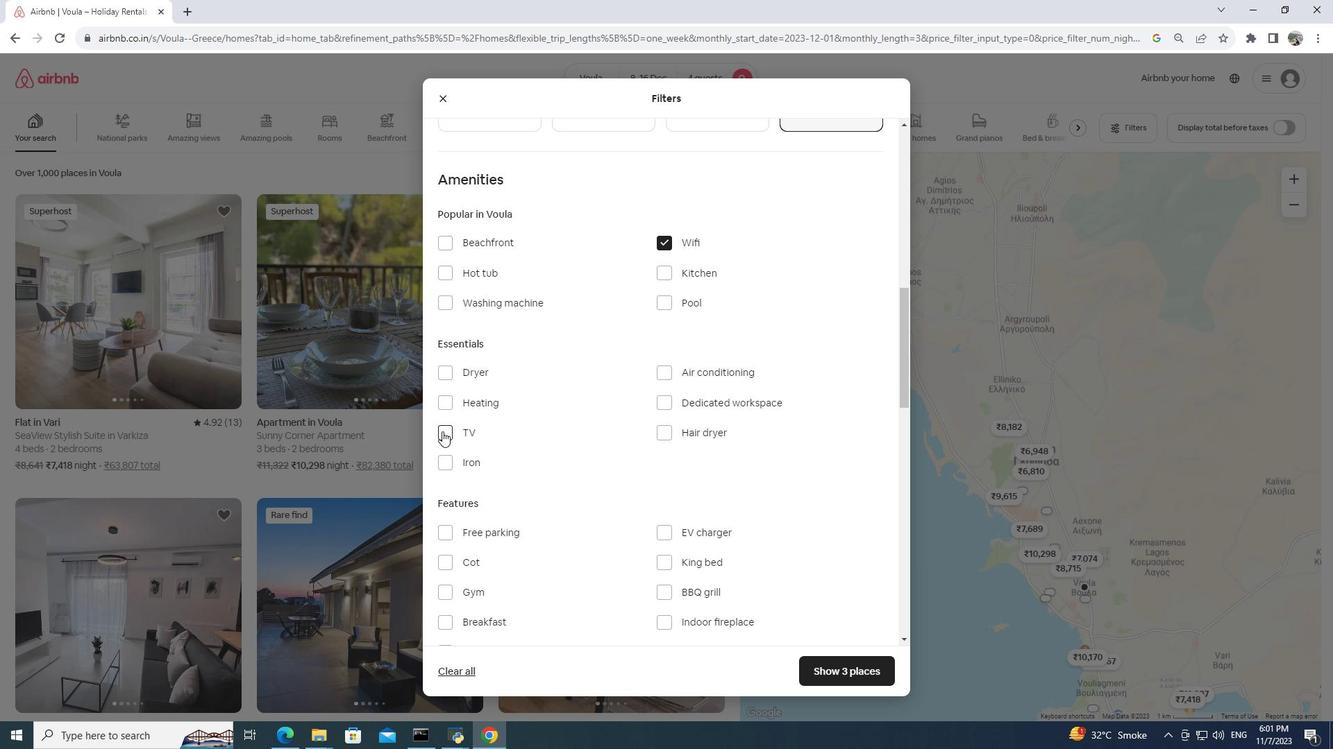 
Action: Mouse pressed left at (442, 431)
Screenshot: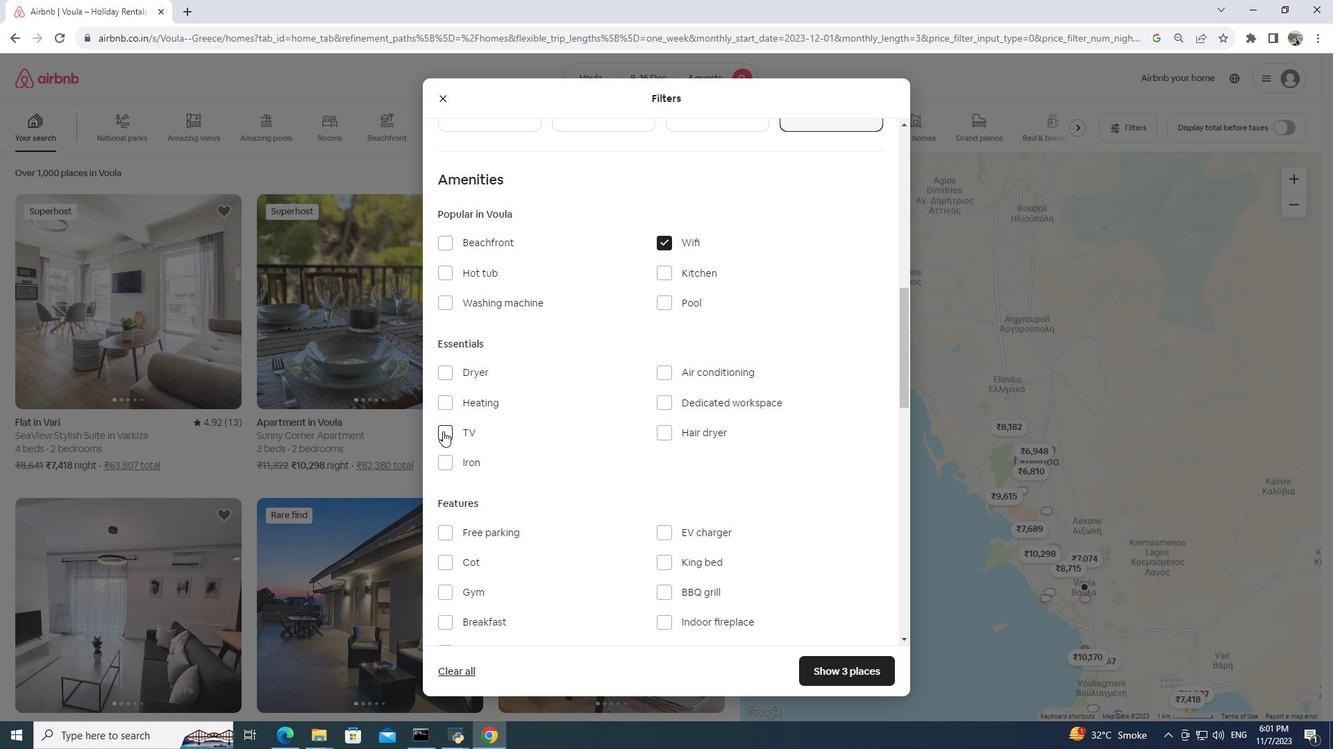 
Action: Mouse moved to (549, 372)
Screenshot: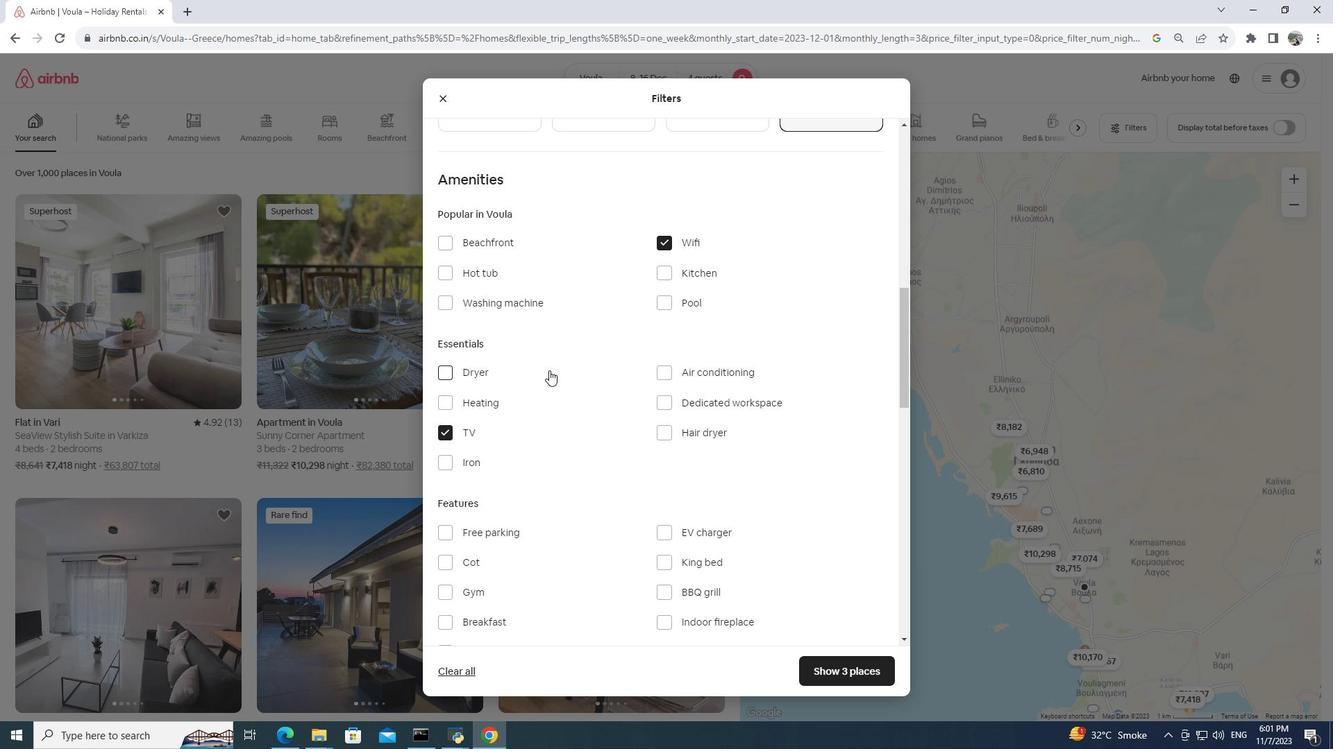 
Action: Mouse scrolled (549, 371) with delta (0, 0)
Screenshot: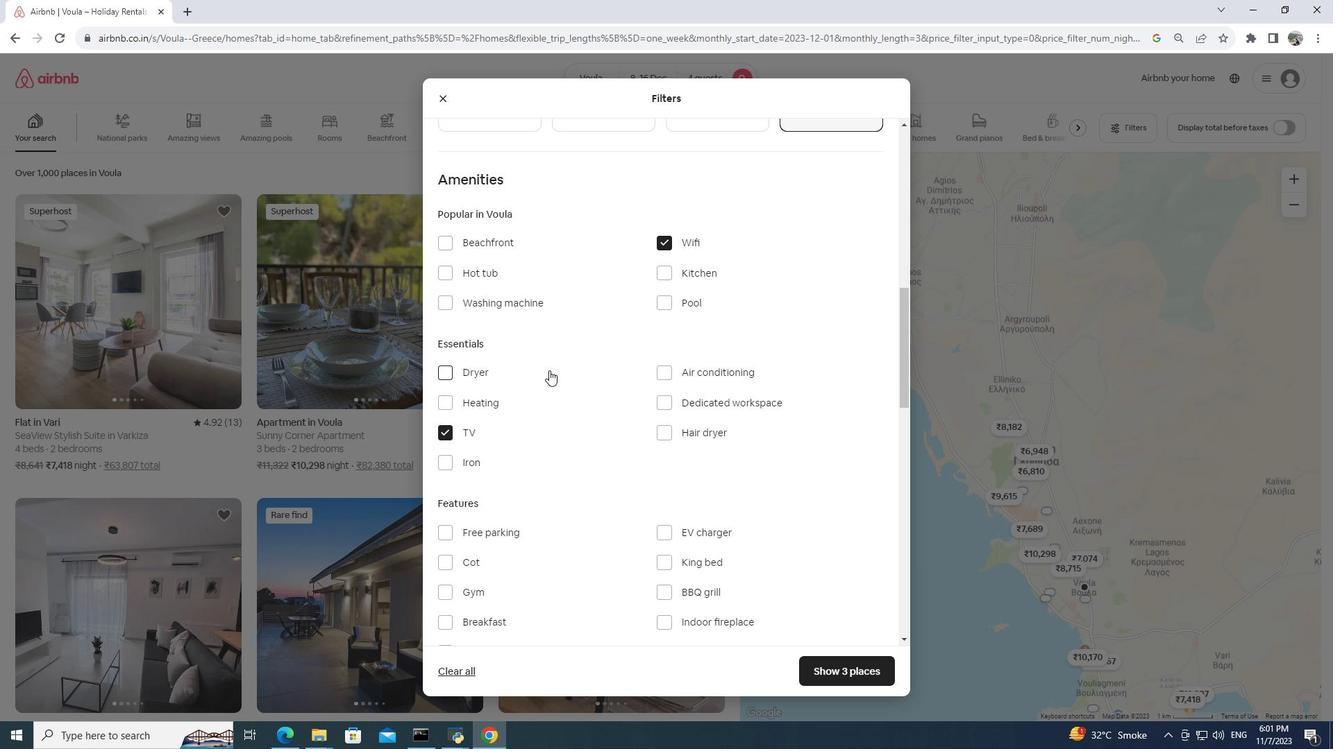 
Action: Mouse moved to (446, 523)
Screenshot: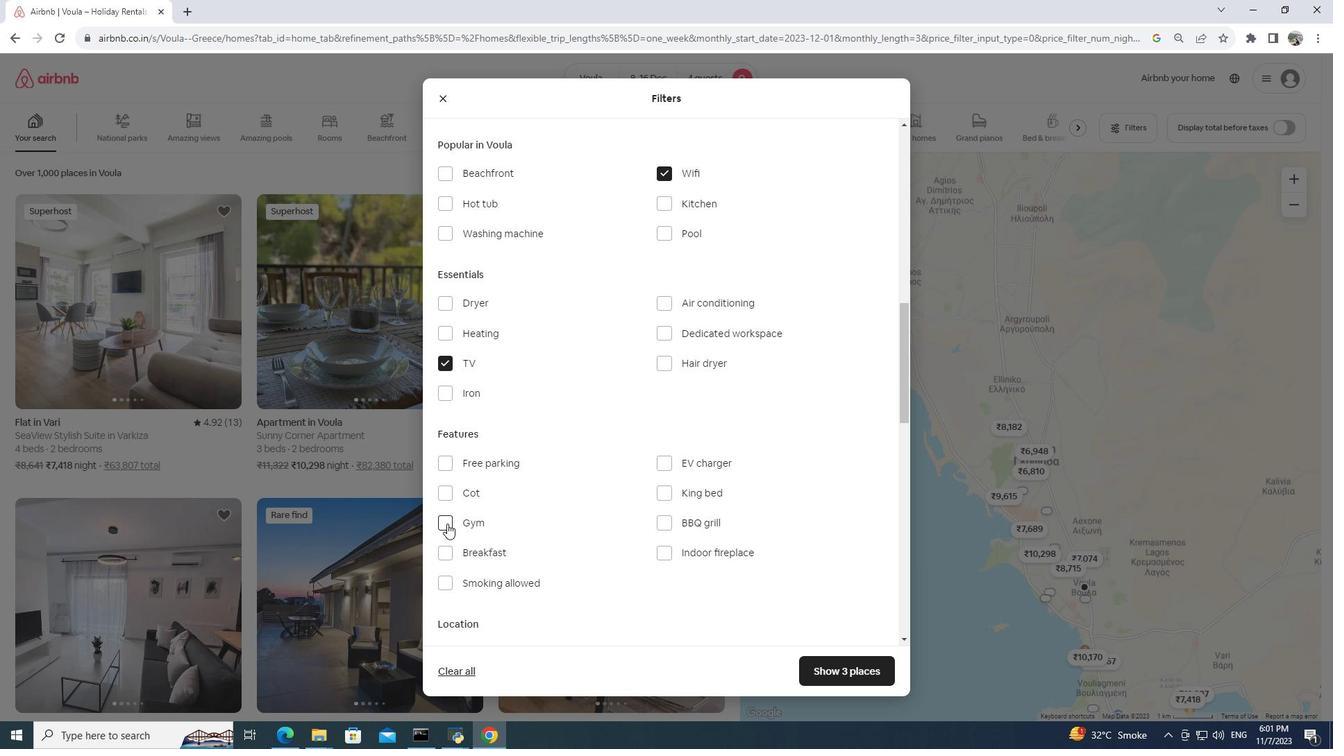 
Action: Mouse pressed left at (446, 523)
Screenshot: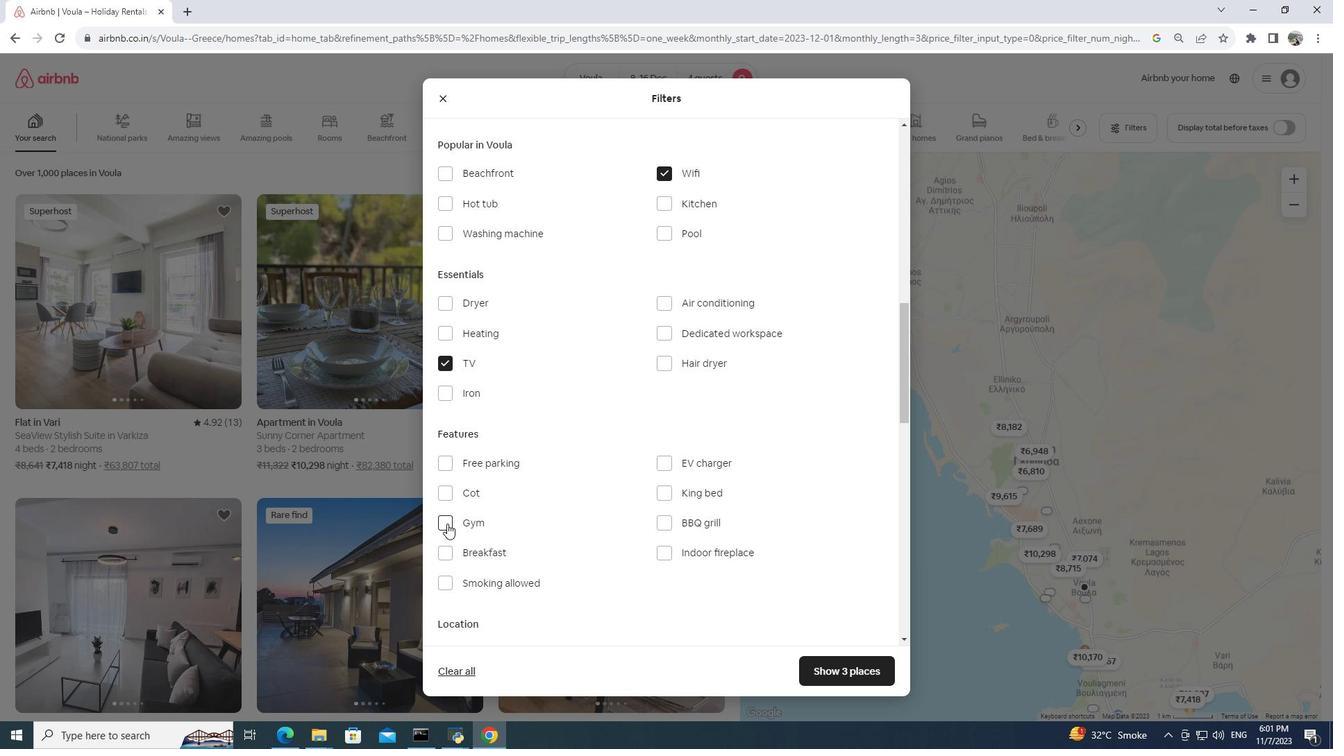 
Action: Mouse moved to (445, 552)
Screenshot: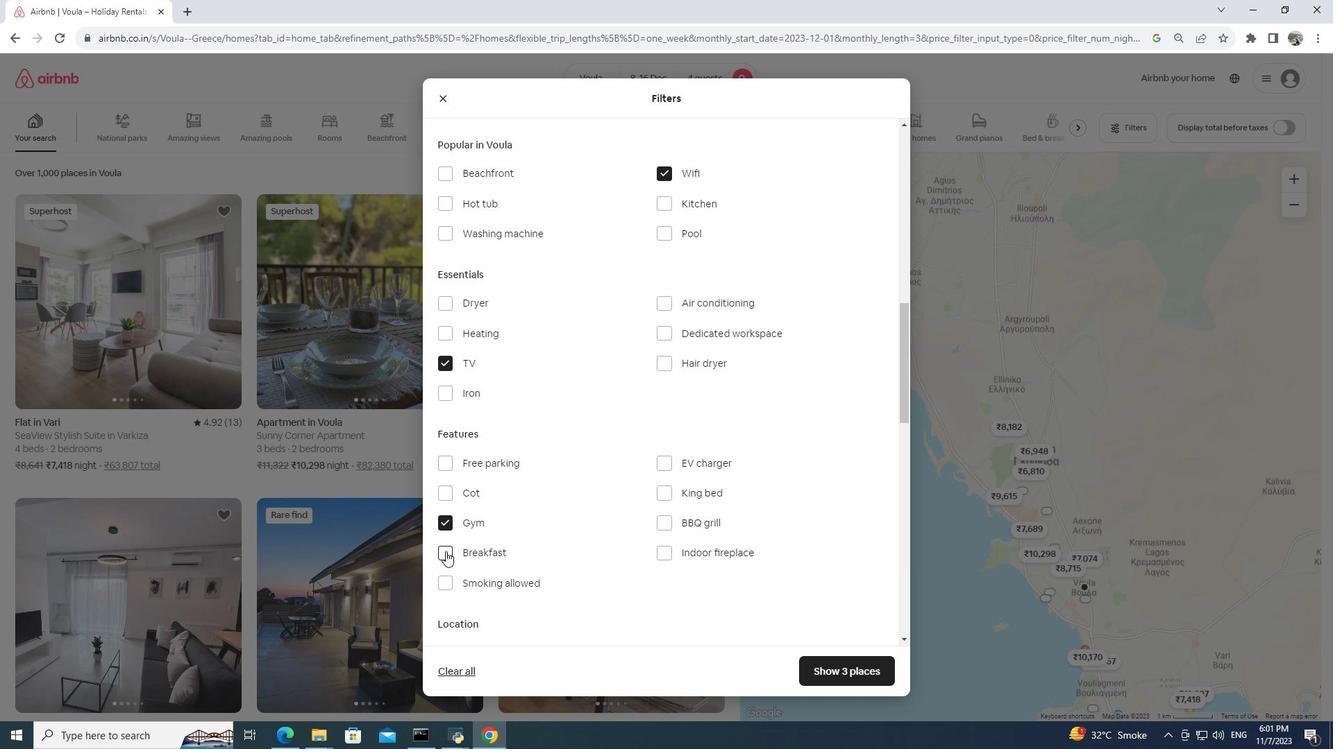 
Action: Mouse pressed left at (445, 552)
Screenshot: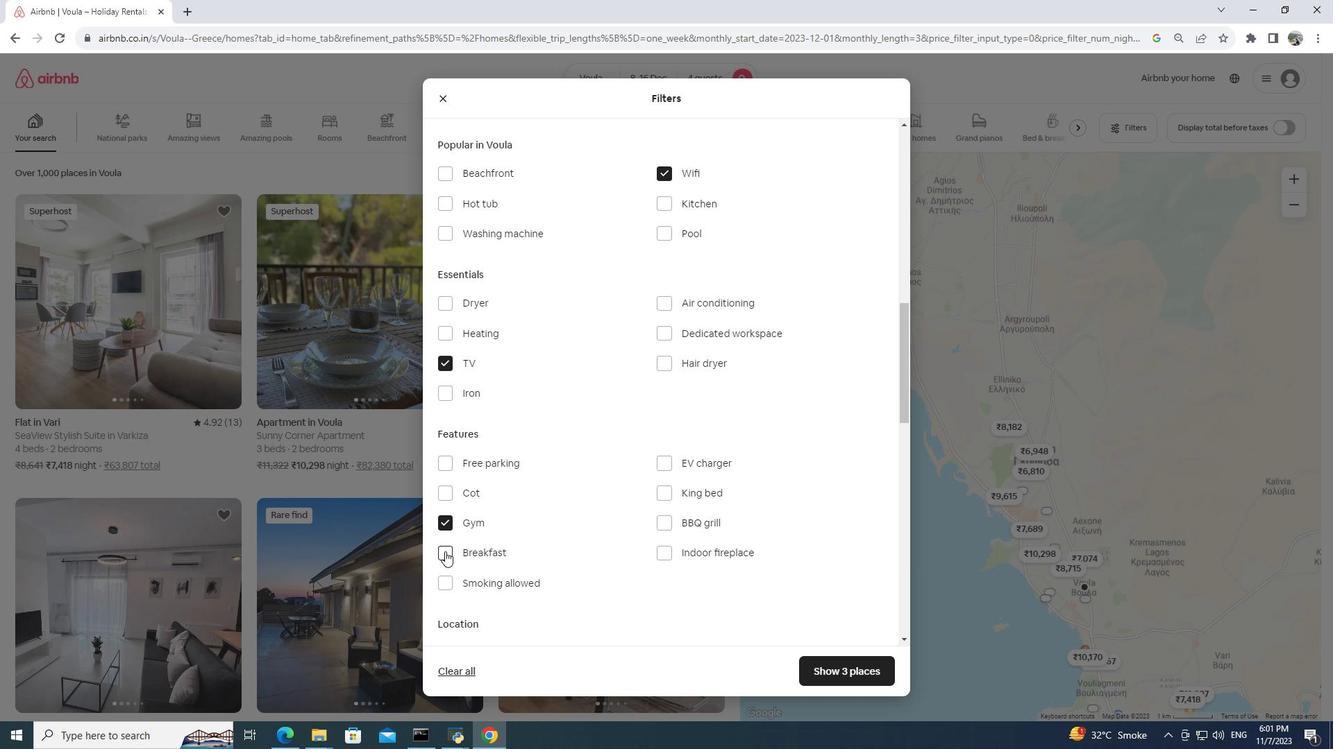 
Action: Mouse moved to (449, 463)
Screenshot: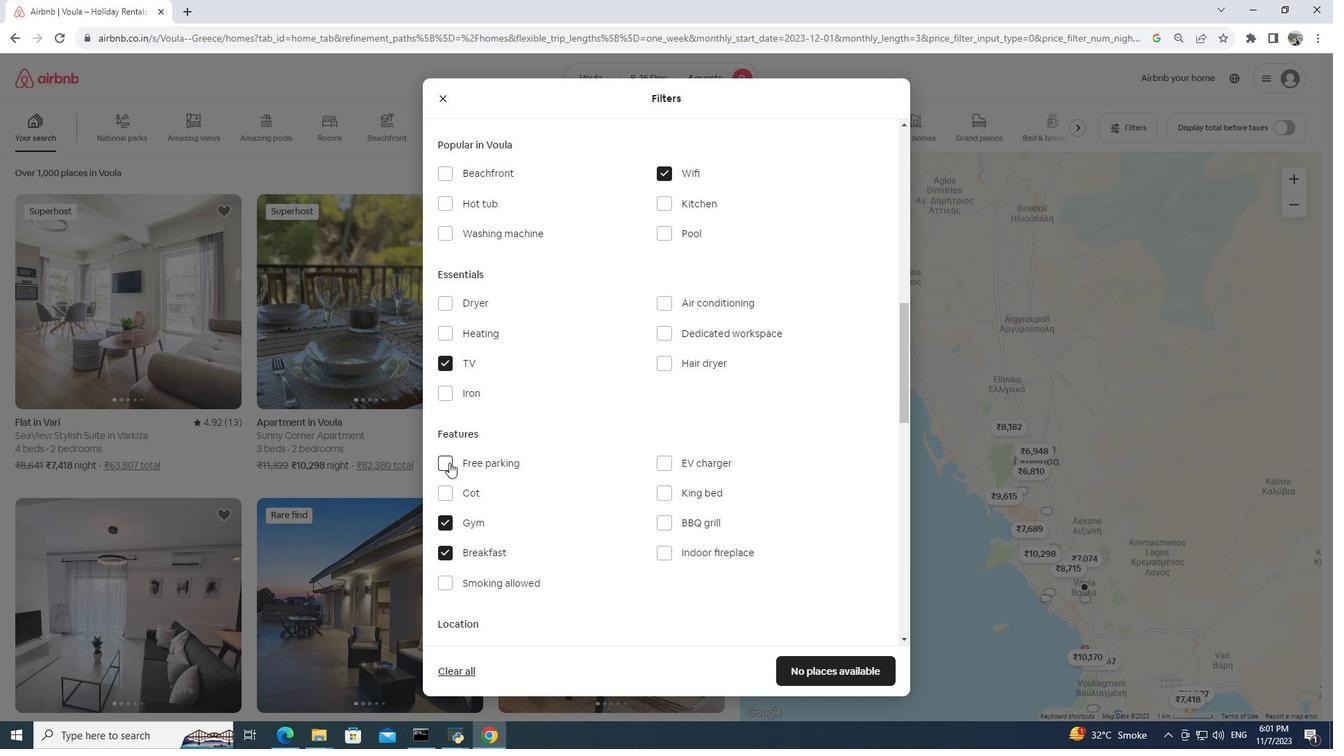 
Action: Mouse pressed left at (449, 463)
Screenshot: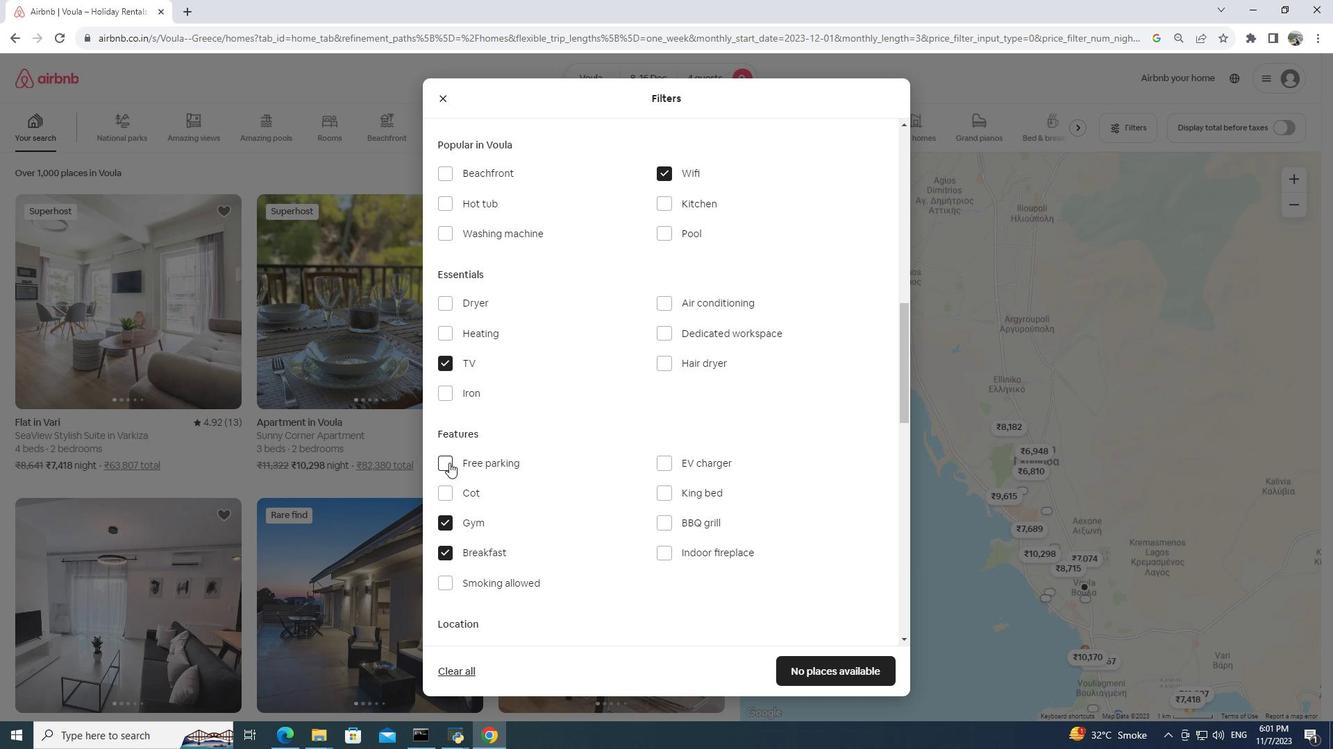 
Action: Mouse moved to (837, 604)
Screenshot: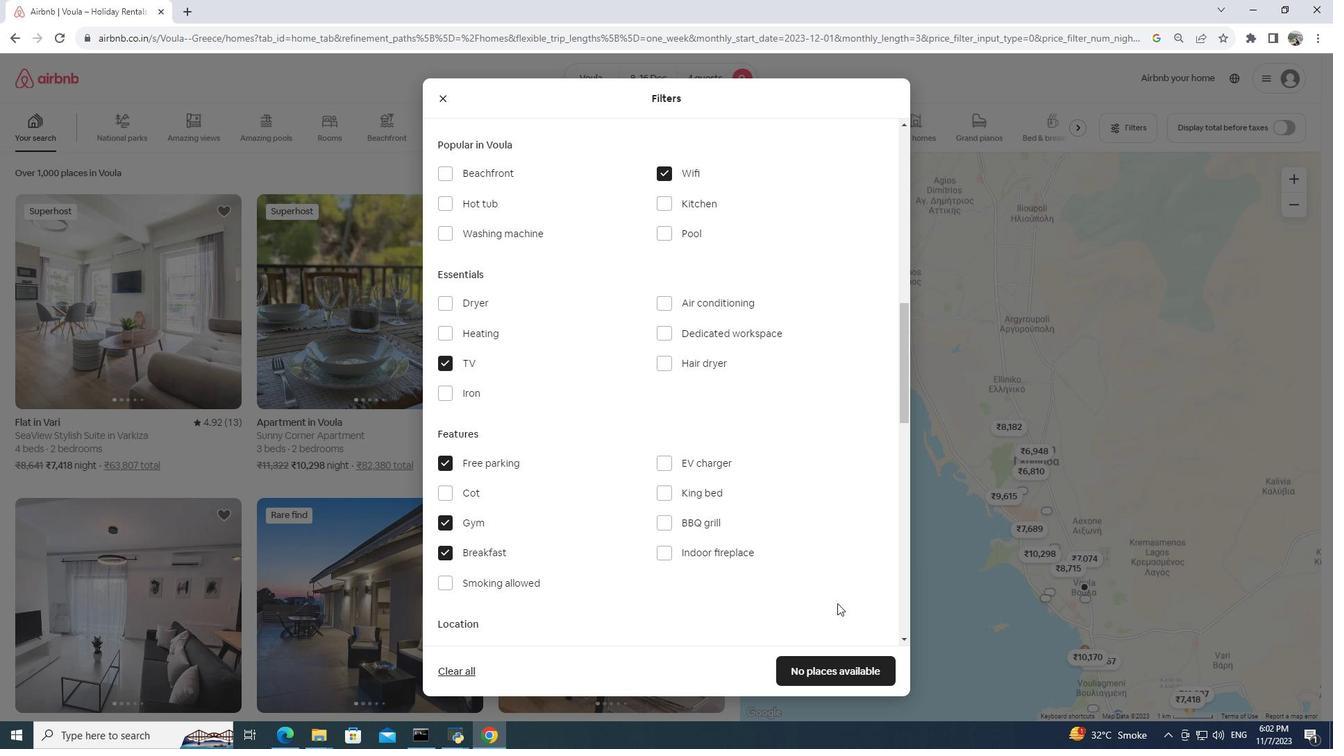 
